 Task: Buy 2 Colanders from Colanders & Food Strainers section under best seller category for shipping address: Jesus Garcia, 4205 Skips Lane, Phoenix, Arizona 85012, Cell Number 9285042162. Pay from credit card ending with 9757, CVV 798
Action: Mouse moved to (14, 74)
Screenshot: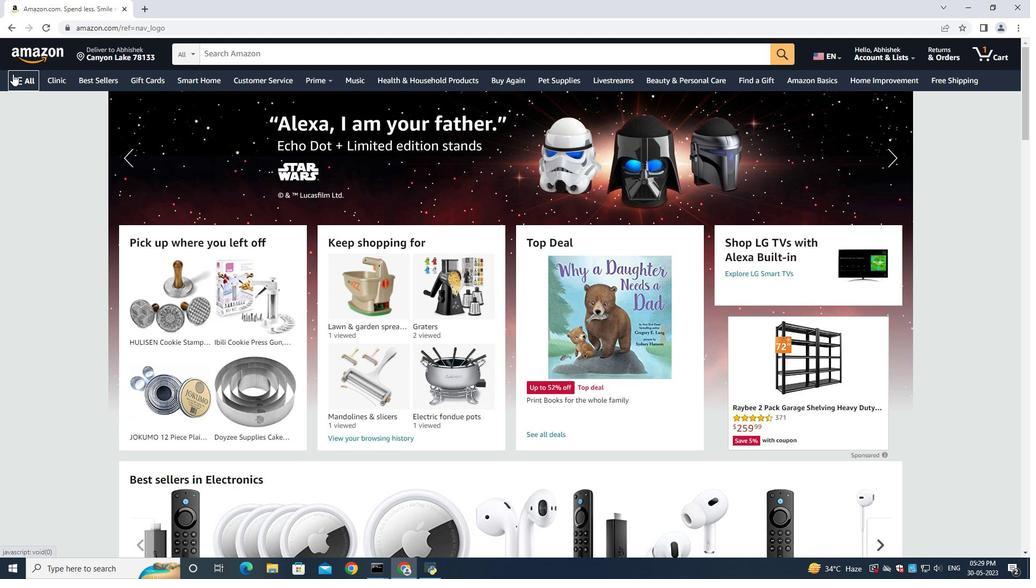 
Action: Mouse pressed left at (14, 74)
Screenshot: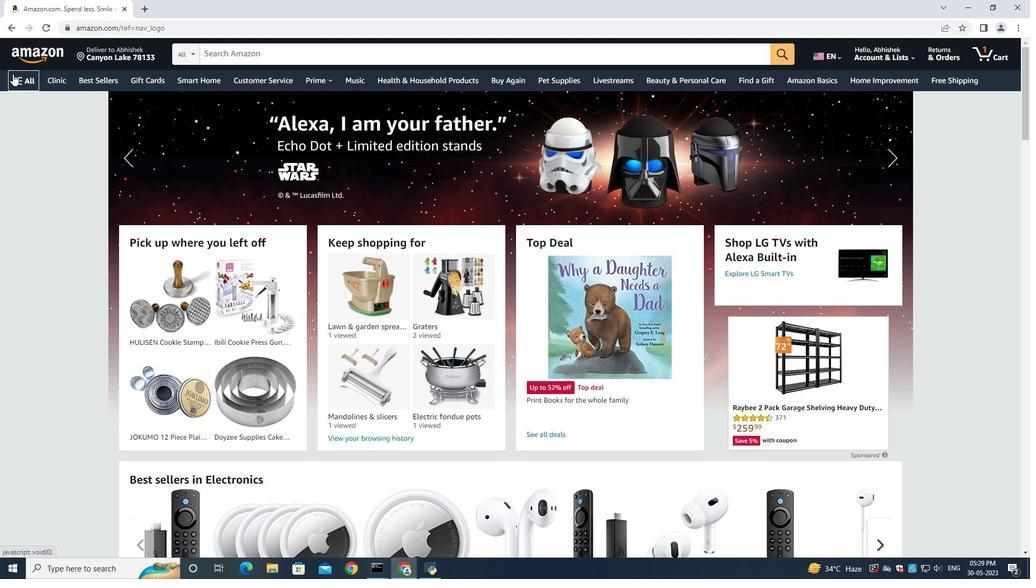 
Action: Mouse moved to (51, 109)
Screenshot: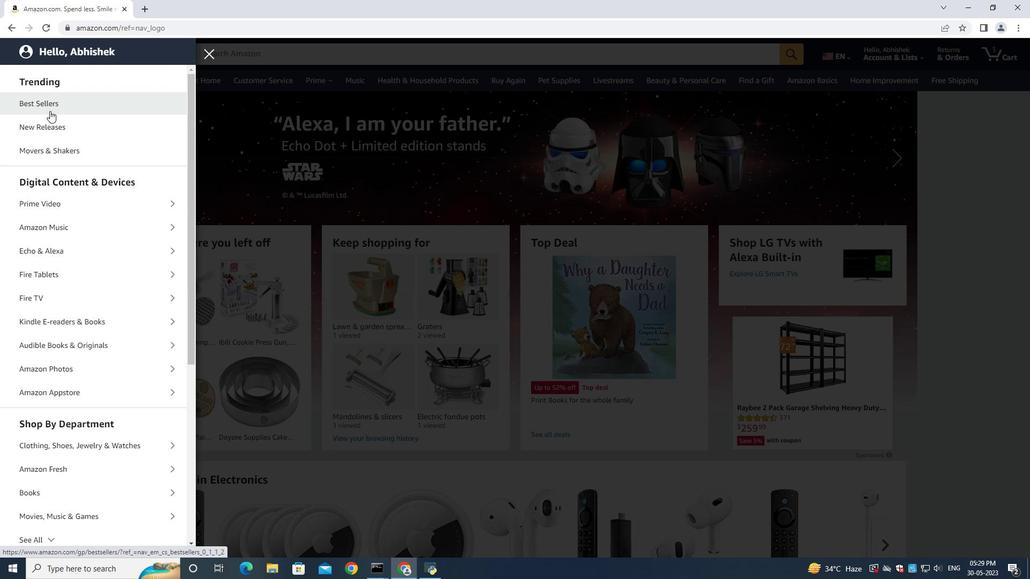 
Action: Mouse pressed left at (51, 109)
Screenshot: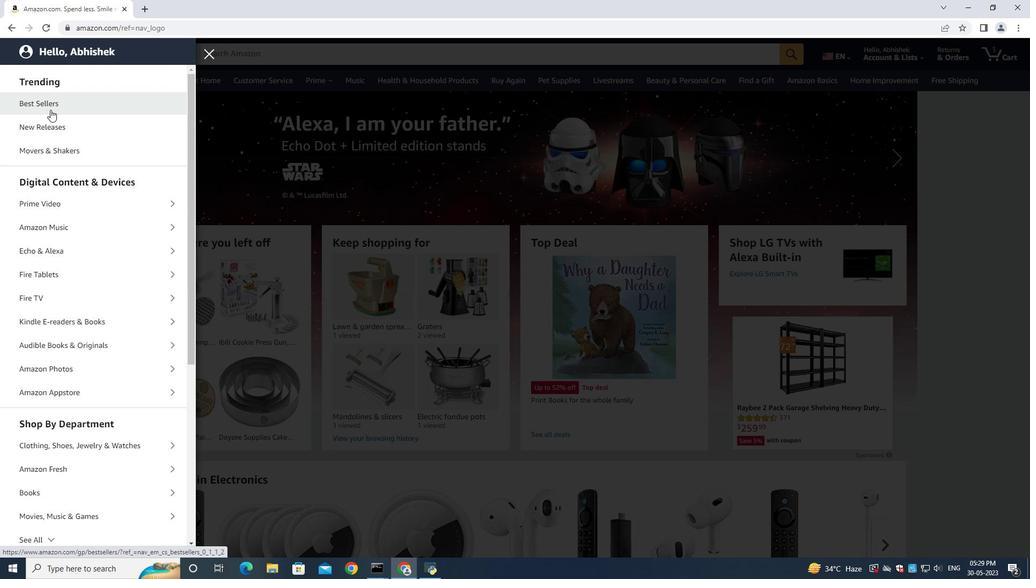 
Action: Mouse moved to (228, 55)
Screenshot: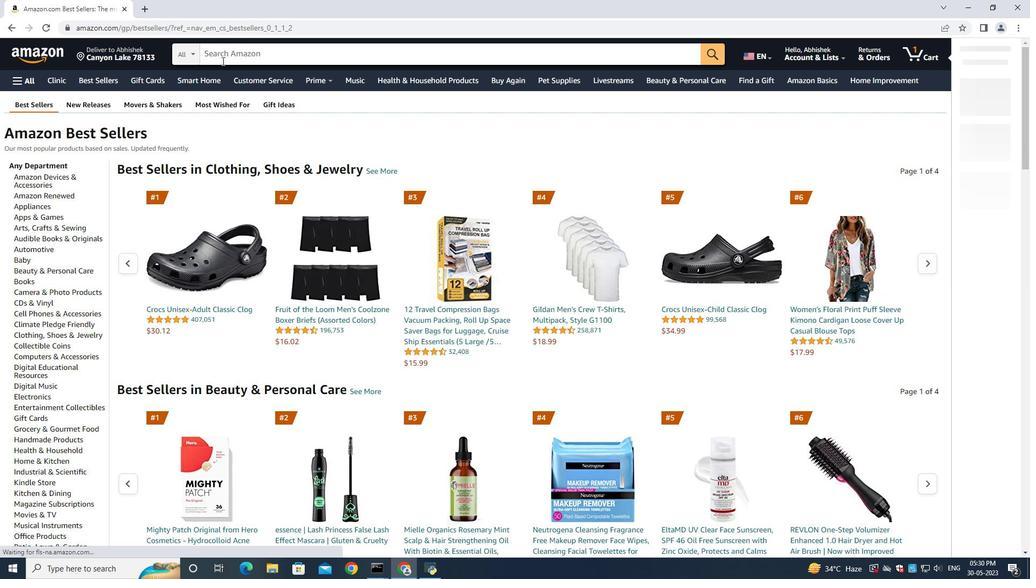 
Action: Mouse pressed left at (228, 55)
Screenshot: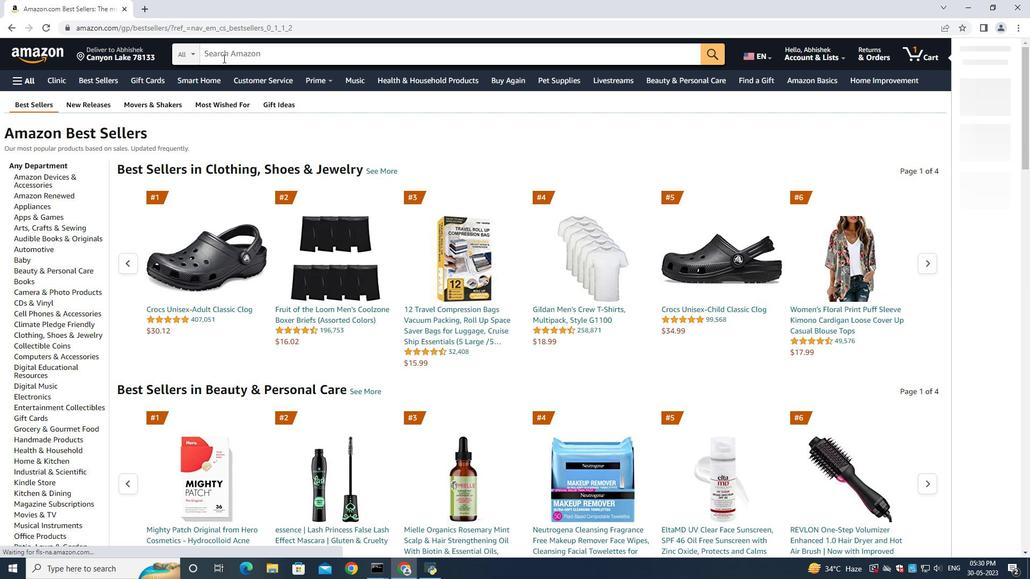 
Action: Mouse moved to (1005, 222)
Screenshot: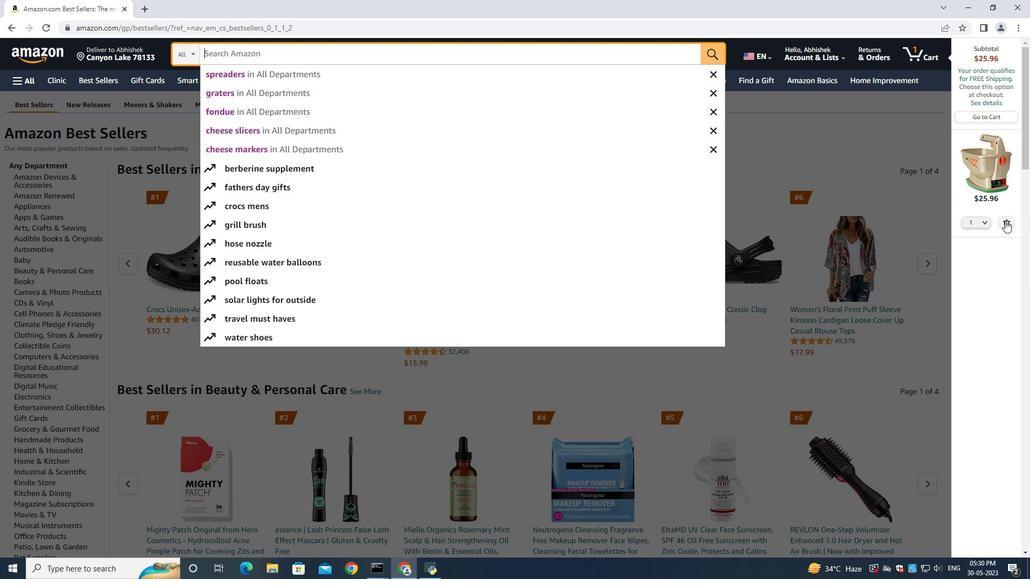 
Action: Mouse pressed left at (1005, 222)
Screenshot: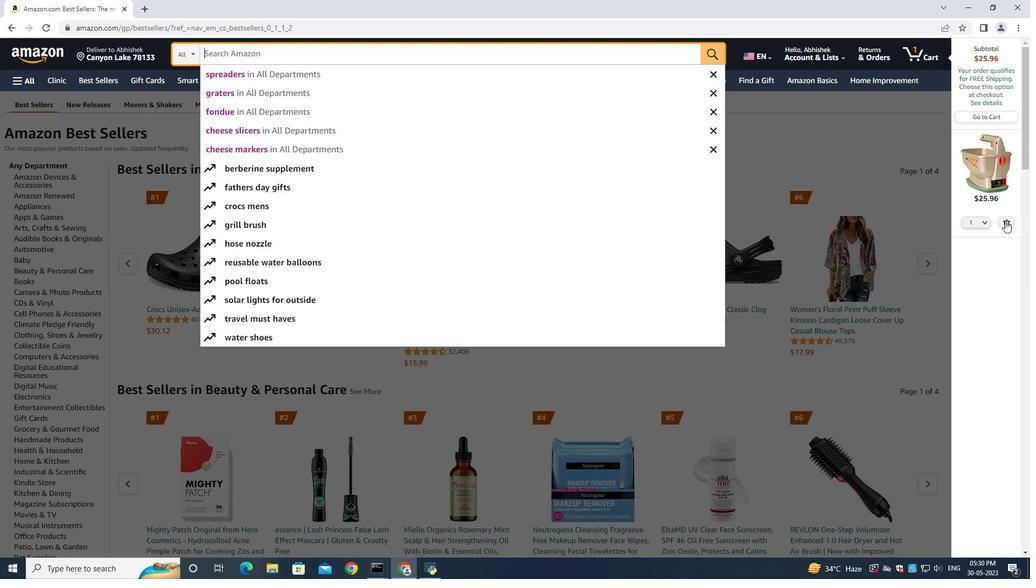 
Action: Mouse moved to (274, 56)
Screenshot: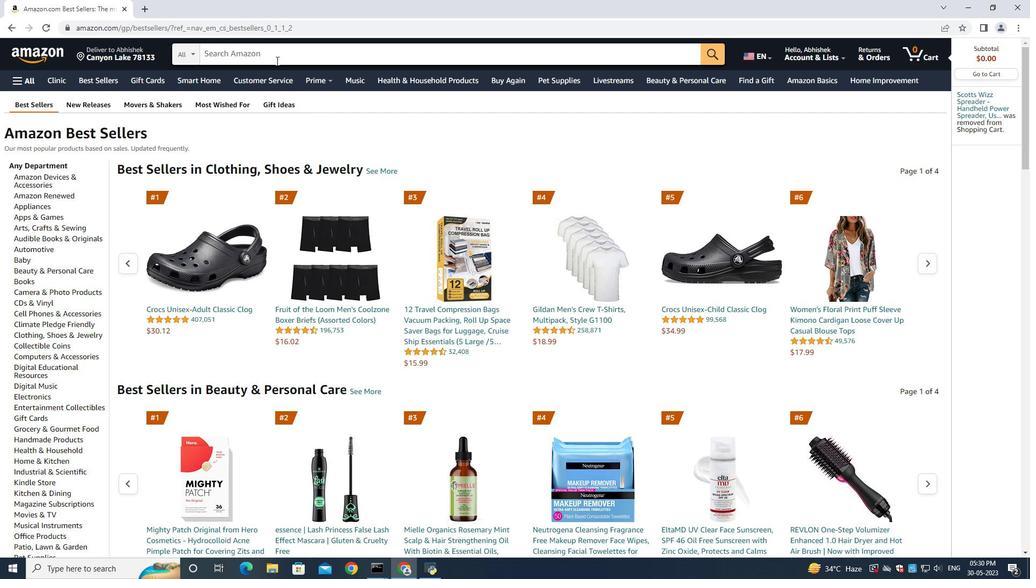 
Action: Mouse pressed left at (274, 56)
Screenshot: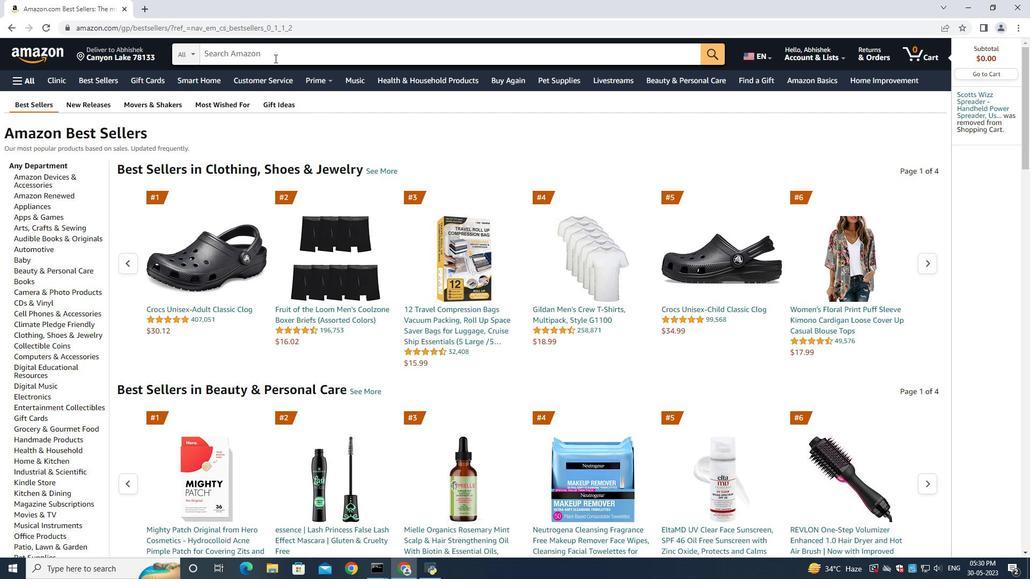 
Action: Key pressed <Key.shift>Colanders<Key.enter>
Screenshot: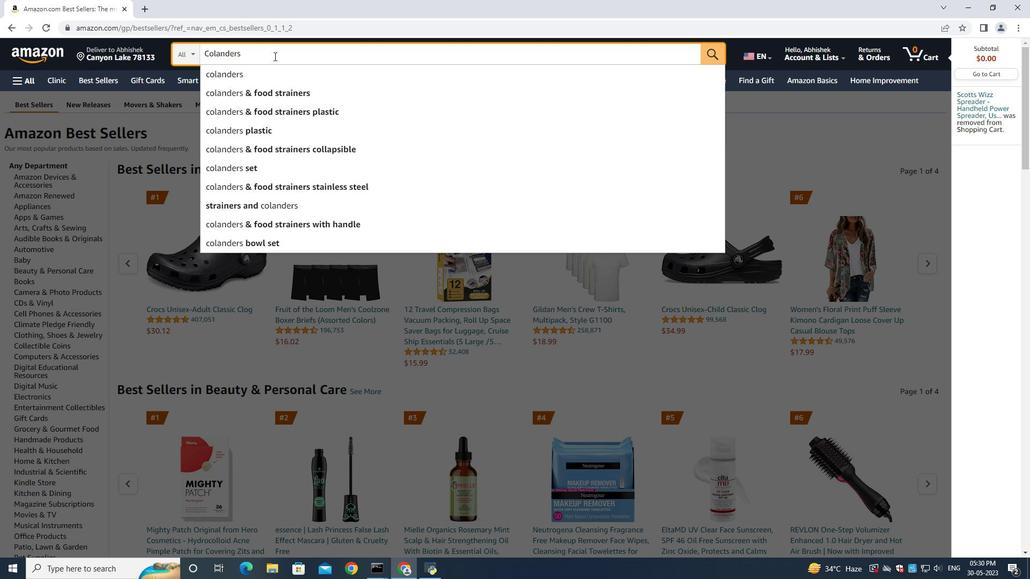 
Action: Mouse moved to (85, 215)
Screenshot: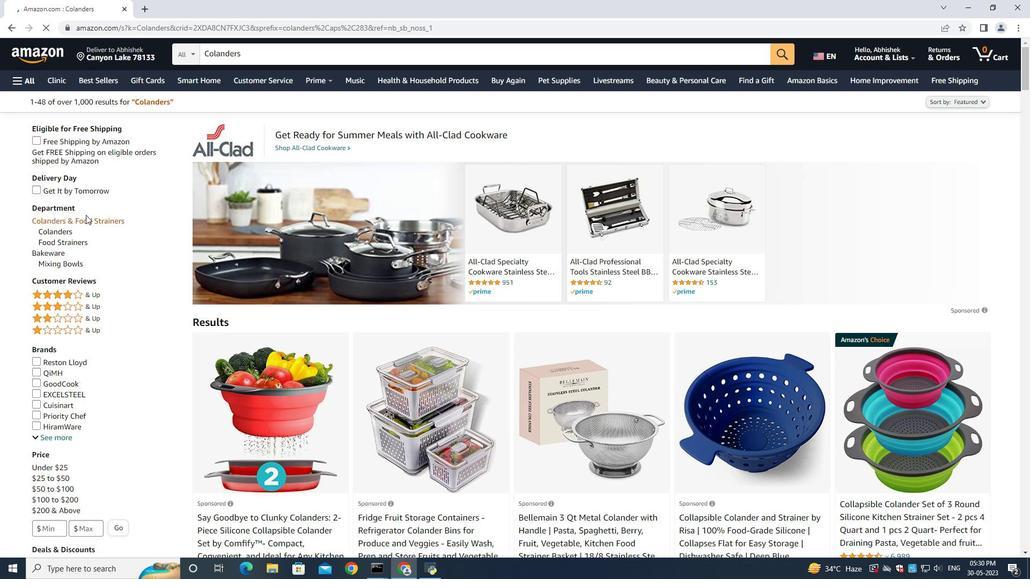 
Action: Mouse pressed left at (85, 215)
Screenshot: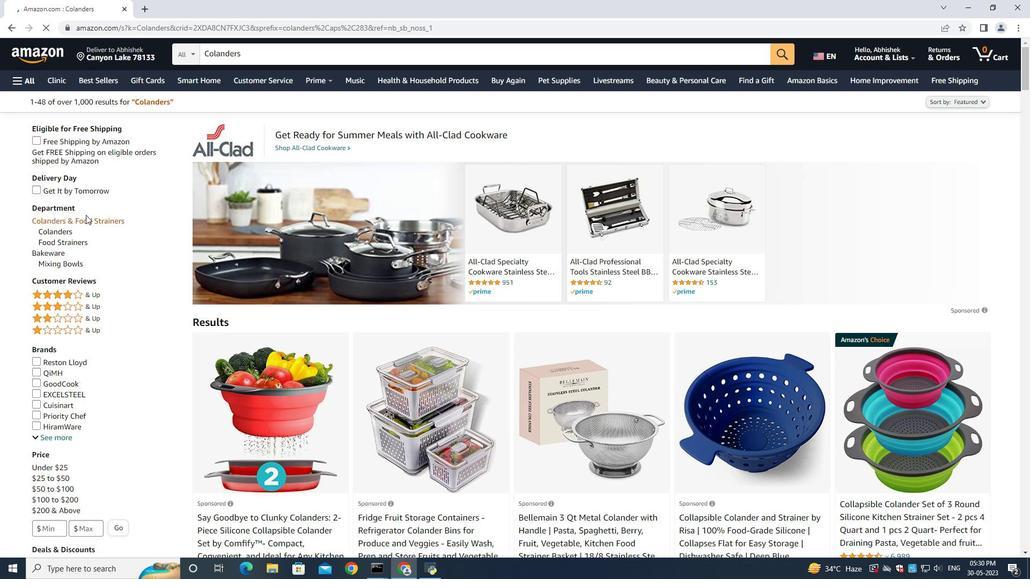 
Action: Mouse moved to (83, 221)
Screenshot: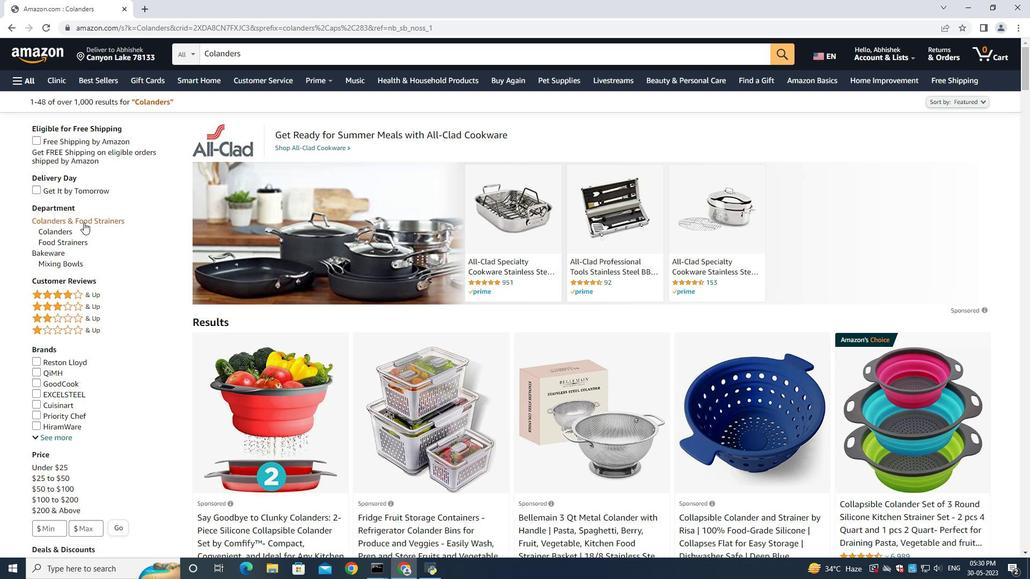 
Action: Mouse pressed left at (83, 221)
Screenshot: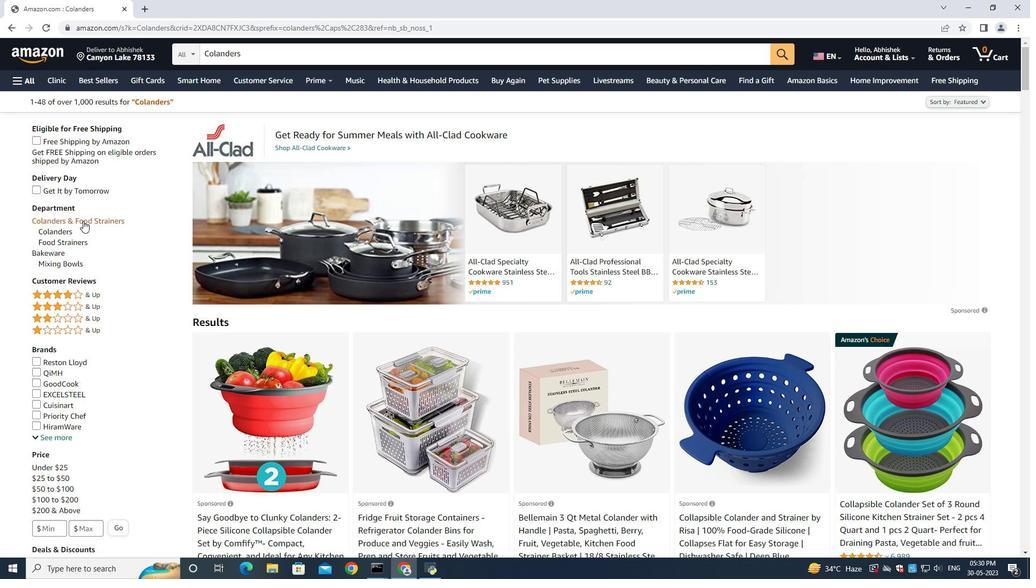 
Action: Mouse moved to (651, 392)
Screenshot: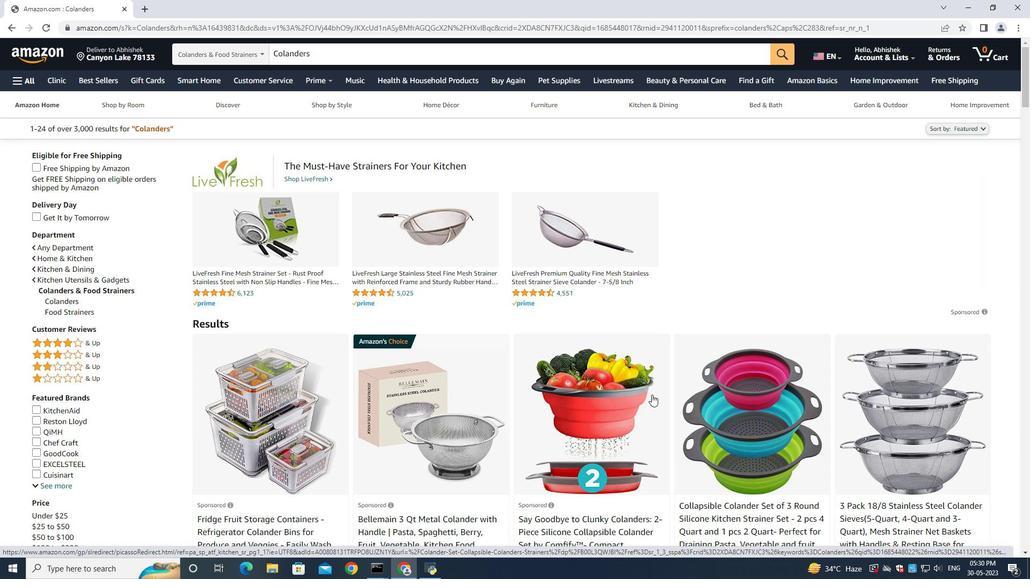 
Action: Mouse scrolled (651, 391) with delta (0, 0)
Screenshot: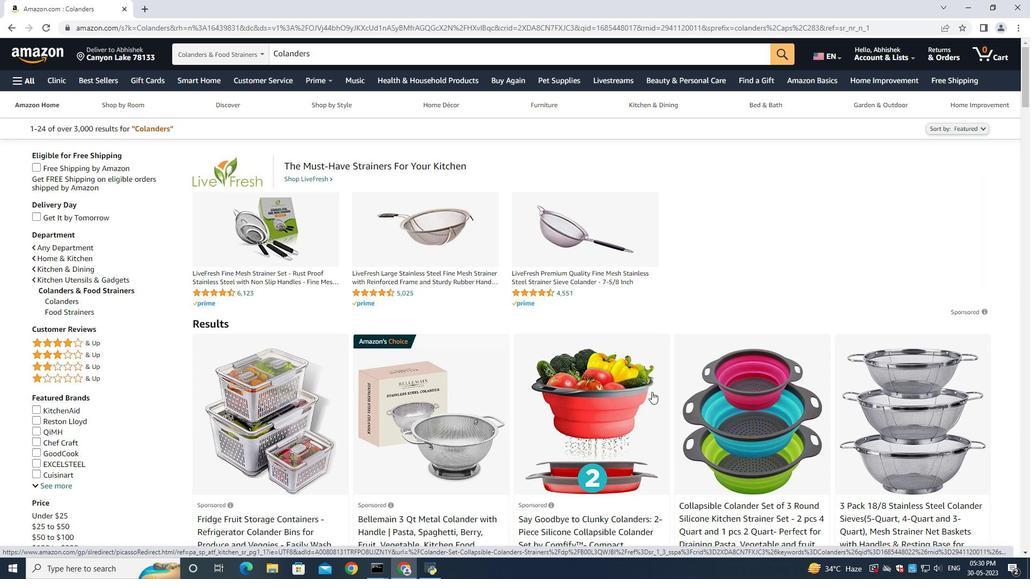 
Action: Mouse scrolled (651, 391) with delta (0, 0)
Screenshot: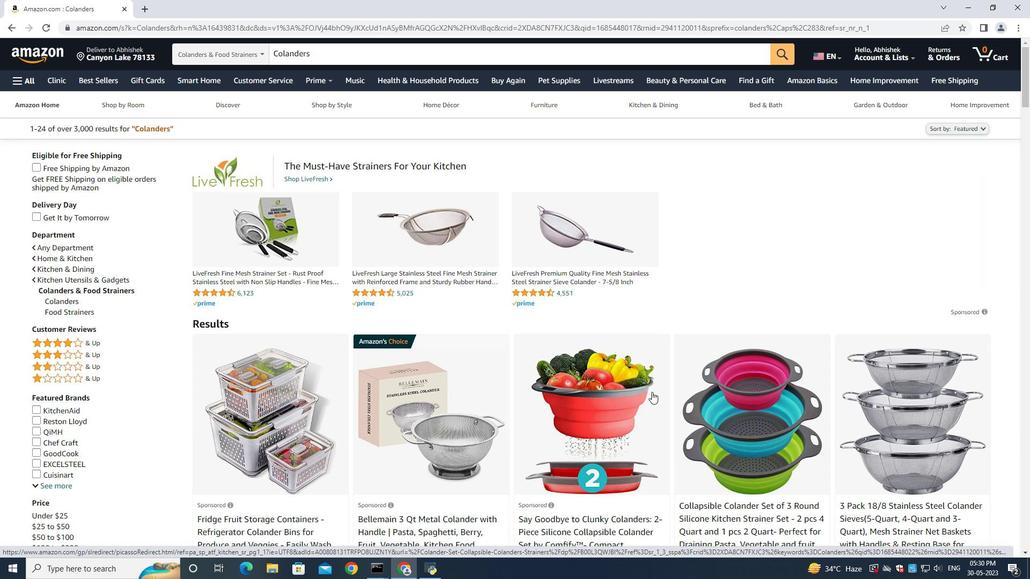 
Action: Mouse moved to (706, 403)
Screenshot: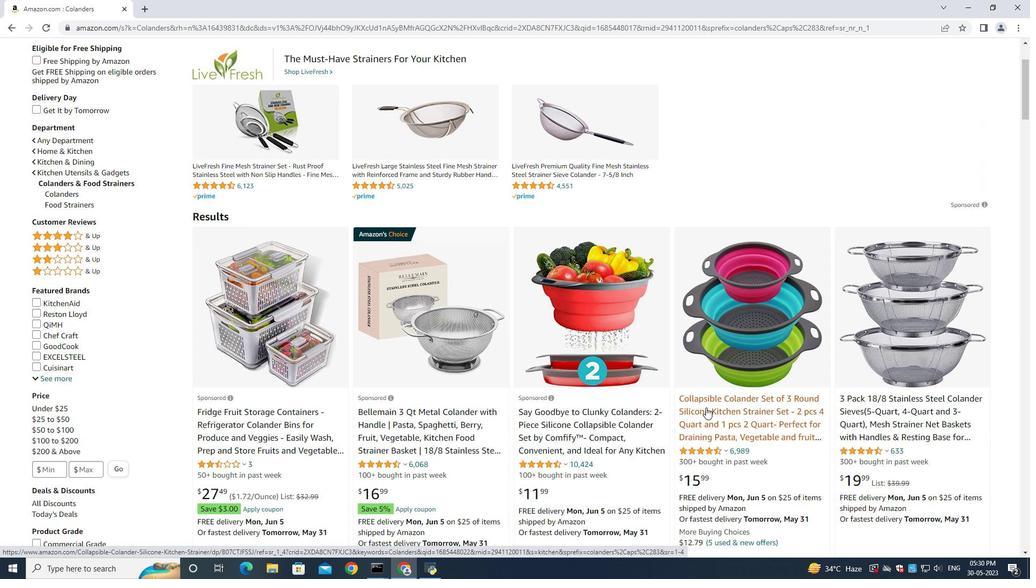 
Action: Mouse pressed left at (706, 403)
Screenshot: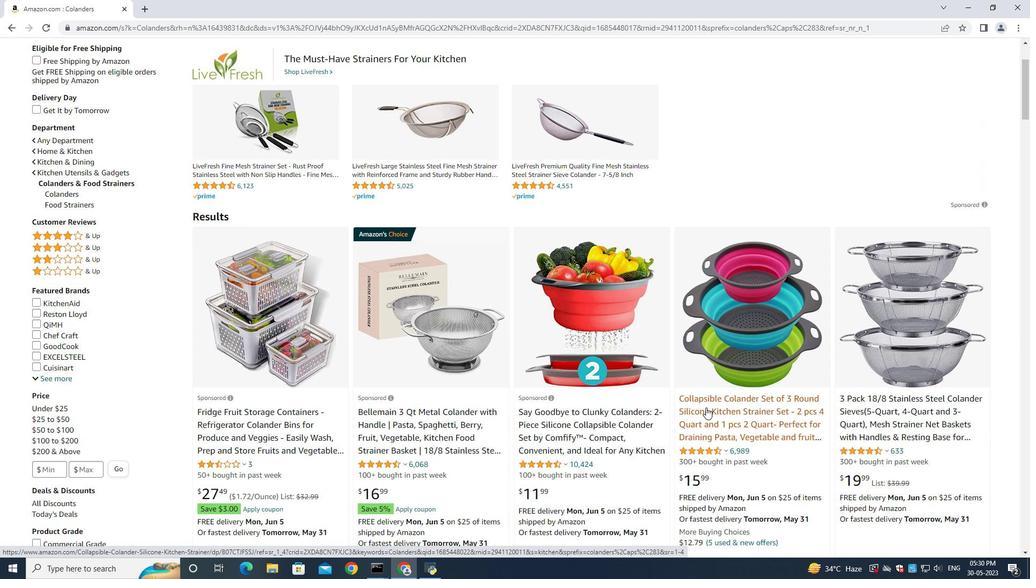 
Action: Mouse moved to (6, 24)
Screenshot: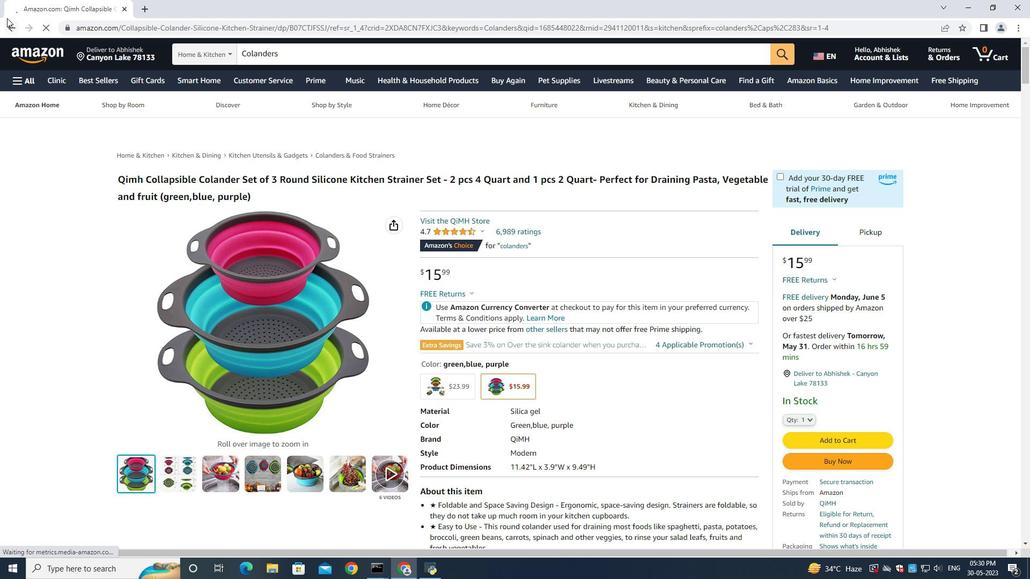 
Action: Mouse pressed left at (6, 24)
Screenshot: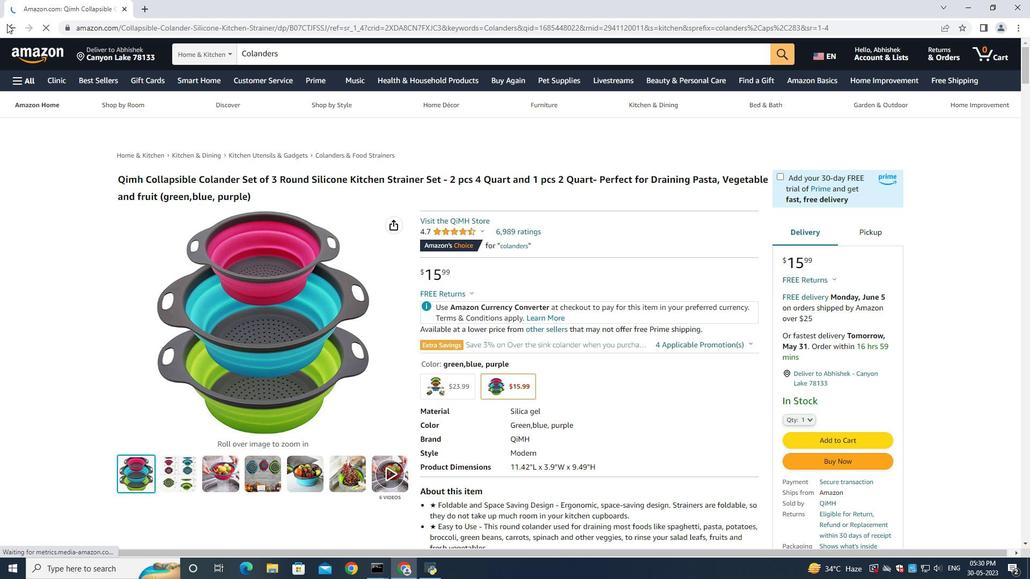 
Action: Mouse moved to (558, 263)
Screenshot: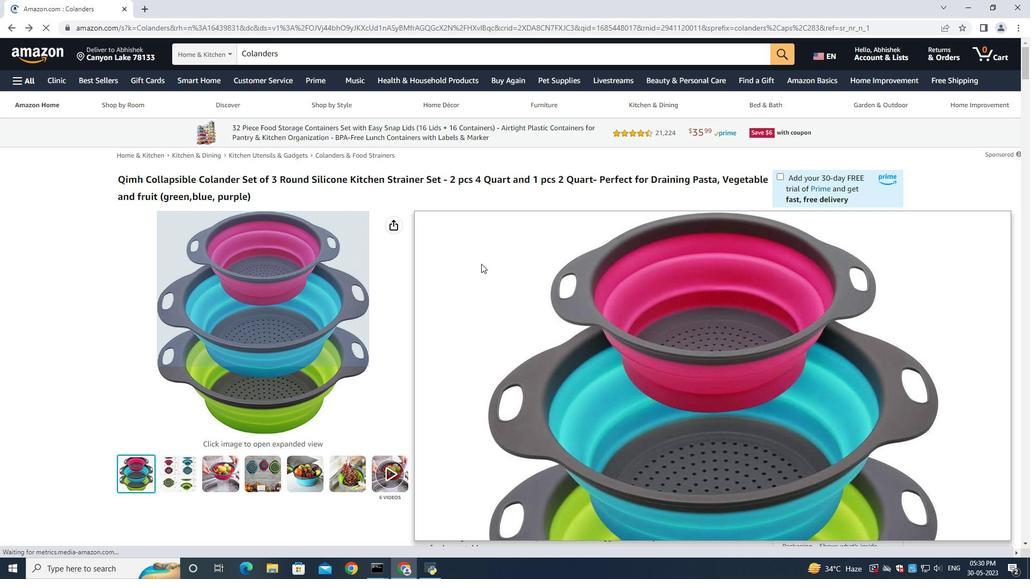 
Action: Mouse scrolled (558, 262) with delta (0, 0)
Screenshot: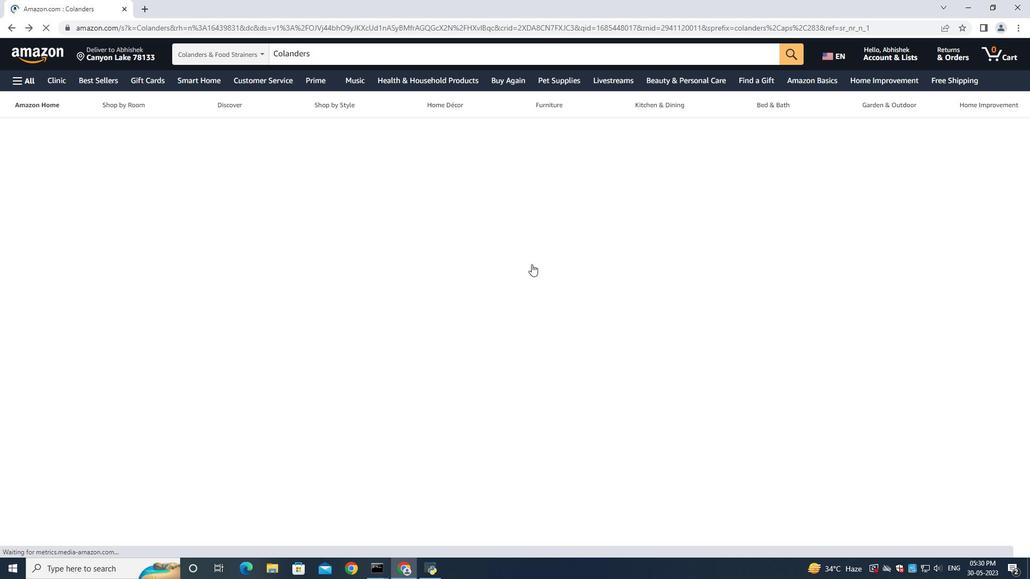 
Action: Mouse scrolled (558, 262) with delta (0, 0)
Screenshot: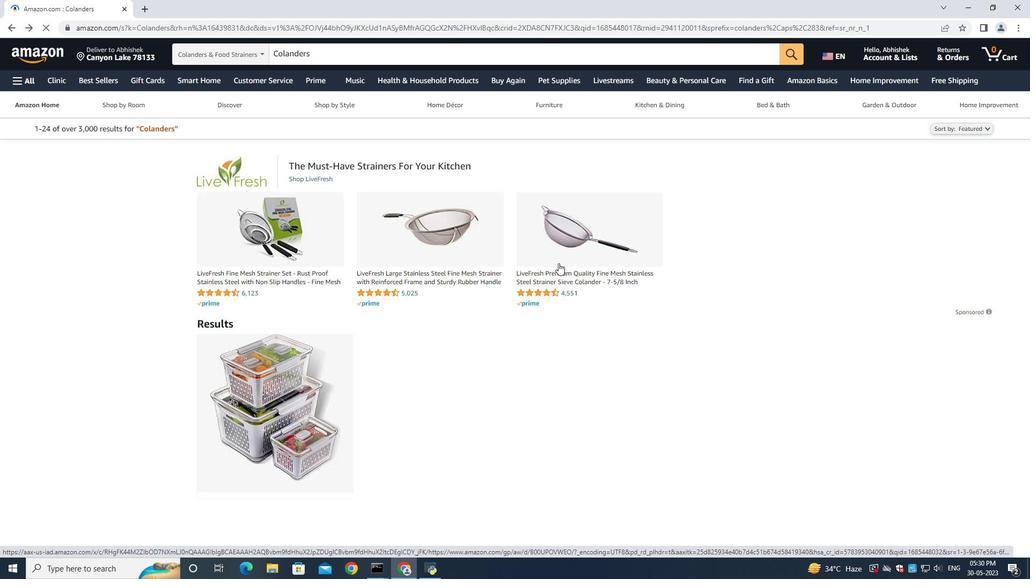 
Action: Mouse moved to (558, 263)
Screenshot: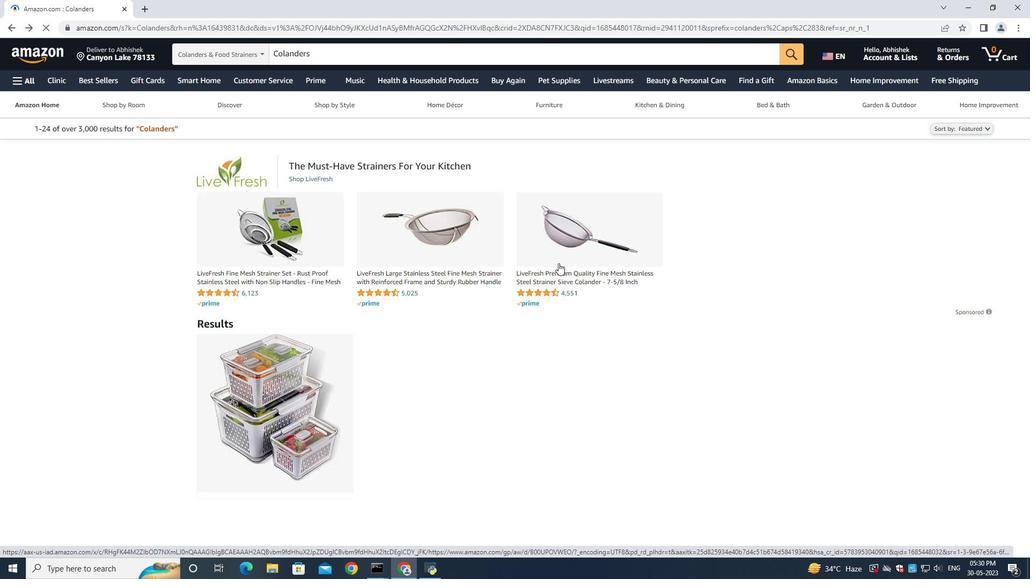 
Action: Mouse scrolled (558, 262) with delta (0, 0)
Screenshot: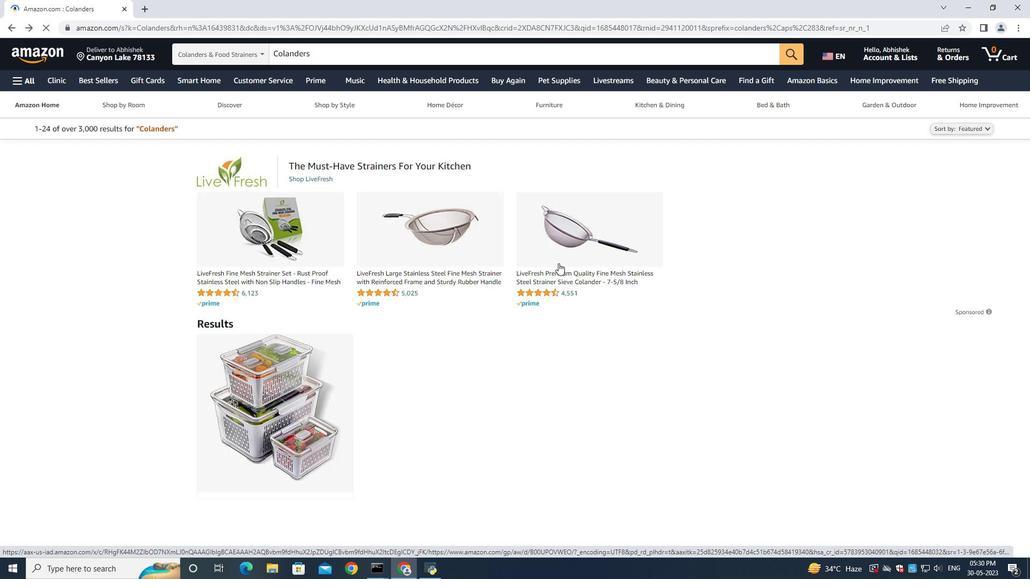 
Action: Mouse moved to (558, 262)
Screenshot: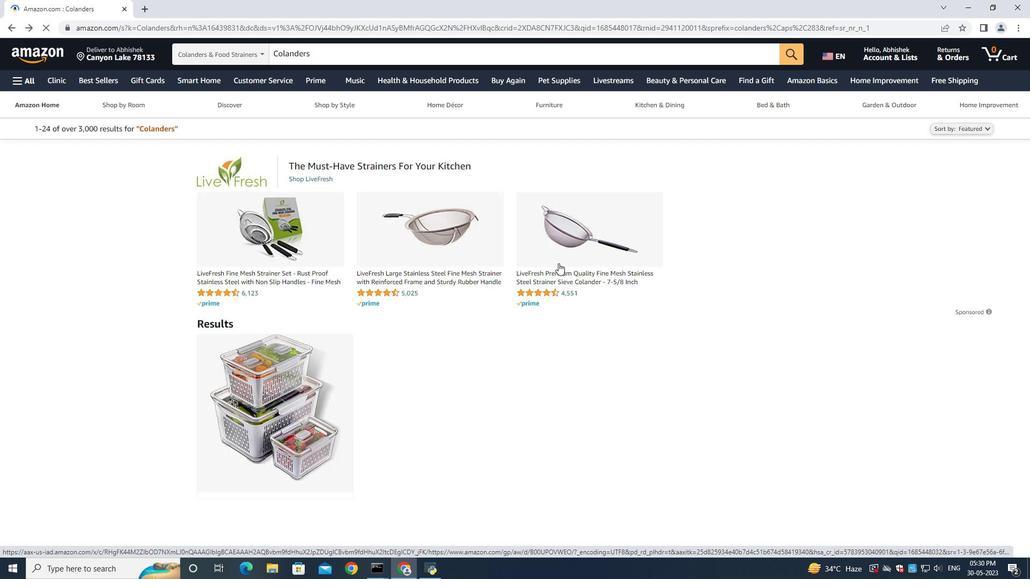 
Action: Mouse scrolled (558, 262) with delta (0, 0)
Screenshot: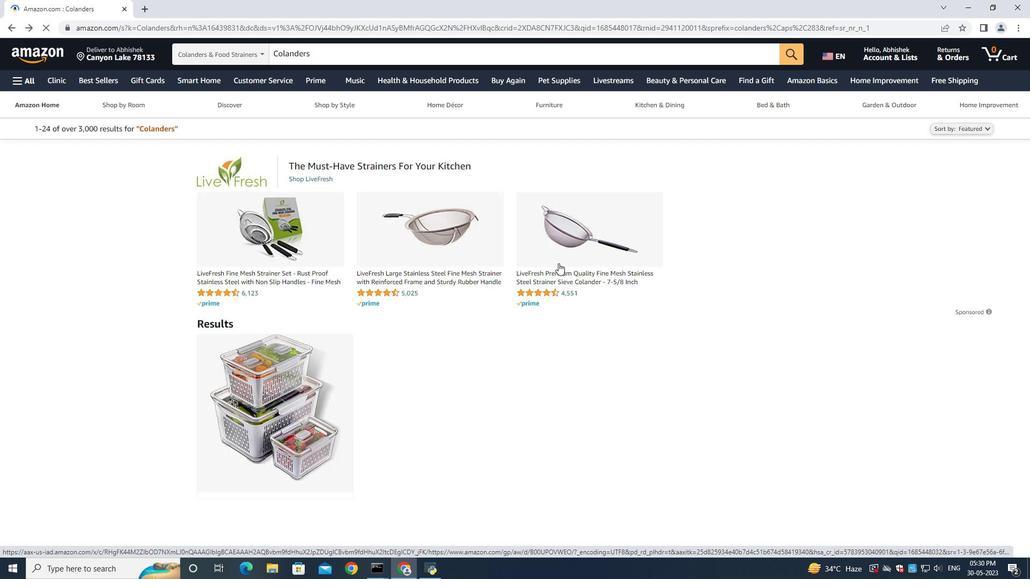 
Action: Mouse moved to (886, 248)
Screenshot: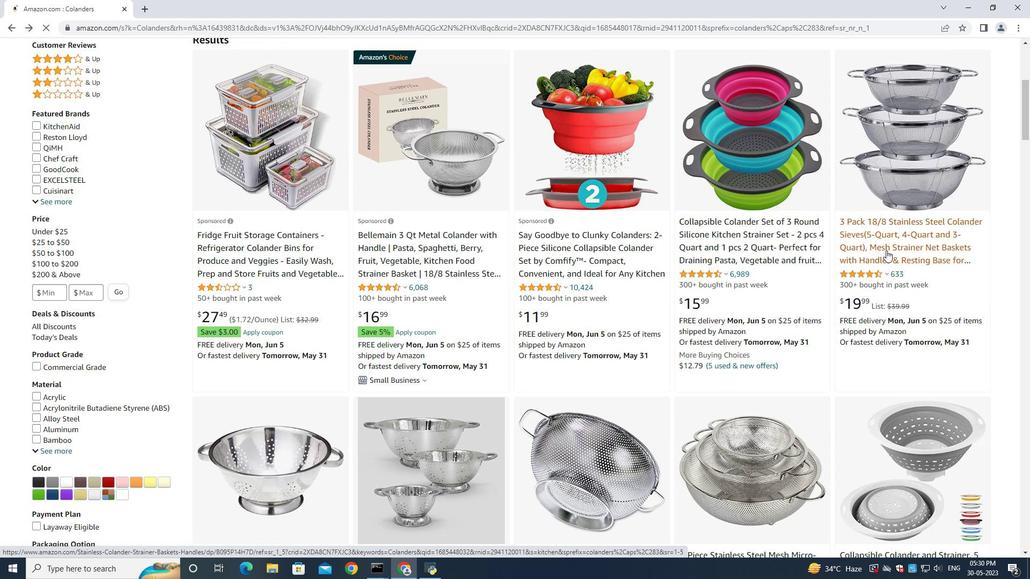 
Action: Mouse pressed left at (886, 248)
Screenshot: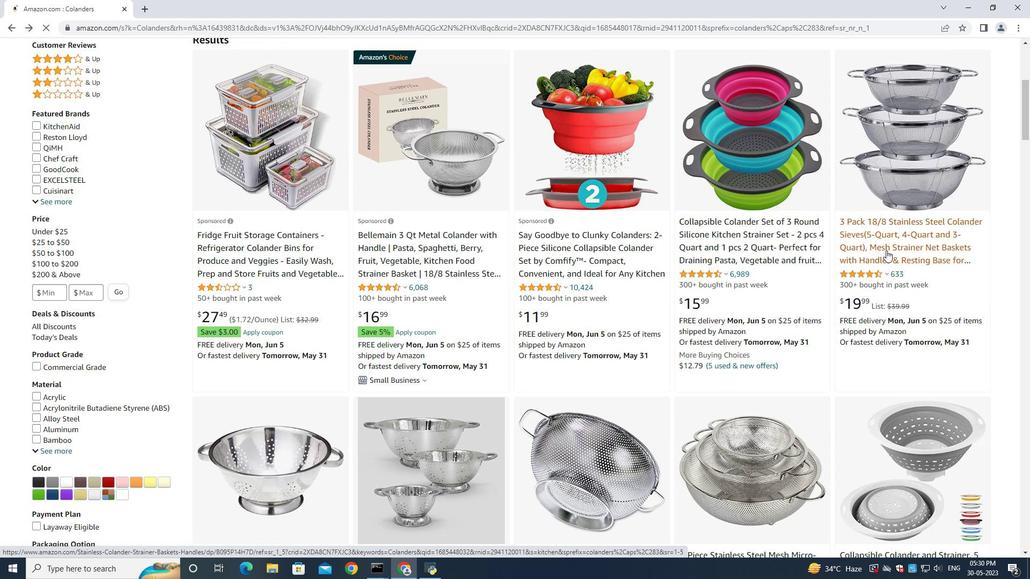 
Action: Mouse moved to (486, 218)
Screenshot: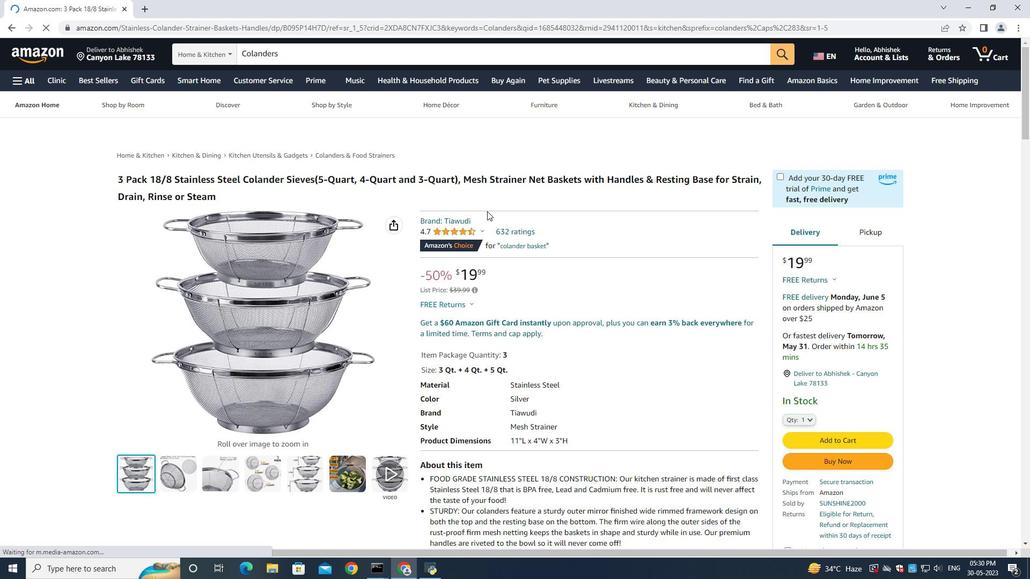 
Action: Mouse scrolled (486, 218) with delta (0, 0)
Screenshot: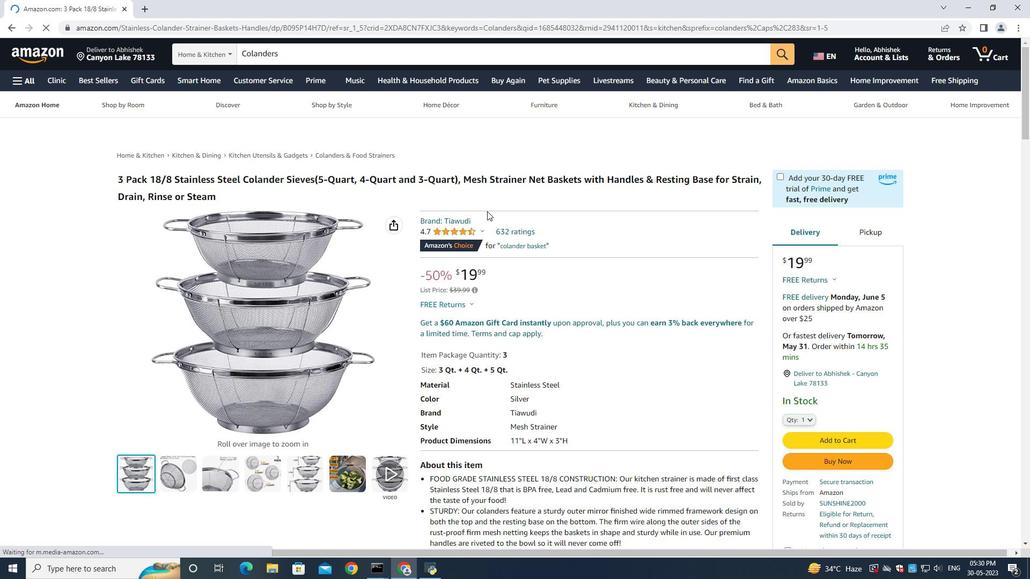 
Action: Mouse moved to (486, 218)
Screenshot: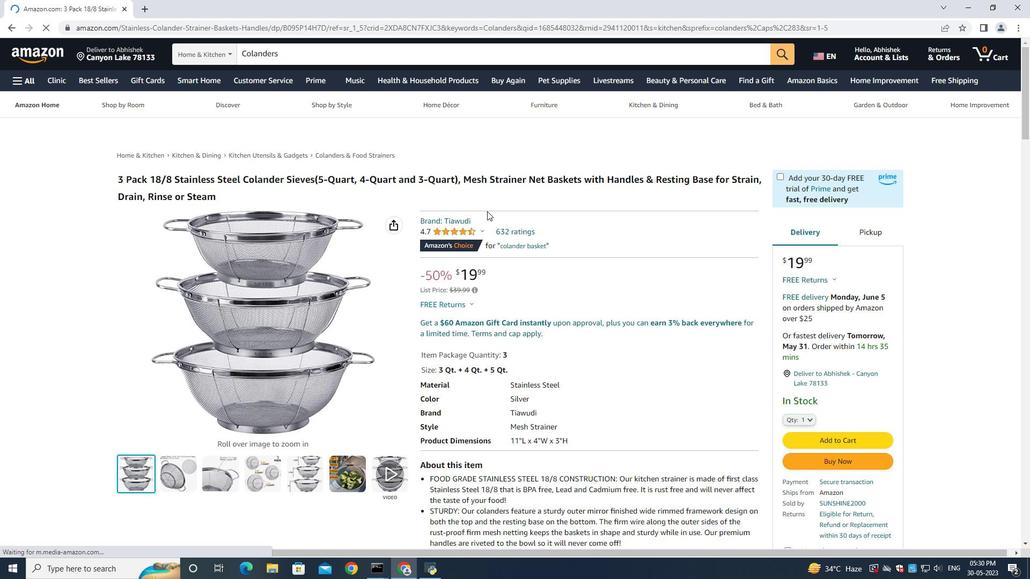 
Action: Mouse scrolled (486, 218) with delta (0, 0)
Screenshot: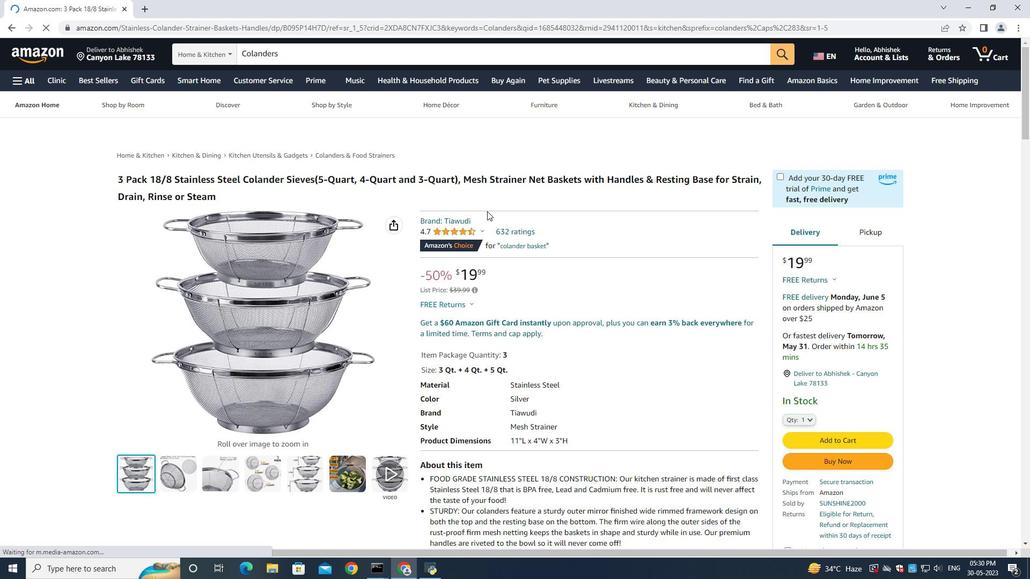 
Action: Mouse scrolled (486, 218) with delta (0, 0)
Screenshot: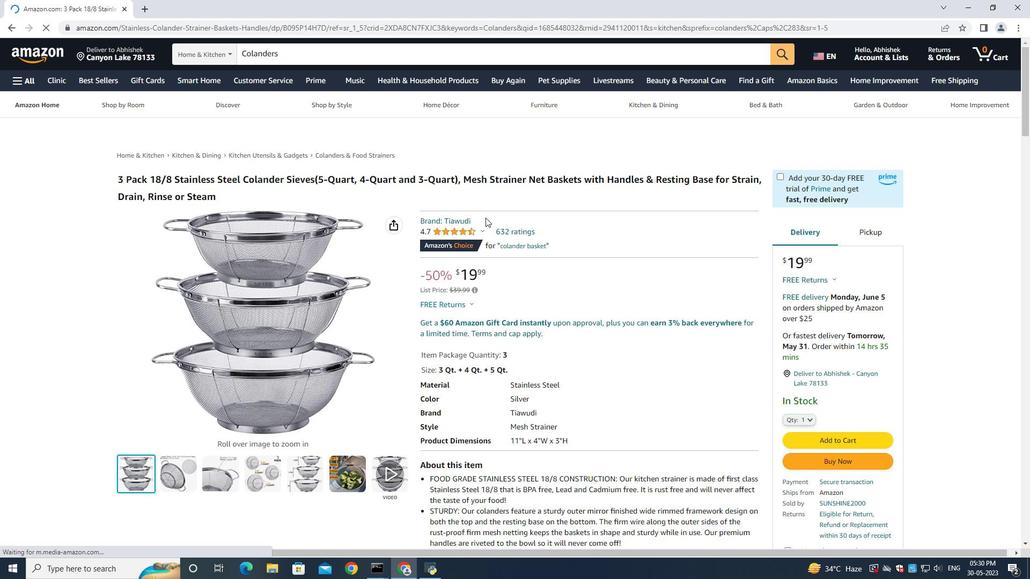 
Action: Mouse moved to (797, 259)
Screenshot: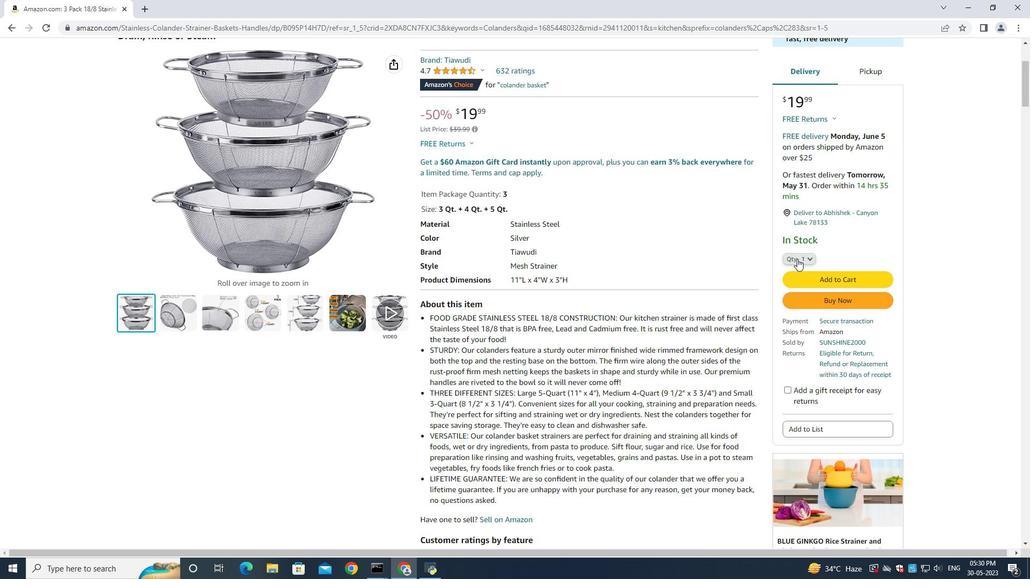 
Action: Mouse pressed left at (797, 259)
Screenshot: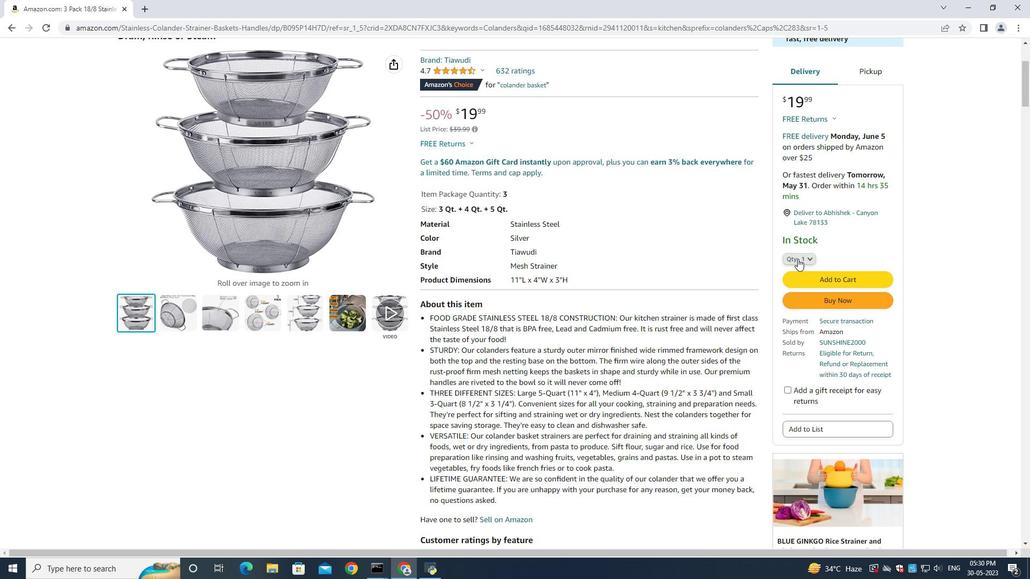 
Action: Mouse moved to (801, 280)
Screenshot: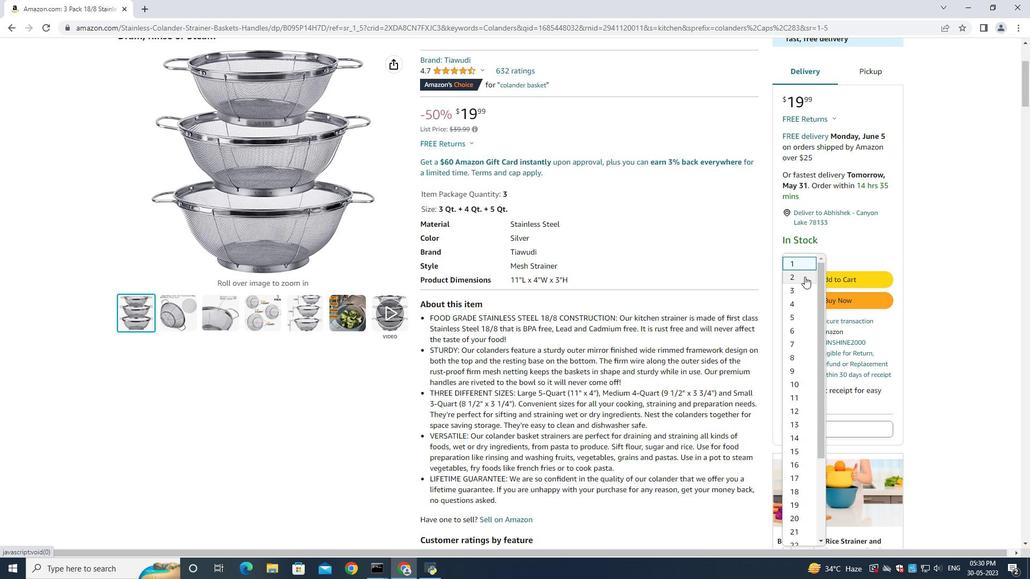 
Action: Mouse pressed left at (801, 280)
Screenshot: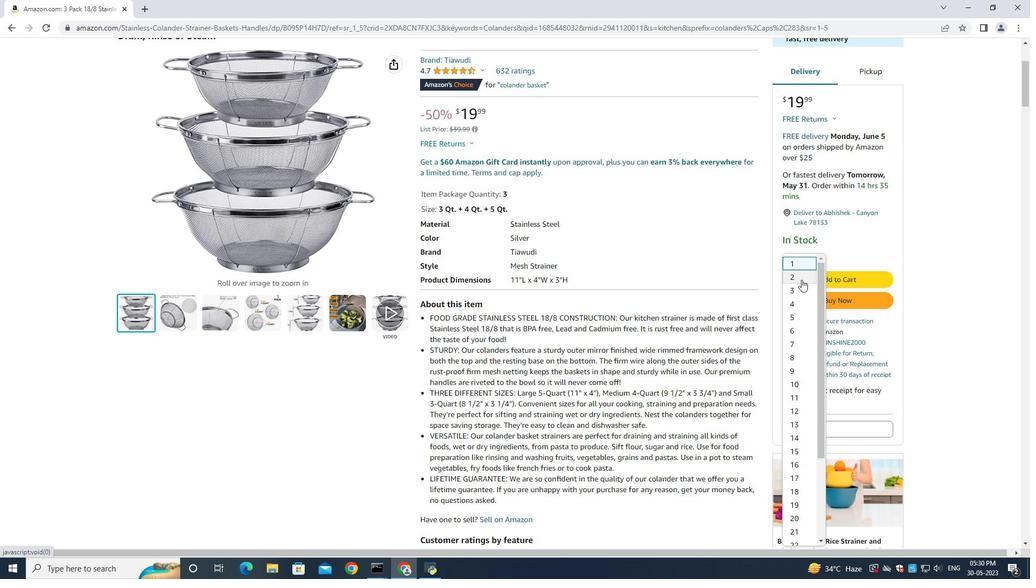 
Action: Mouse moved to (829, 280)
Screenshot: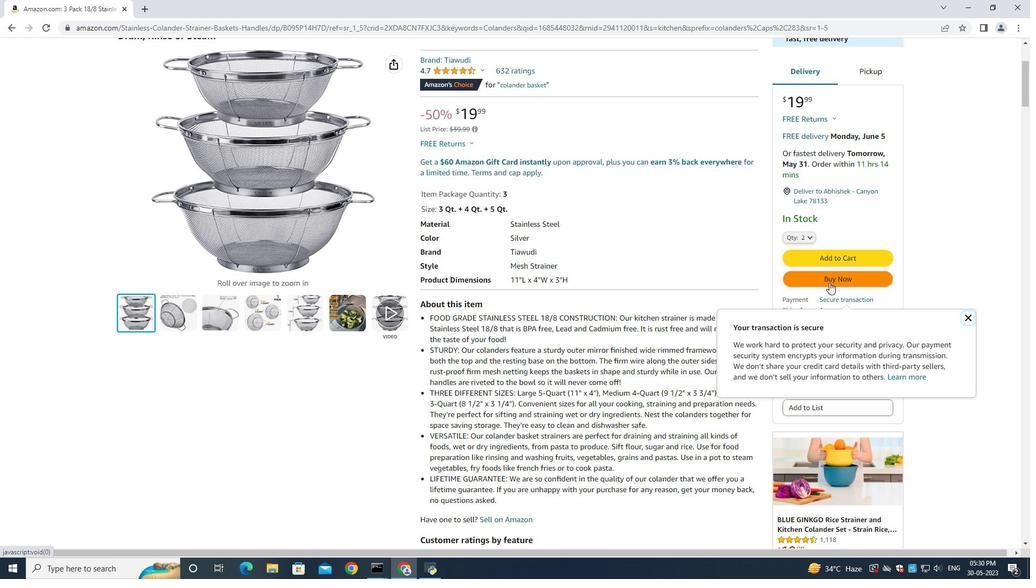
Action: Mouse pressed left at (829, 280)
Screenshot: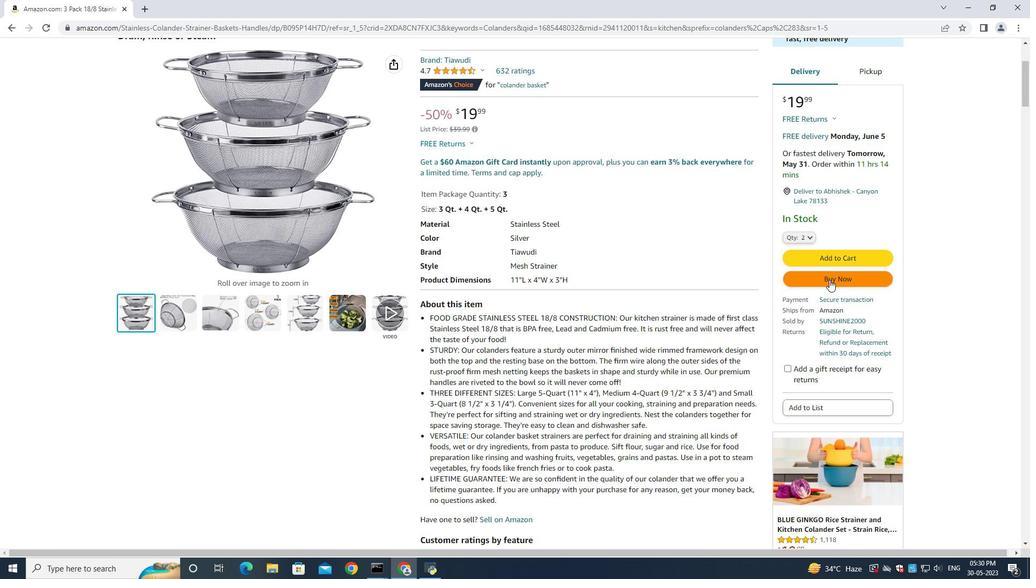 
Action: Mouse moved to (829, 280)
Screenshot: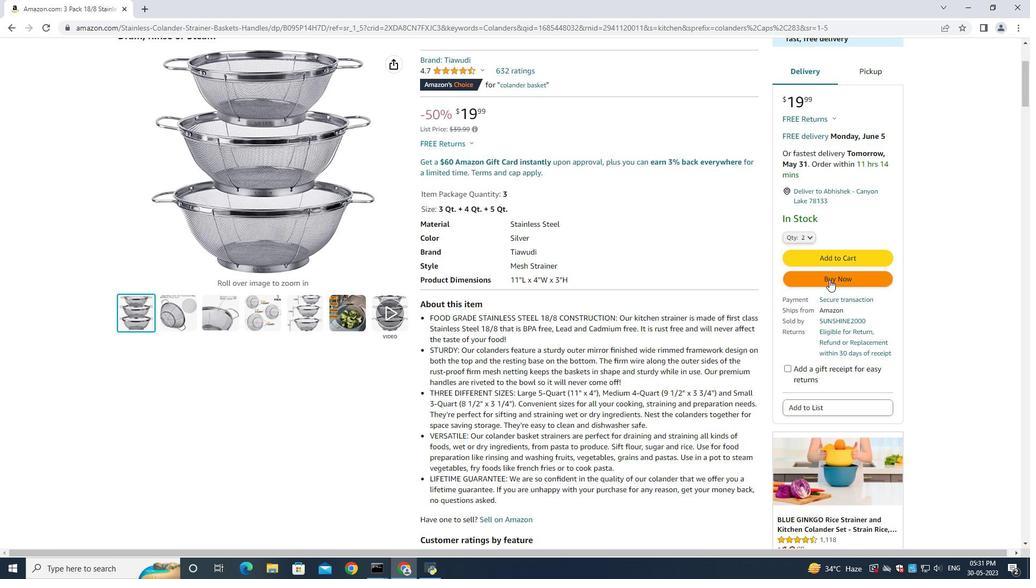 
Action: Mouse pressed left at (829, 280)
Screenshot: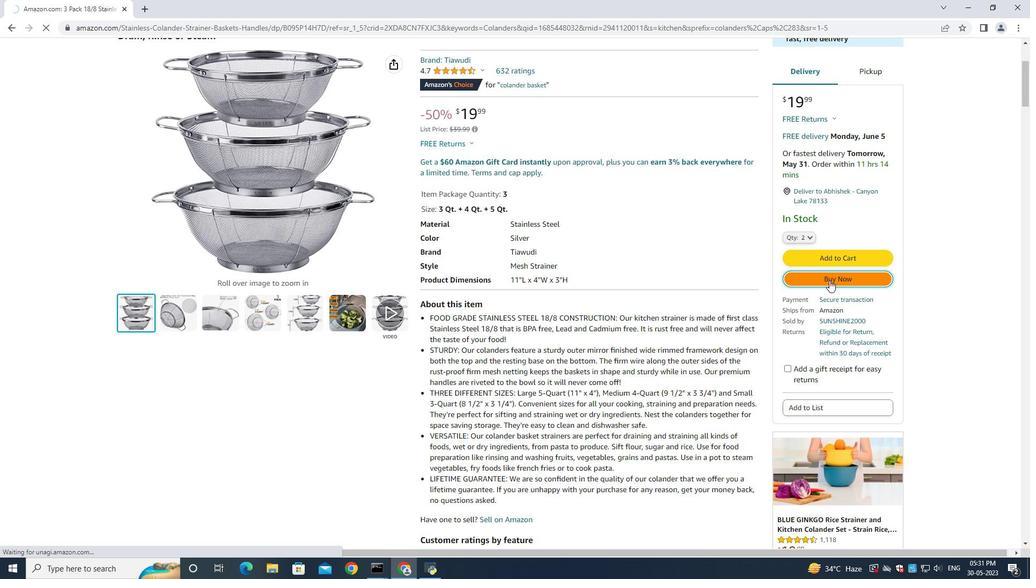 
Action: Mouse moved to (828, 283)
Screenshot: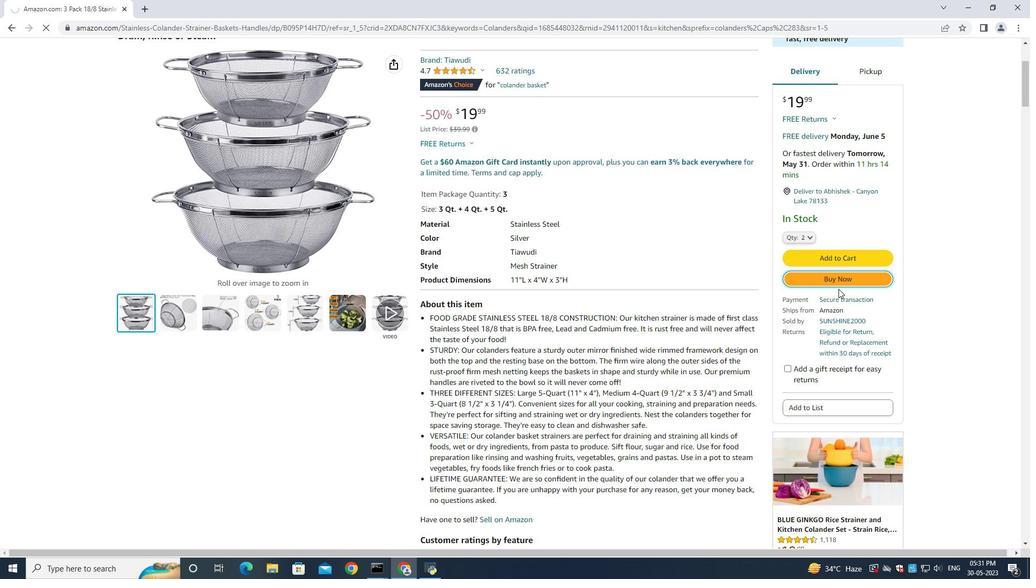 
Action: Mouse pressed left at (828, 283)
Screenshot: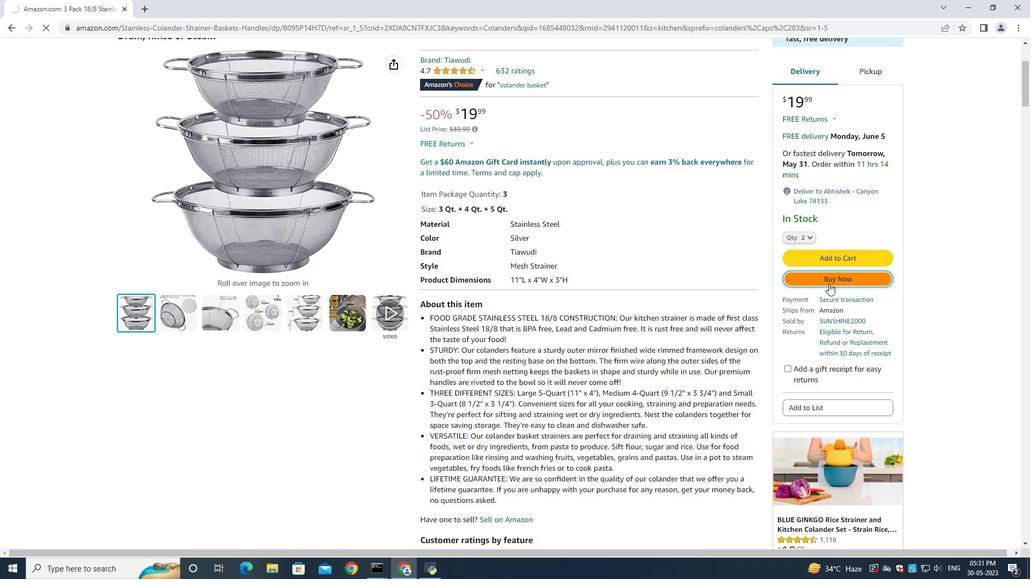 
Action: Mouse moved to (825, 280)
Screenshot: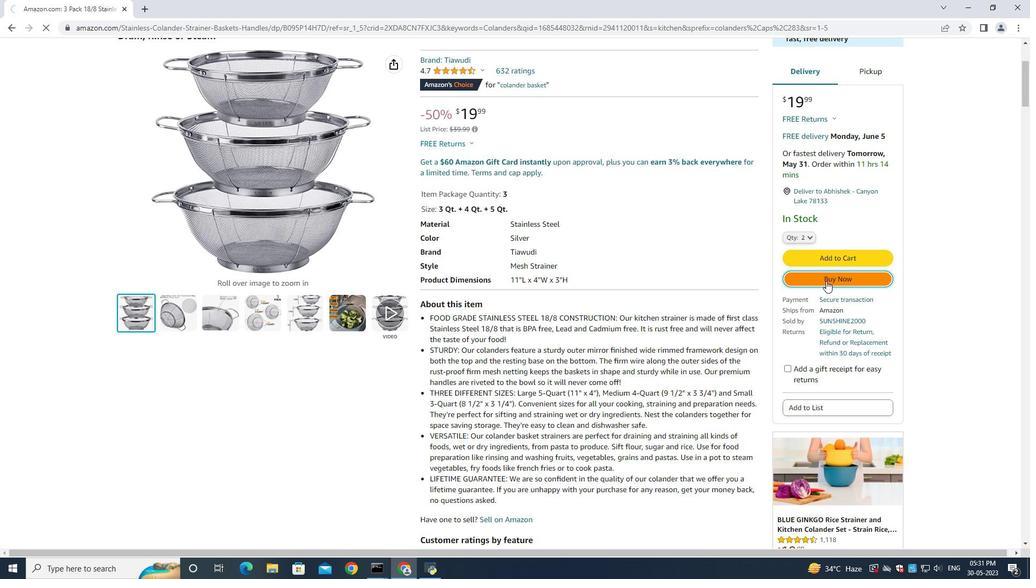 
Action: Mouse pressed left at (825, 280)
Screenshot: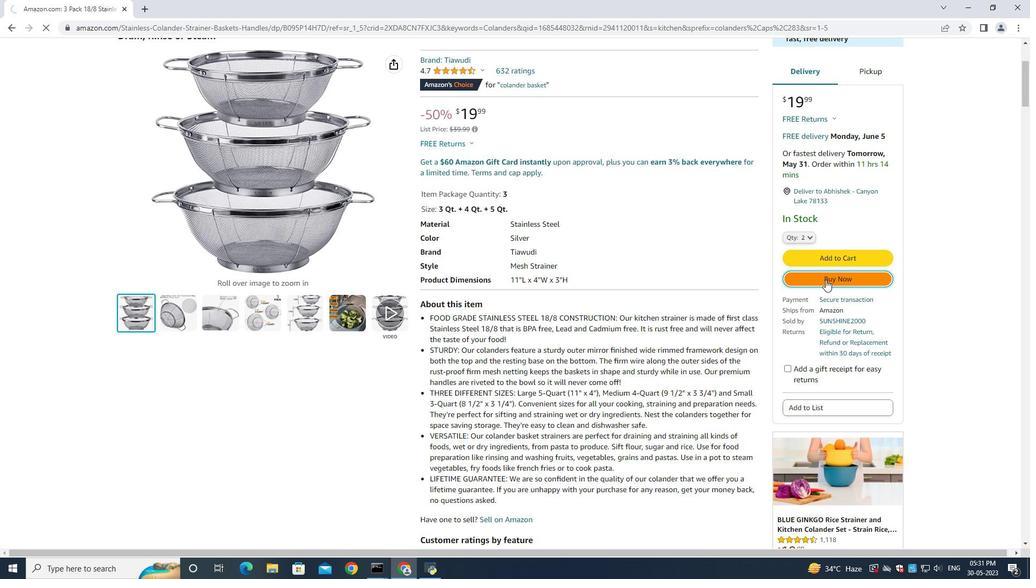 
Action: Mouse moved to (824, 280)
Screenshot: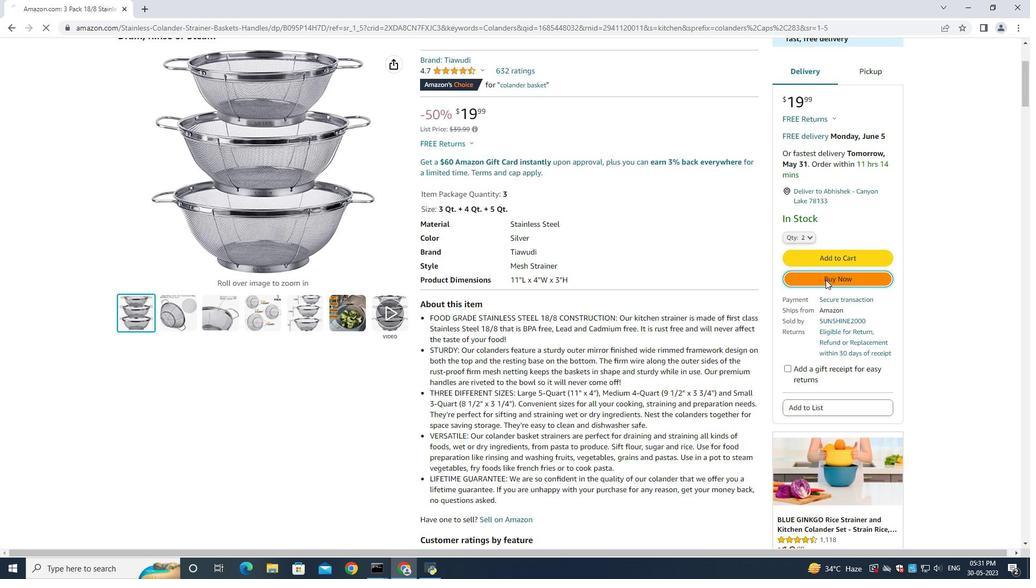
Action: Mouse pressed left at (824, 280)
Screenshot: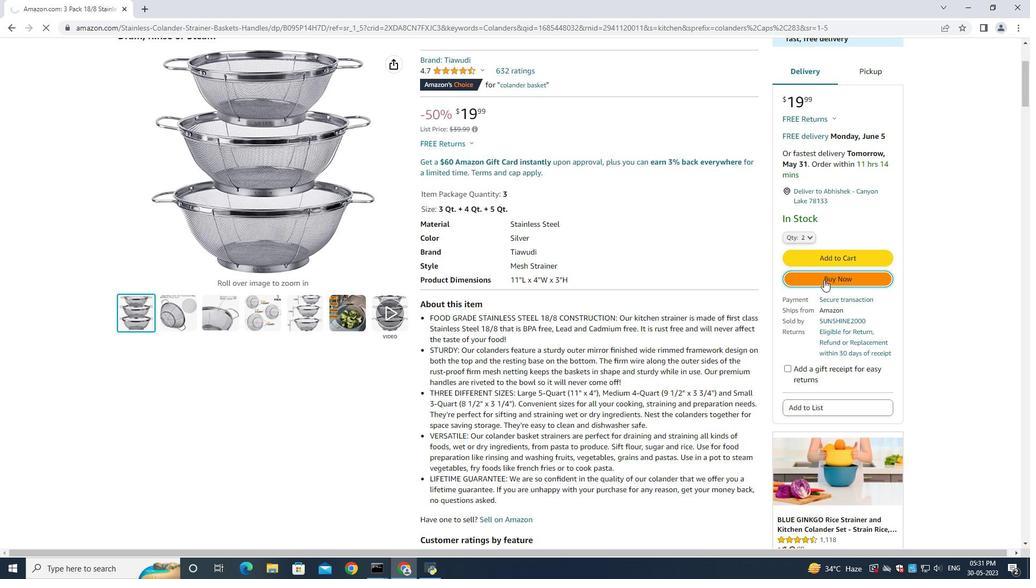 
Action: Mouse moved to (471, 256)
Screenshot: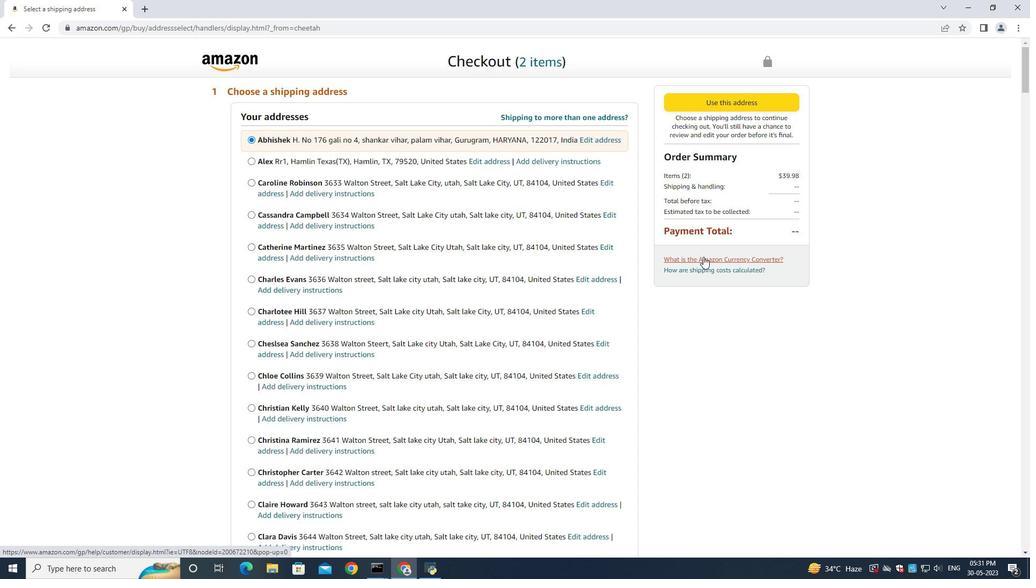 
Action: Mouse scrolled (471, 255) with delta (0, 0)
Screenshot: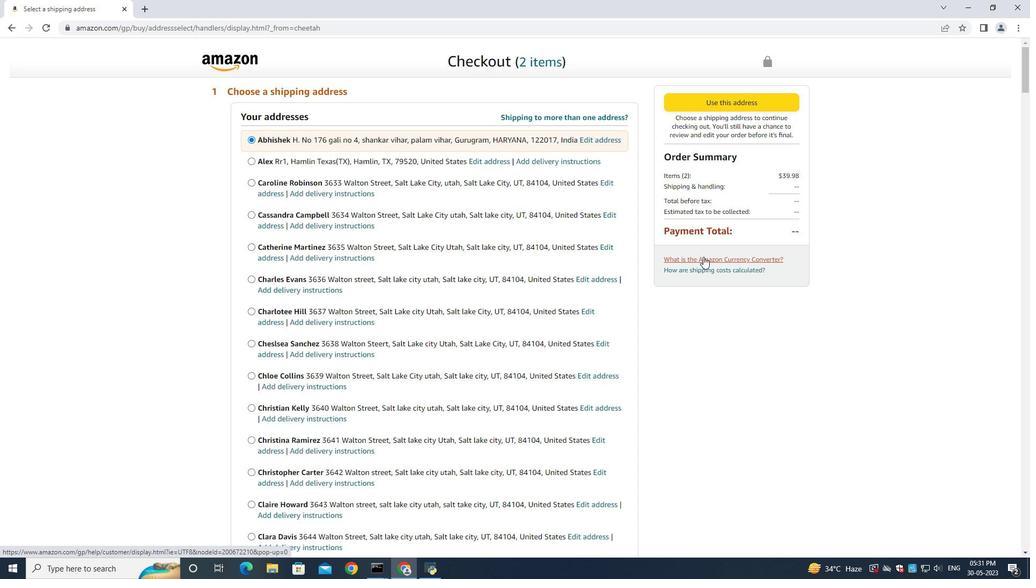 
Action: Mouse moved to (439, 257)
Screenshot: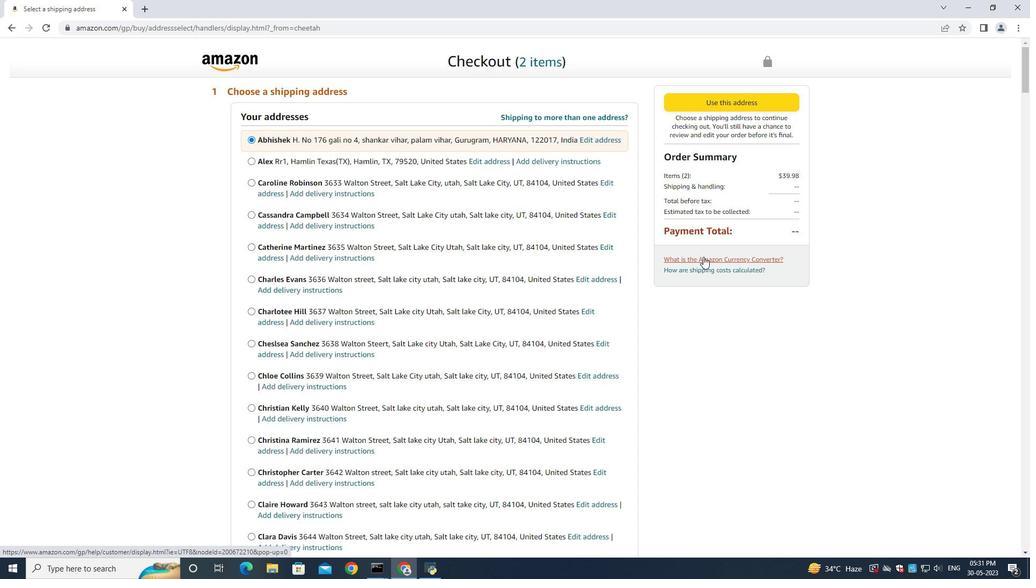 
Action: Mouse scrolled (439, 257) with delta (0, 0)
Screenshot: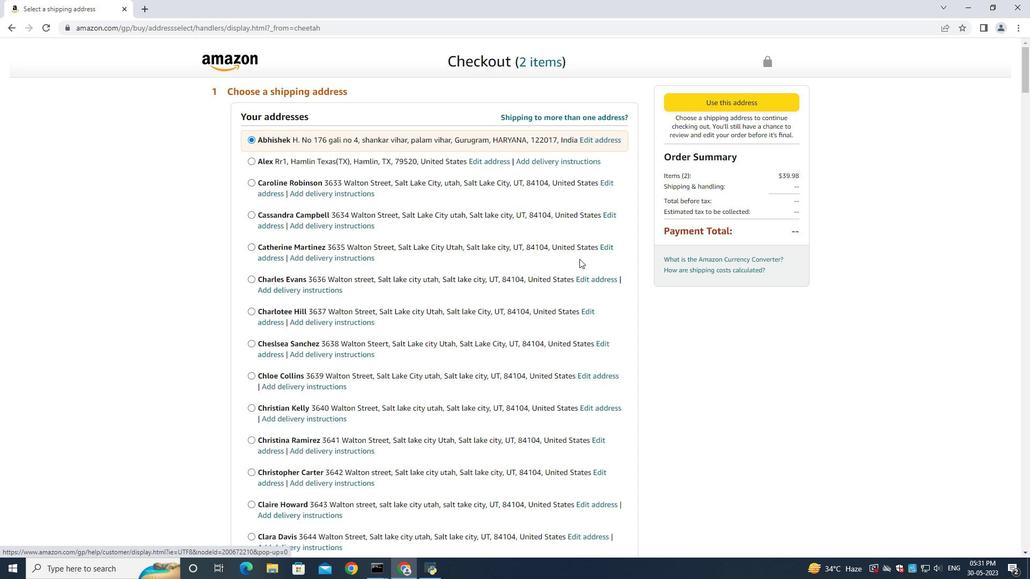 
Action: Mouse moved to (428, 259)
Screenshot: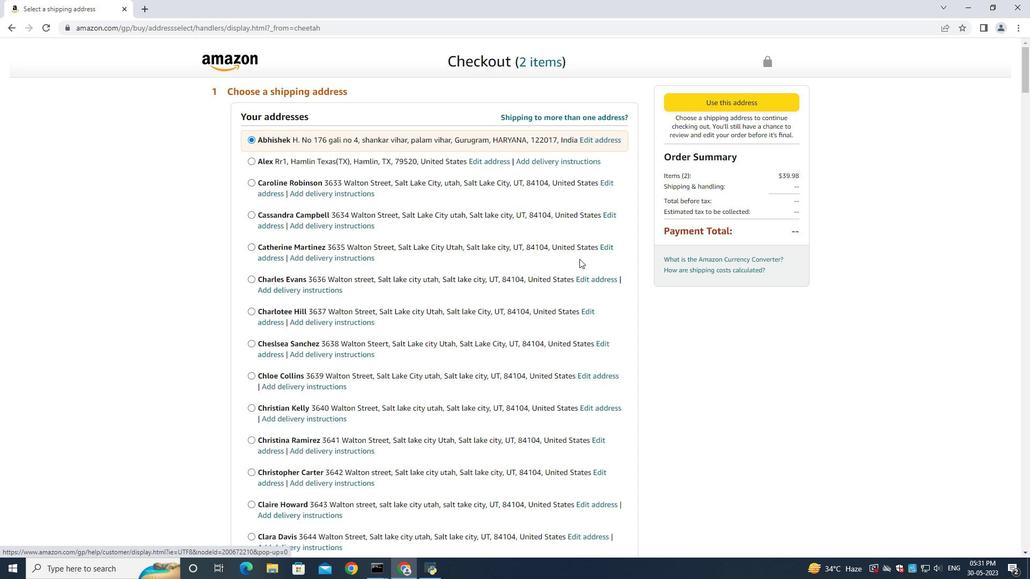 
Action: Mouse scrolled (428, 258) with delta (0, 0)
Screenshot: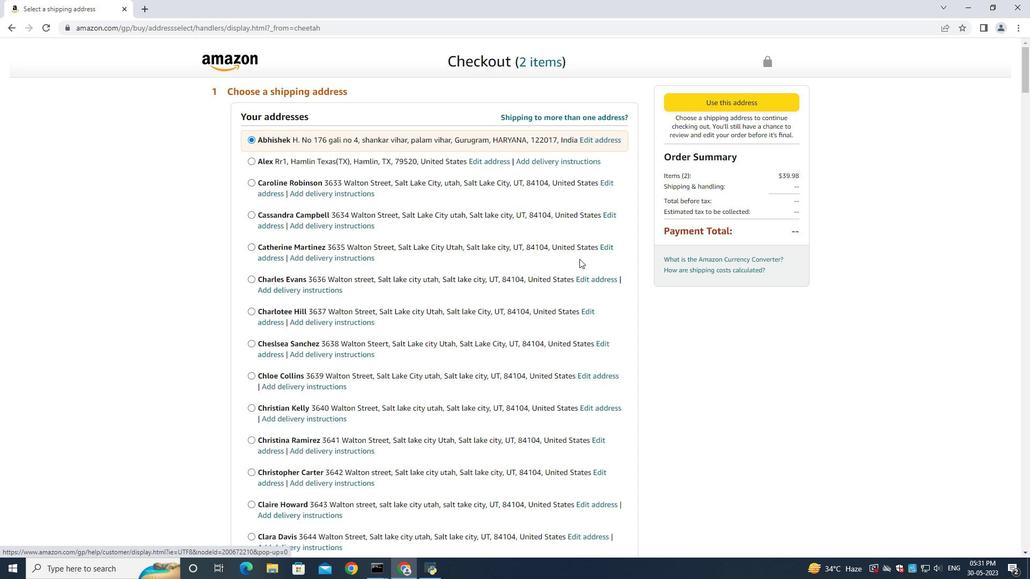 
Action: Mouse moved to (427, 259)
Screenshot: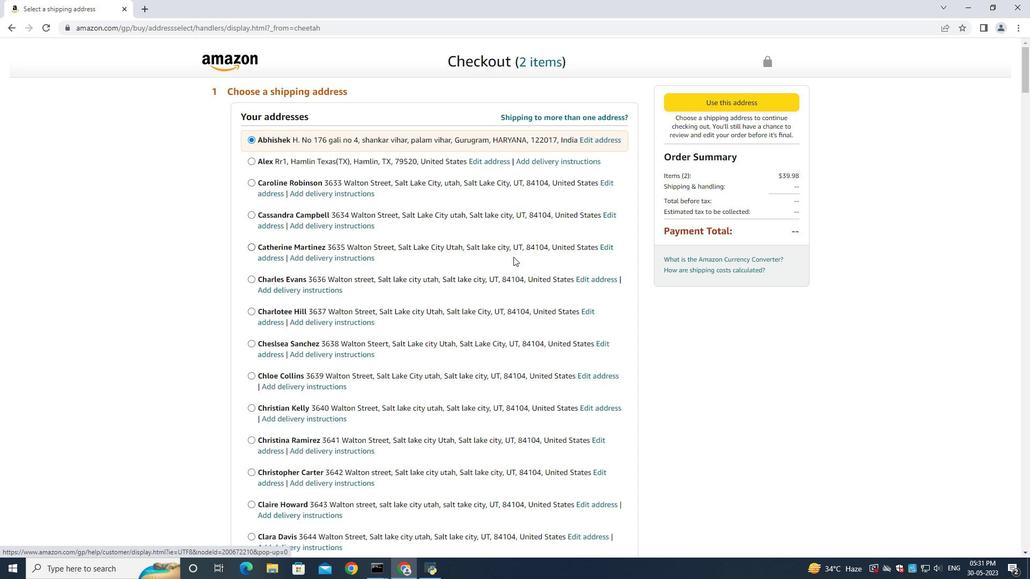 
Action: Mouse scrolled (427, 258) with delta (0, 0)
Screenshot: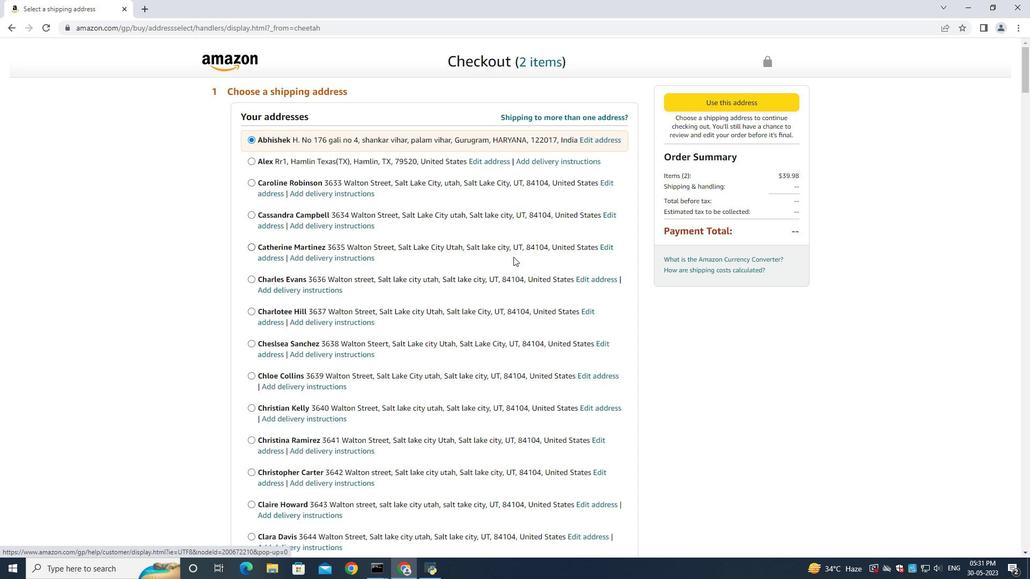 
Action: Mouse scrolled (427, 258) with delta (0, 0)
Screenshot: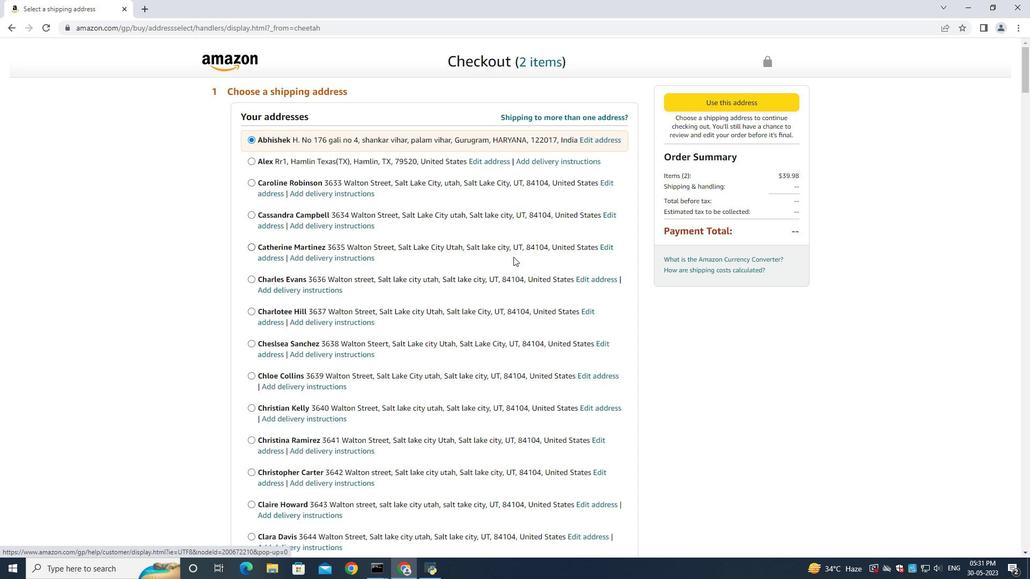 
Action: Mouse scrolled (427, 258) with delta (0, 0)
Screenshot: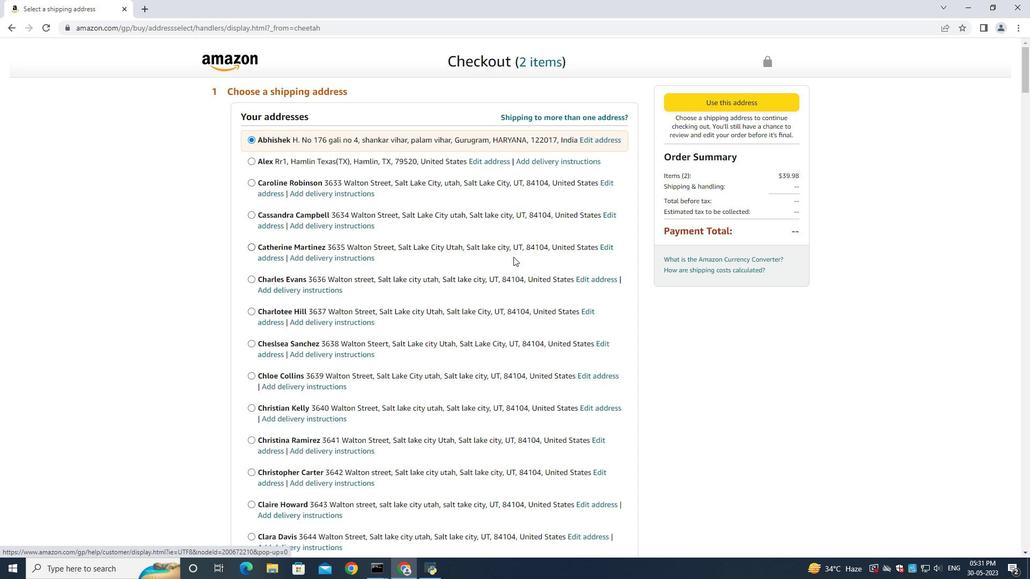
Action: Mouse moved to (422, 253)
Screenshot: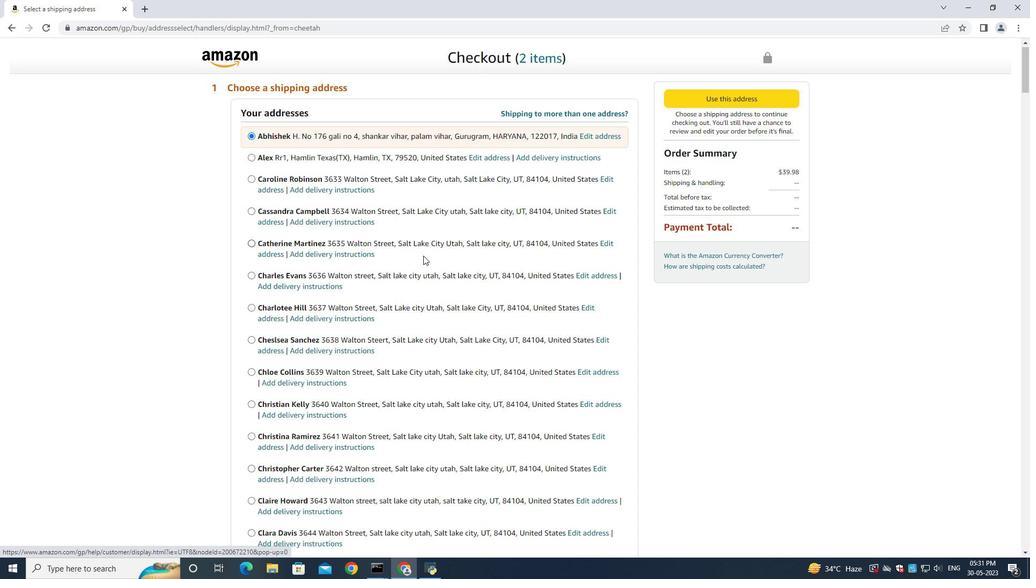 
Action: Mouse scrolled (422, 253) with delta (0, 0)
Screenshot: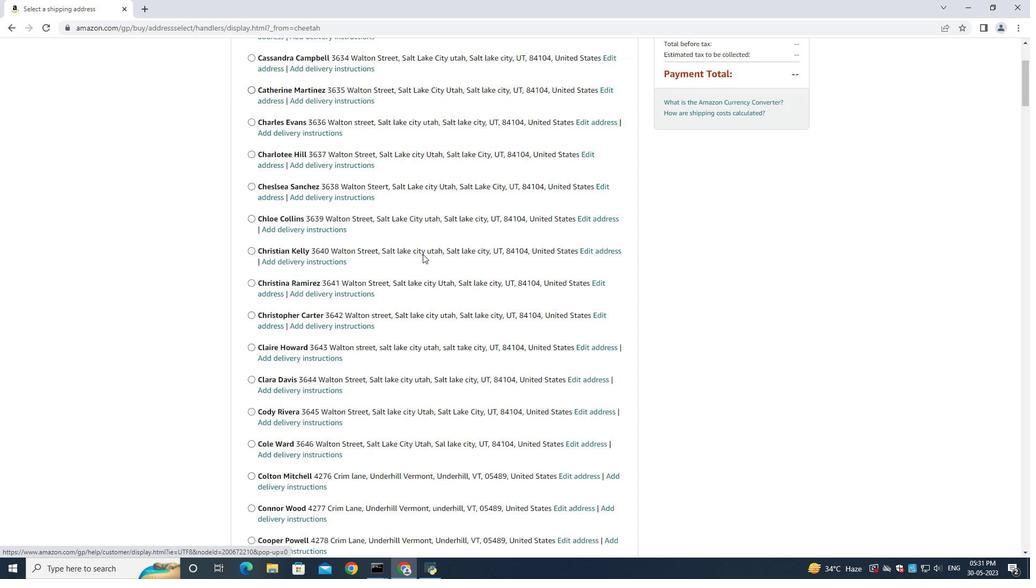 
Action: Mouse moved to (422, 255)
Screenshot: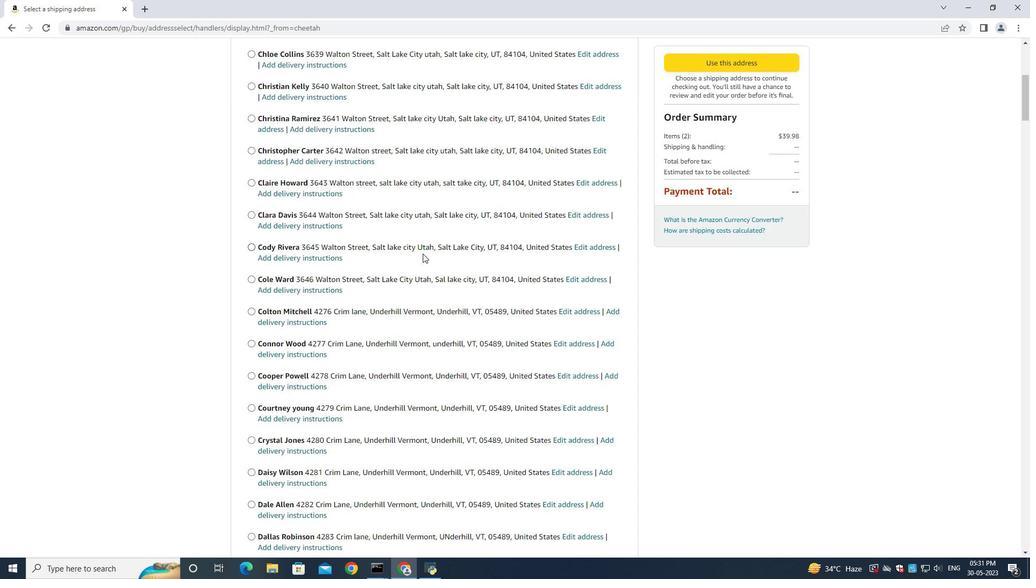 
Action: Mouse scrolled (422, 253) with delta (0, 0)
Screenshot: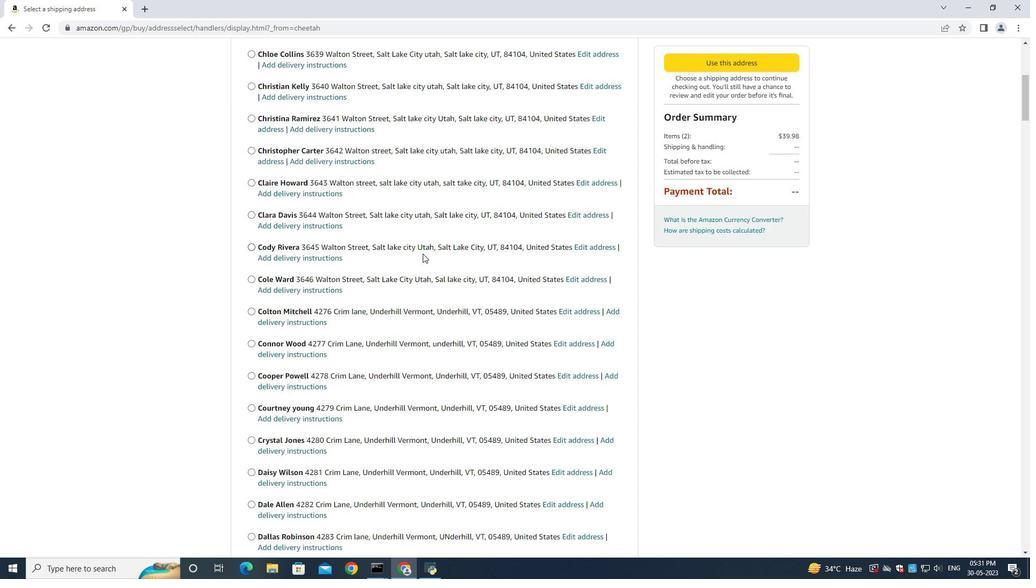 
Action: Mouse moved to (422, 255)
Screenshot: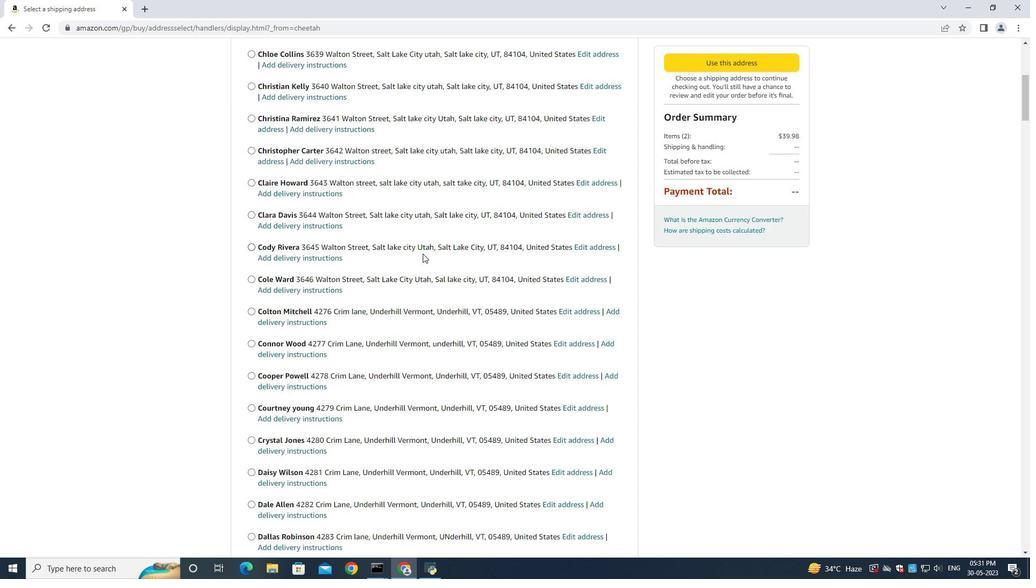 
Action: Mouse scrolled (422, 254) with delta (0, 0)
Screenshot: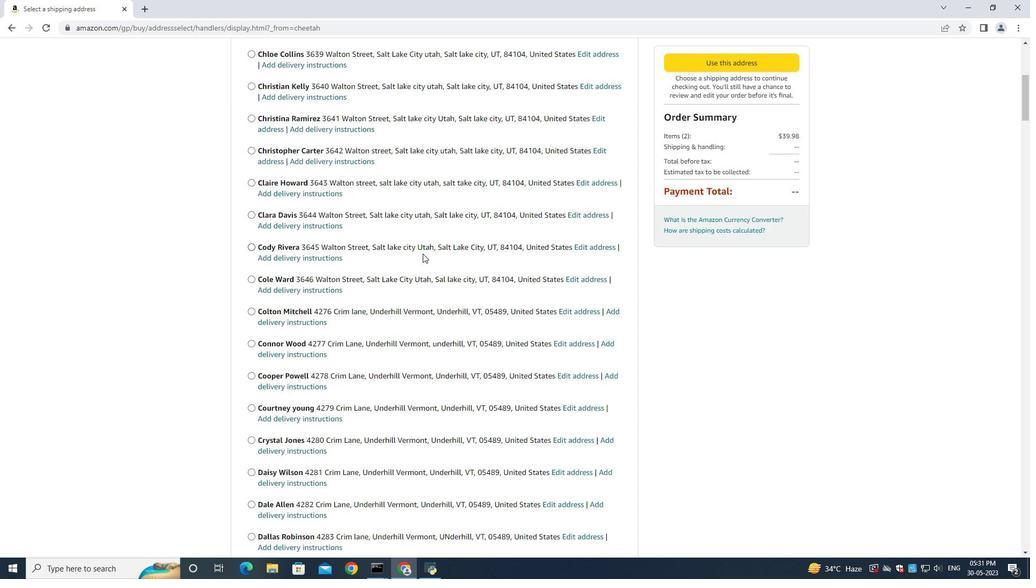 
Action: Mouse scrolled (422, 254) with delta (0, -1)
Screenshot: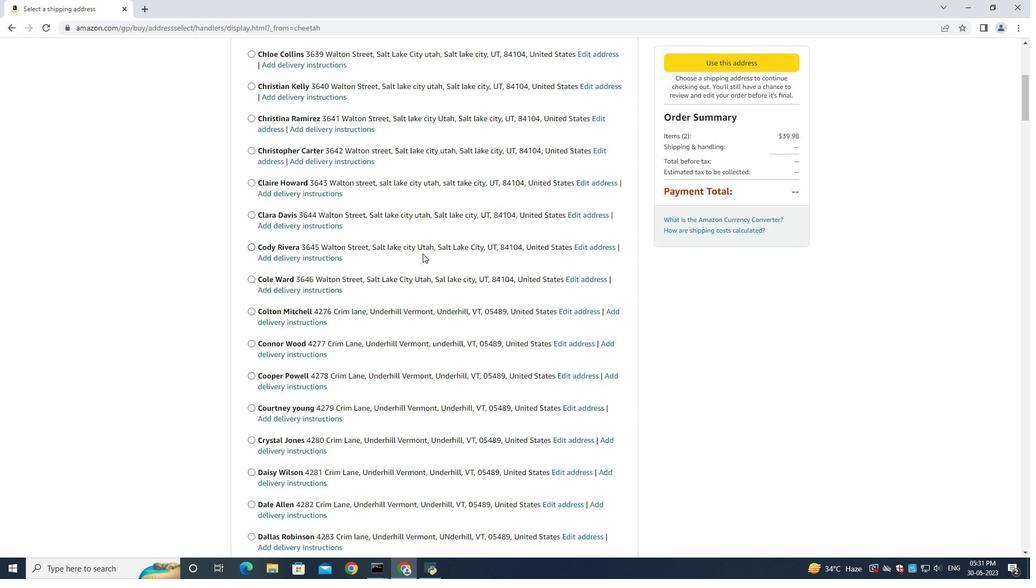 
Action: Mouse scrolled (422, 254) with delta (0, 0)
Screenshot: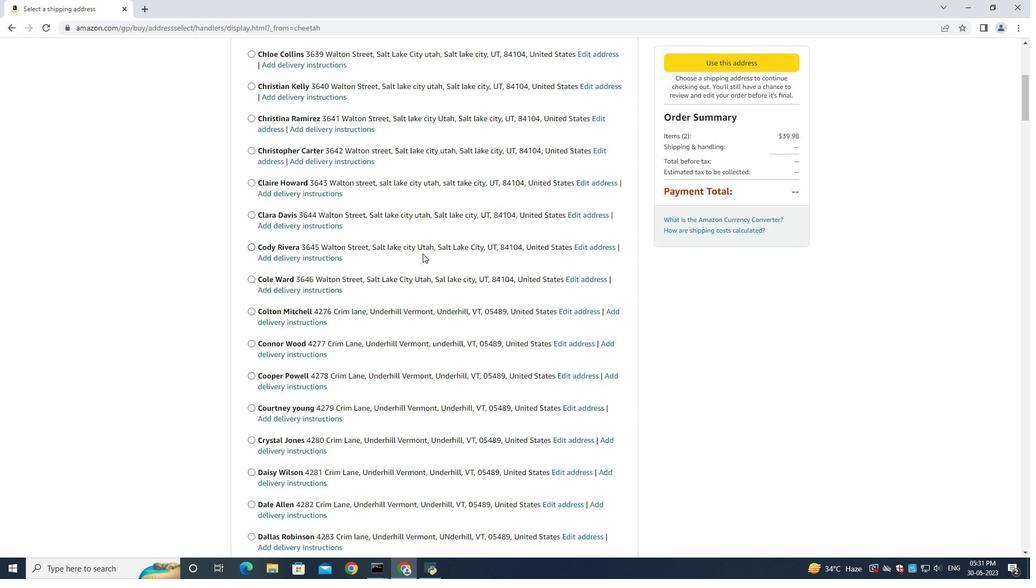 
Action: Mouse scrolled (422, 254) with delta (0, 0)
Screenshot: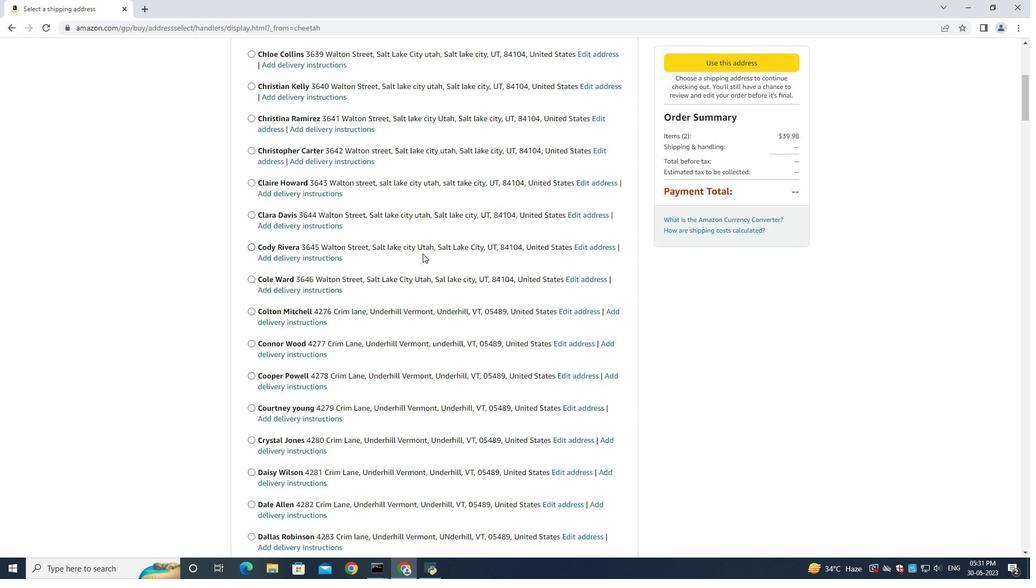 
Action: Mouse scrolled (422, 254) with delta (0, 0)
Screenshot: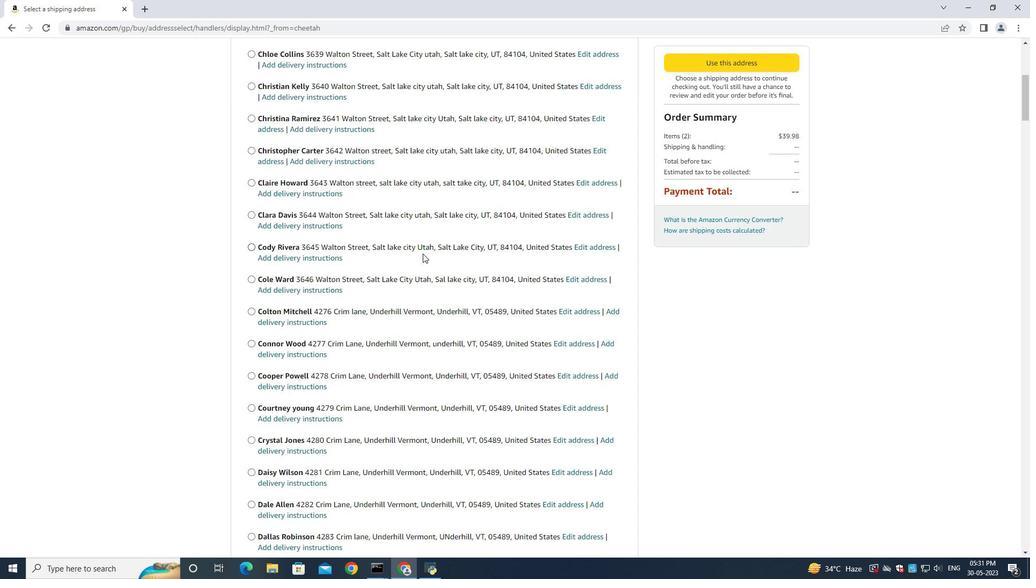 
Action: Mouse scrolled (422, 254) with delta (0, 0)
Screenshot: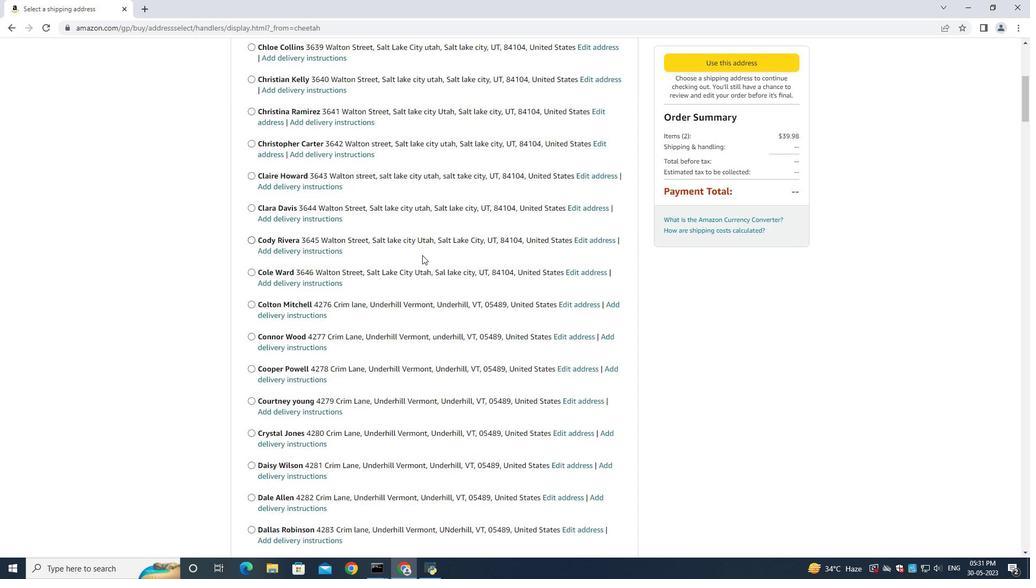 
Action: Mouse moved to (420, 257)
Screenshot: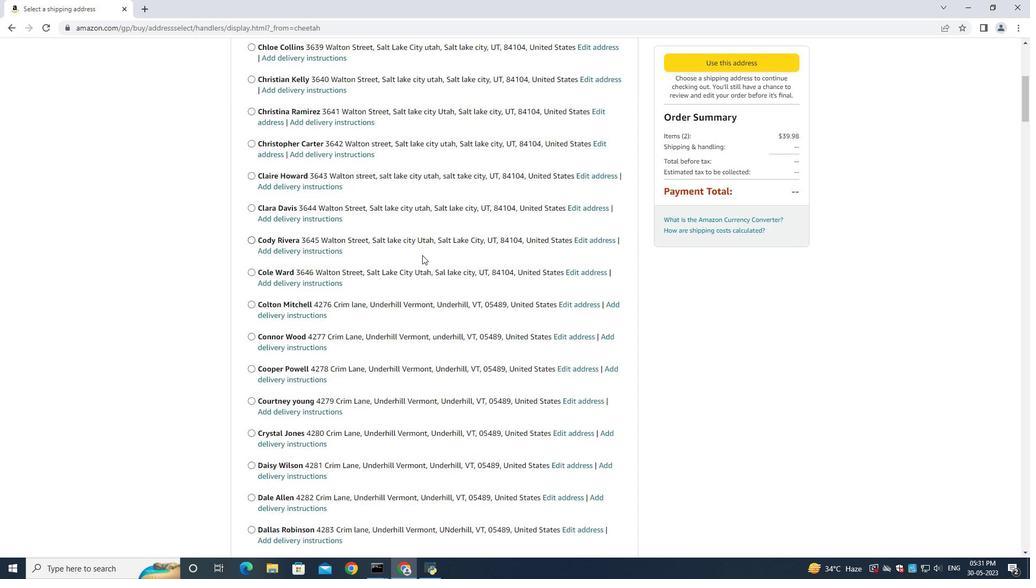 
Action: Mouse scrolled (421, 256) with delta (0, 0)
Screenshot: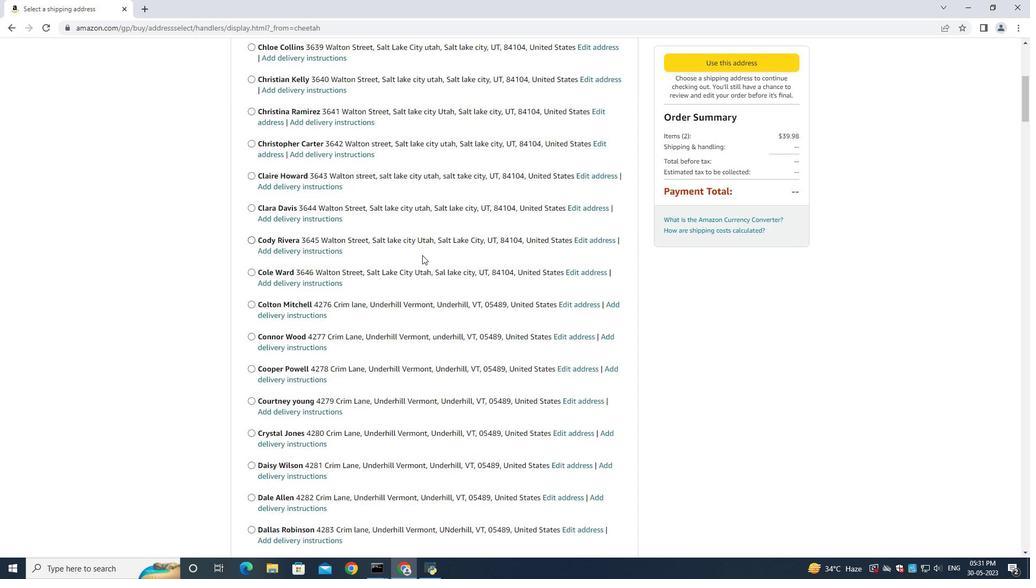
Action: Mouse moved to (420, 257)
Screenshot: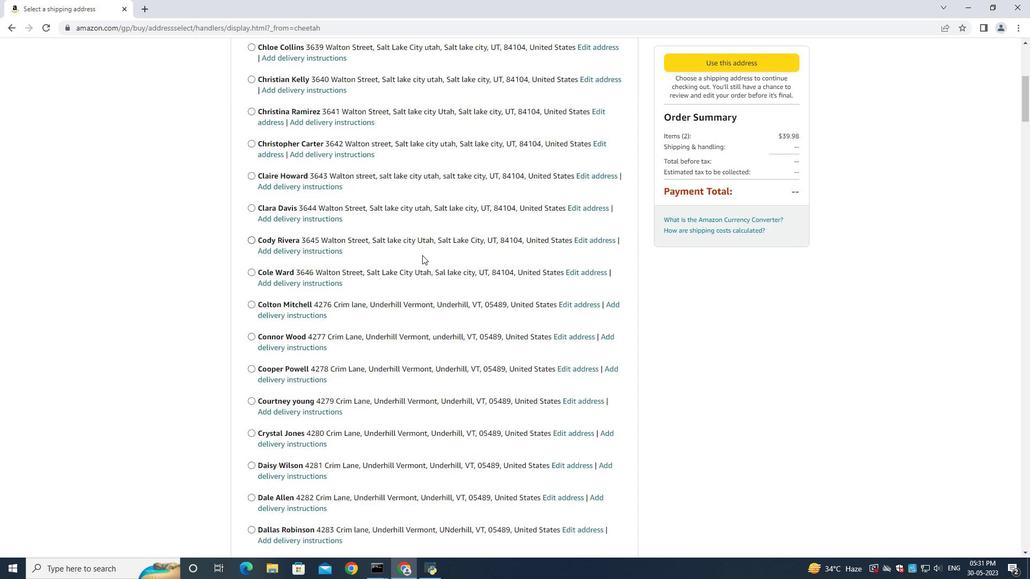 
Action: Mouse scrolled (420, 257) with delta (0, 0)
Screenshot: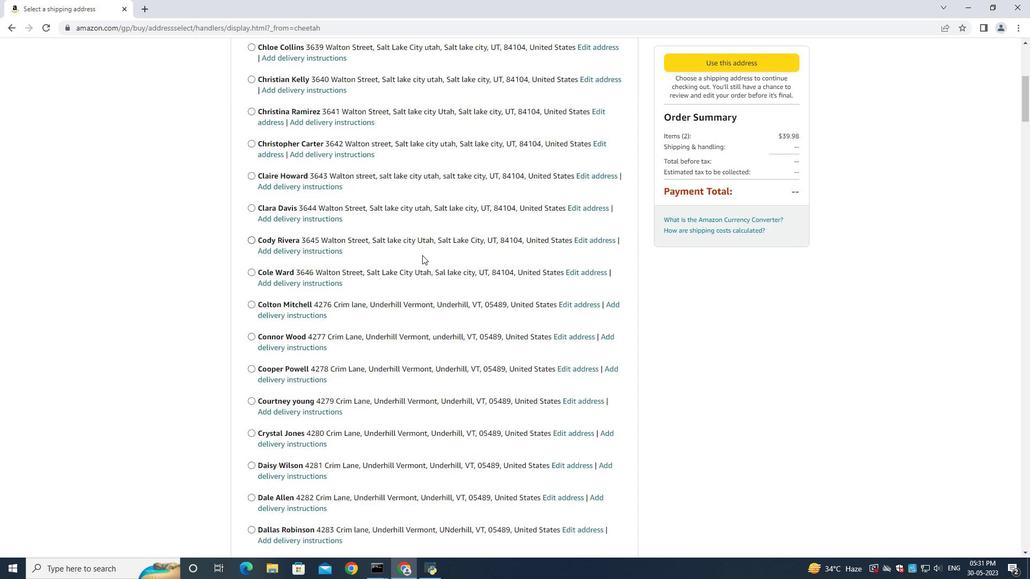
Action: Mouse moved to (420, 257)
Screenshot: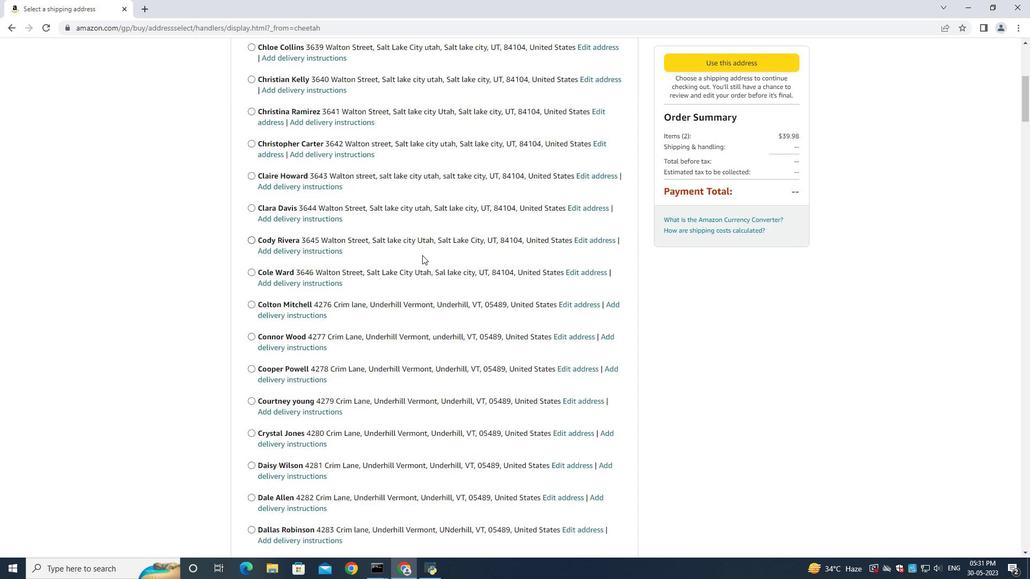 
Action: Mouse scrolled (420, 257) with delta (0, 0)
Screenshot: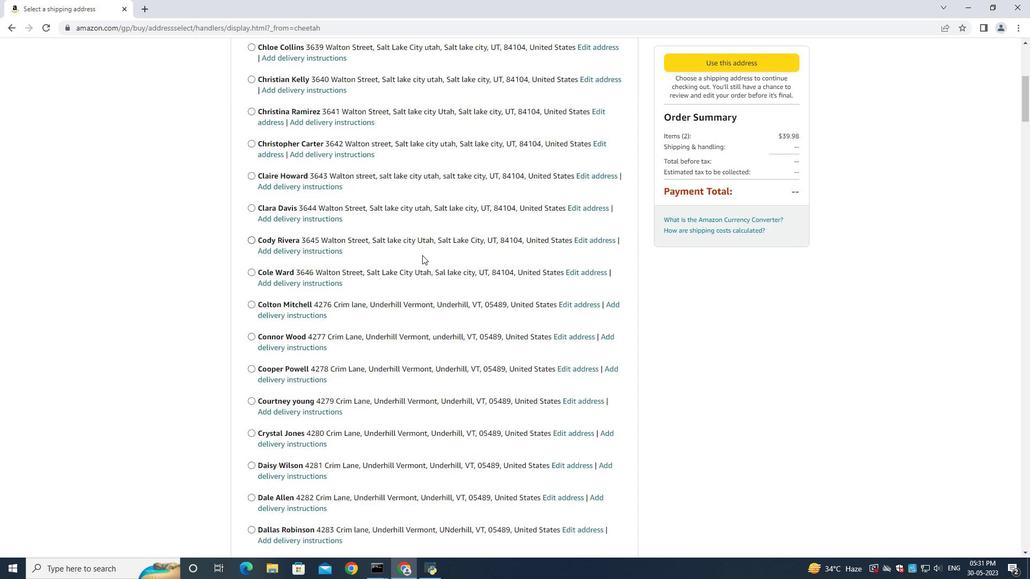 
Action: Mouse scrolled (420, 257) with delta (0, 0)
Screenshot: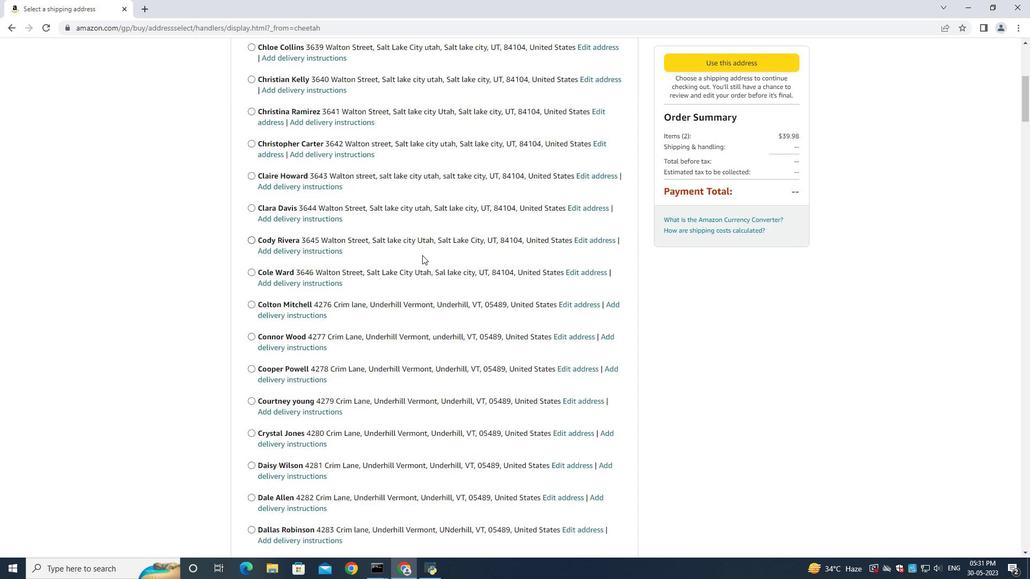 
Action: Mouse scrolled (420, 257) with delta (0, 0)
Screenshot: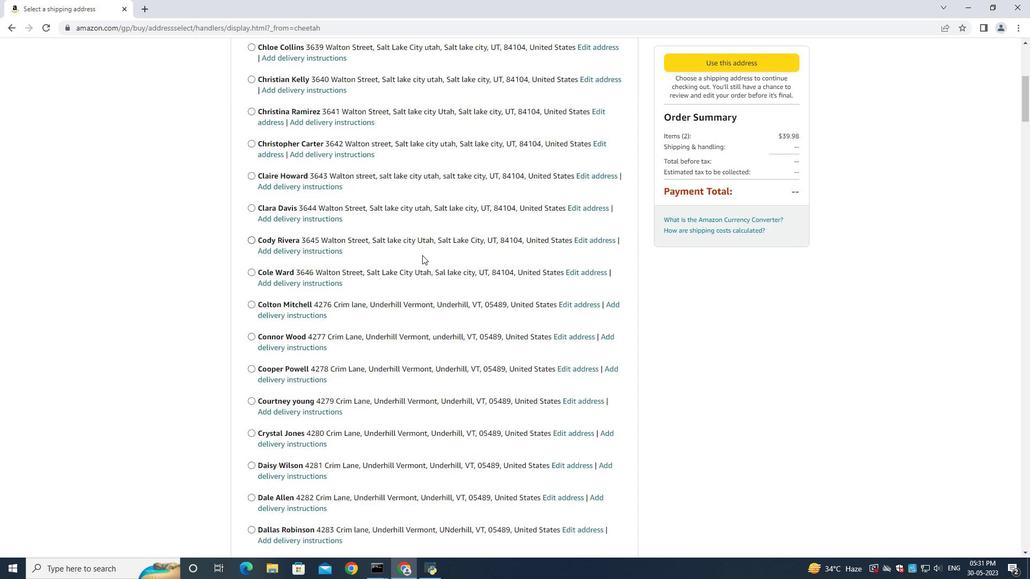 
Action: Mouse moved to (420, 277)
Screenshot: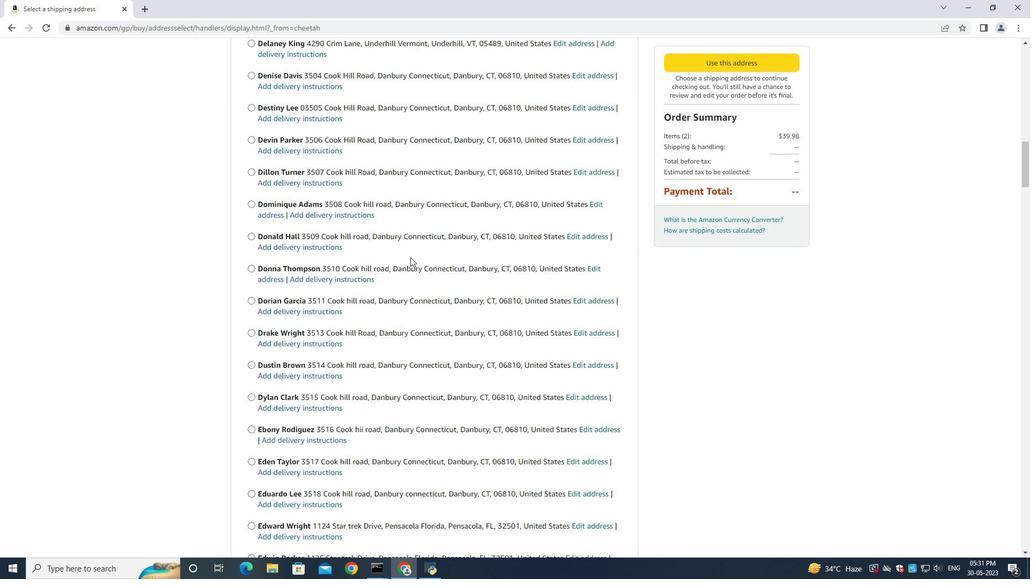 
Action: Mouse scrolled (420, 277) with delta (0, 0)
Screenshot: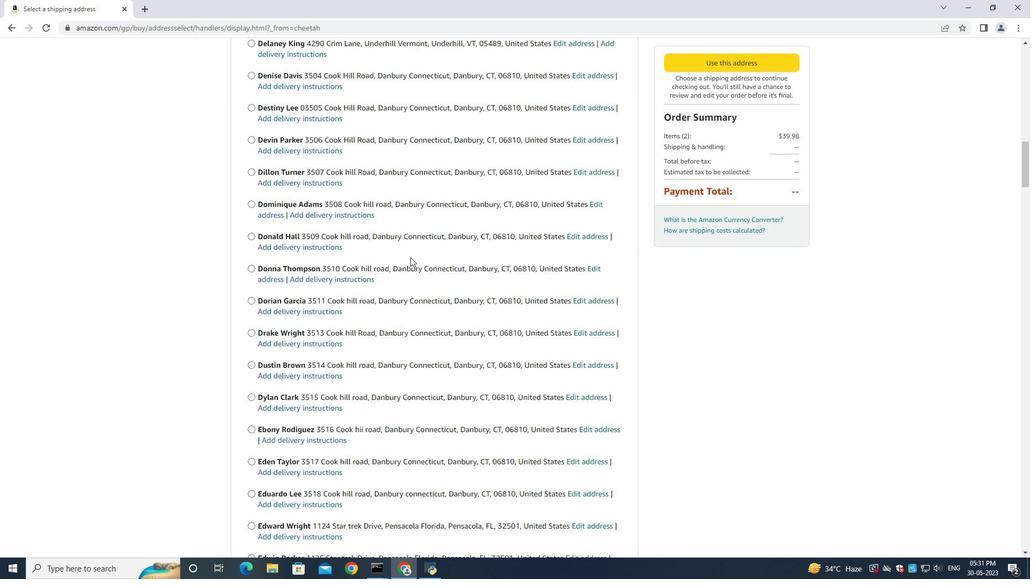 
Action: Mouse moved to (420, 277)
Screenshot: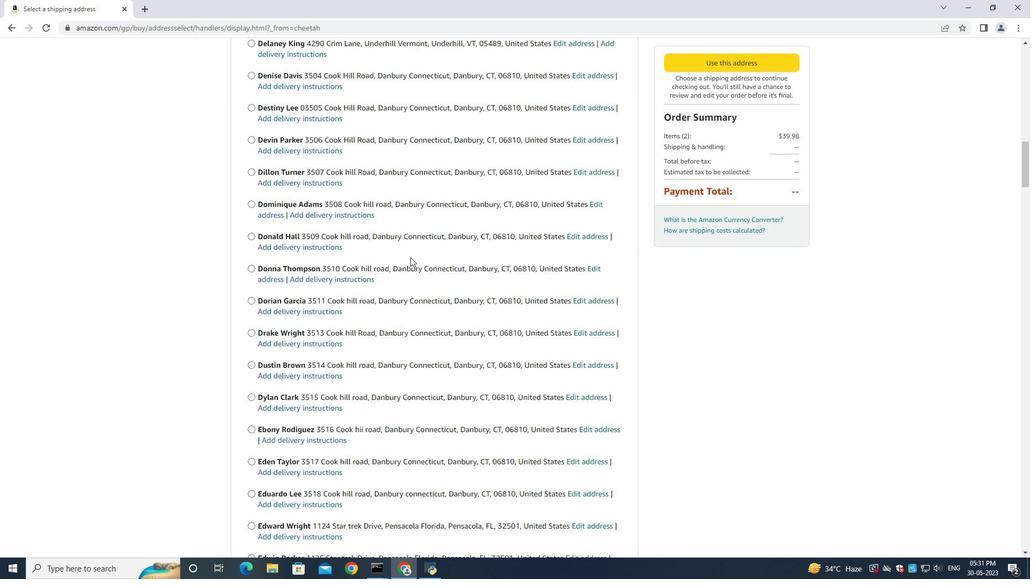 
Action: Mouse scrolled (420, 277) with delta (0, 0)
Screenshot: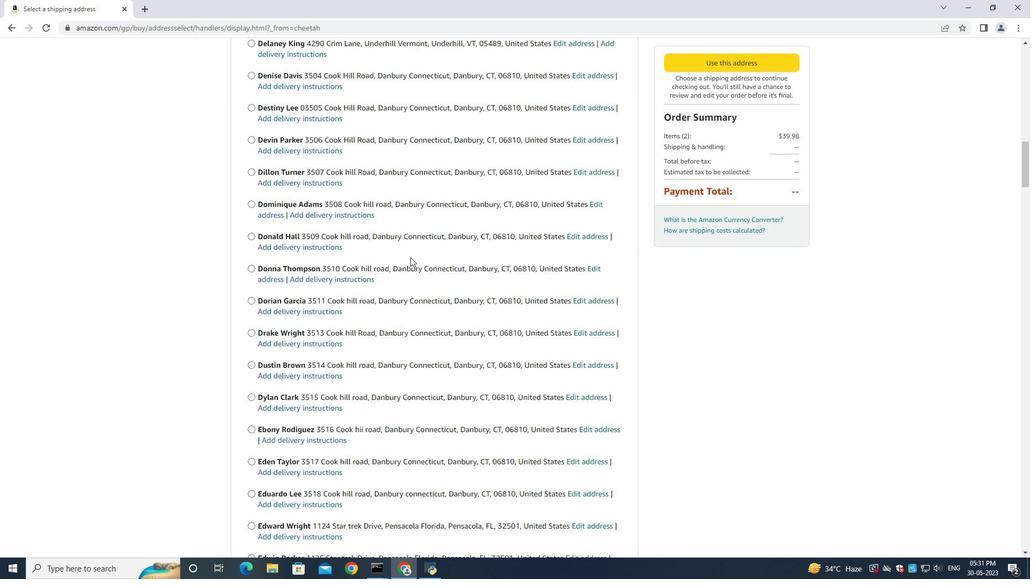 
Action: Mouse scrolled (420, 277) with delta (0, 0)
Screenshot: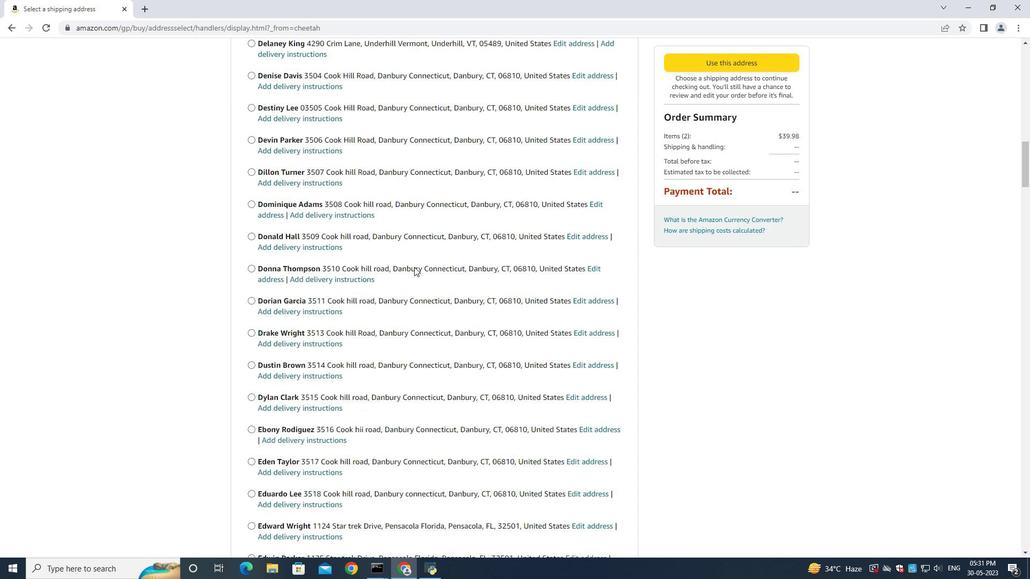 
Action: Mouse scrolled (420, 277) with delta (0, 0)
Screenshot: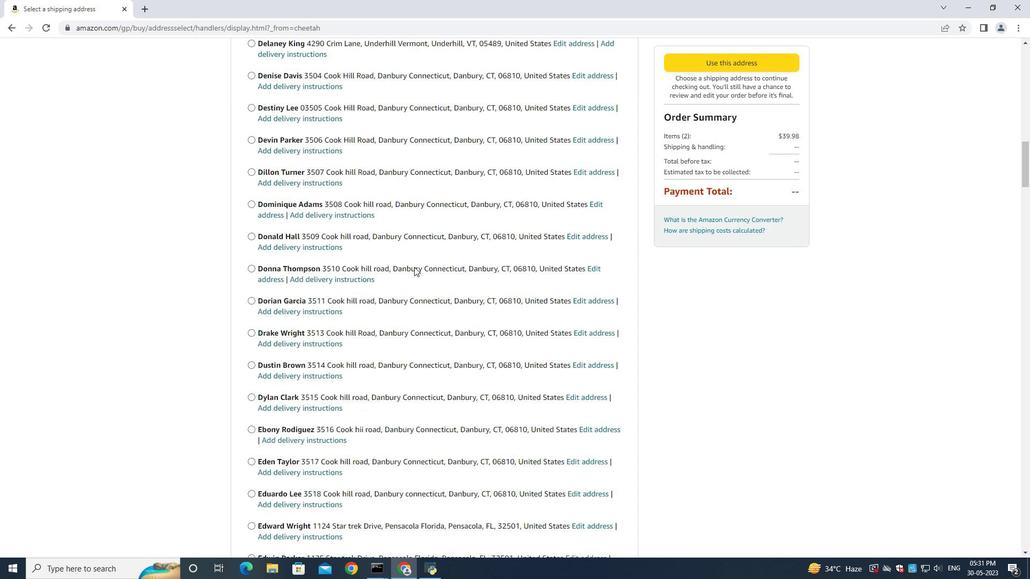 
Action: Mouse scrolled (420, 277) with delta (0, 0)
Screenshot: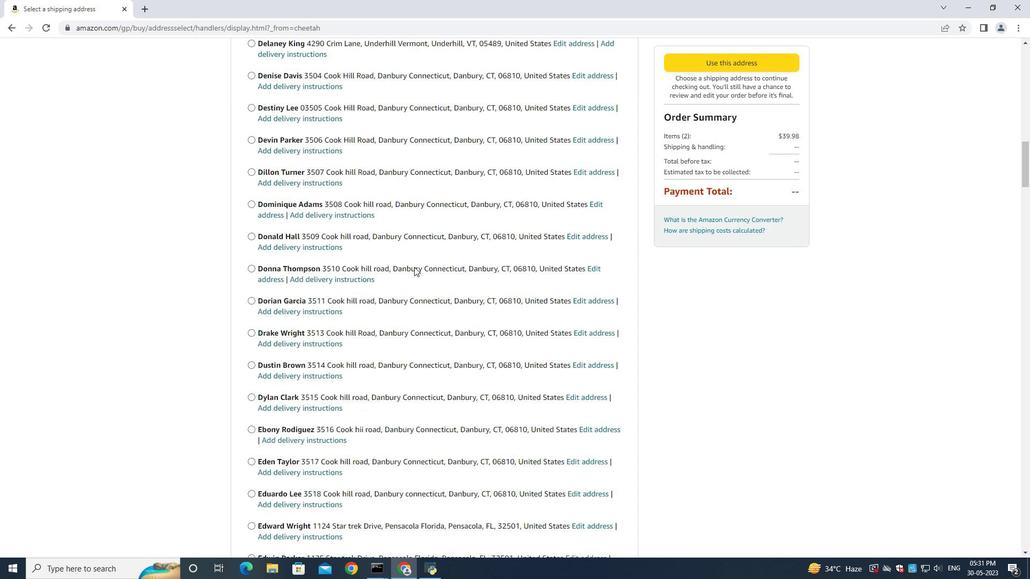 
Action: Mouse scrolled (420, 276) with delta (0, -1)
Screenshot: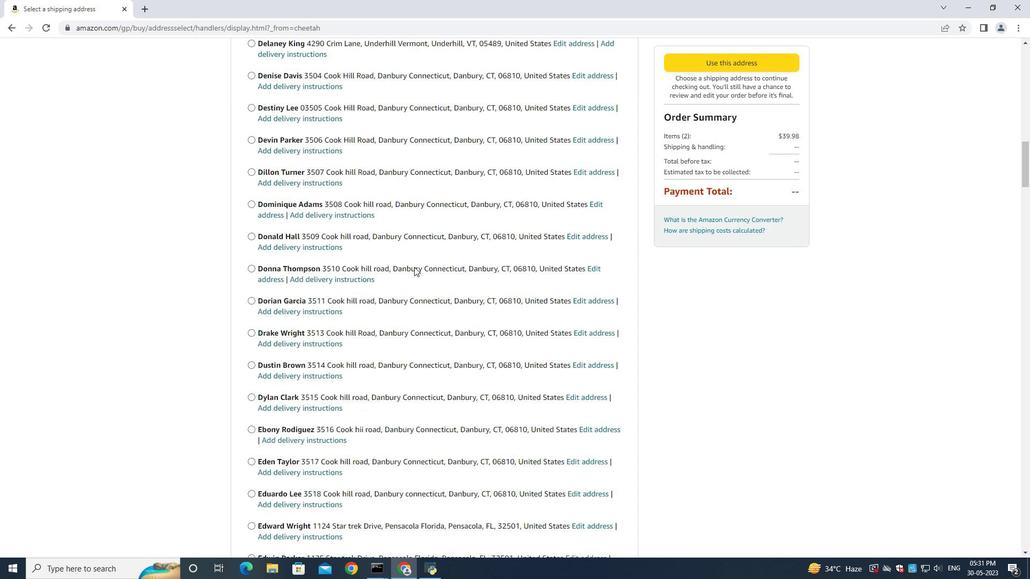 
Action: Mouse moved to (419, 277)
Screenshot: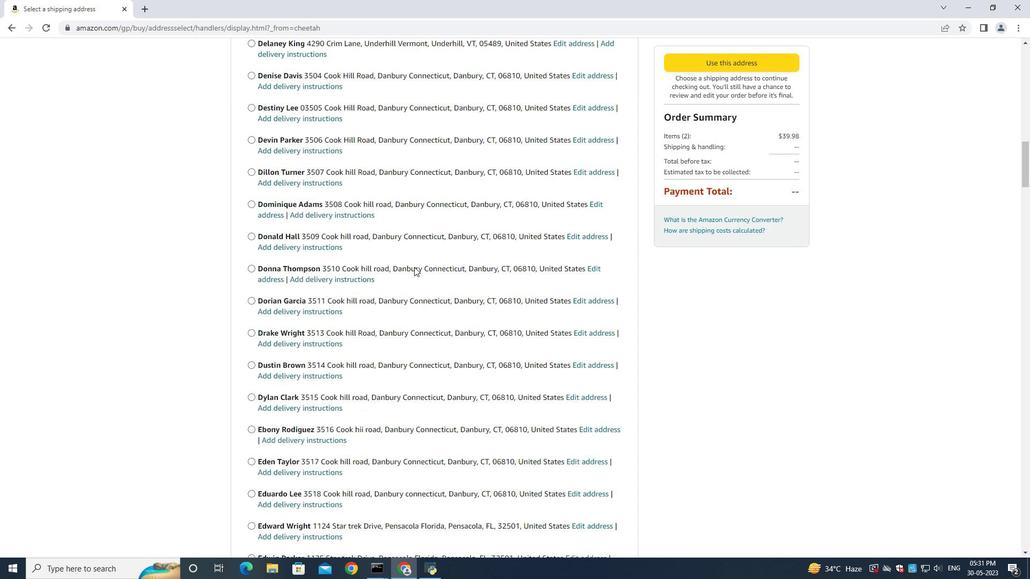
Action: Mouse scrolled (419, 277) with delta (0, 0)
Screenshot: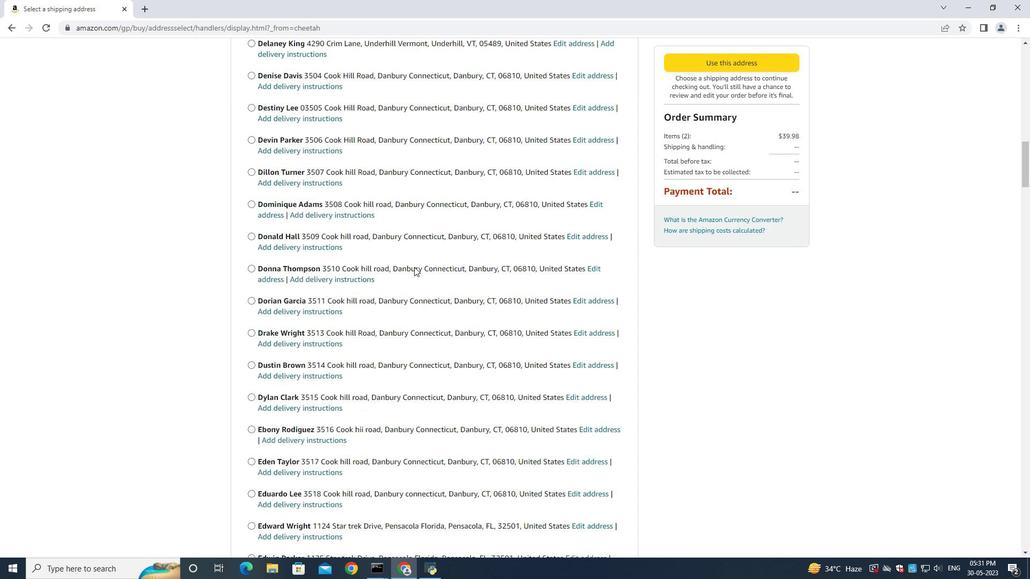 
Action: Mouse moved to (417, 277)
Screenshot: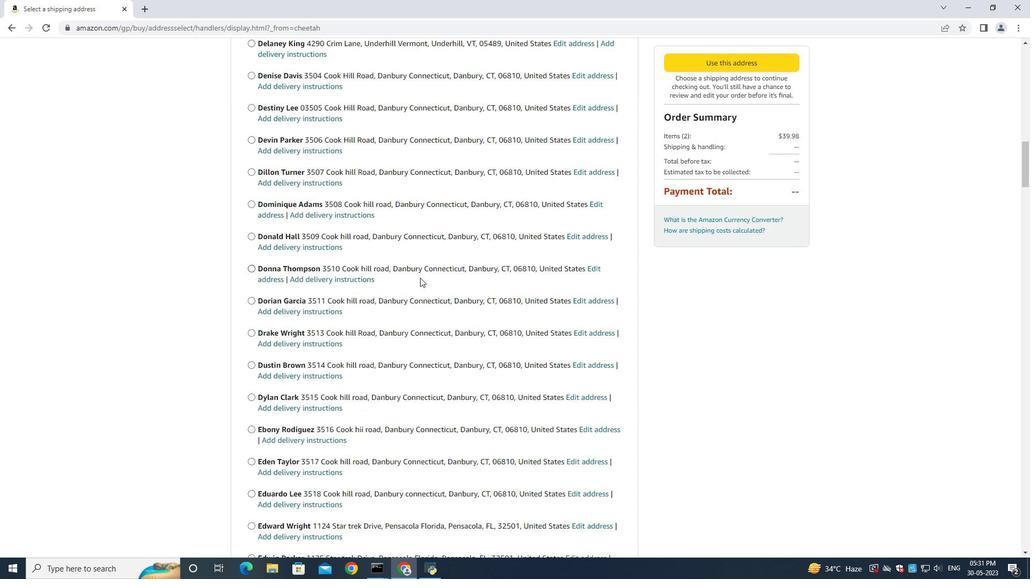 
Action: Mouse scrolled (417, 276) with delta (0, 0)
Screenshot: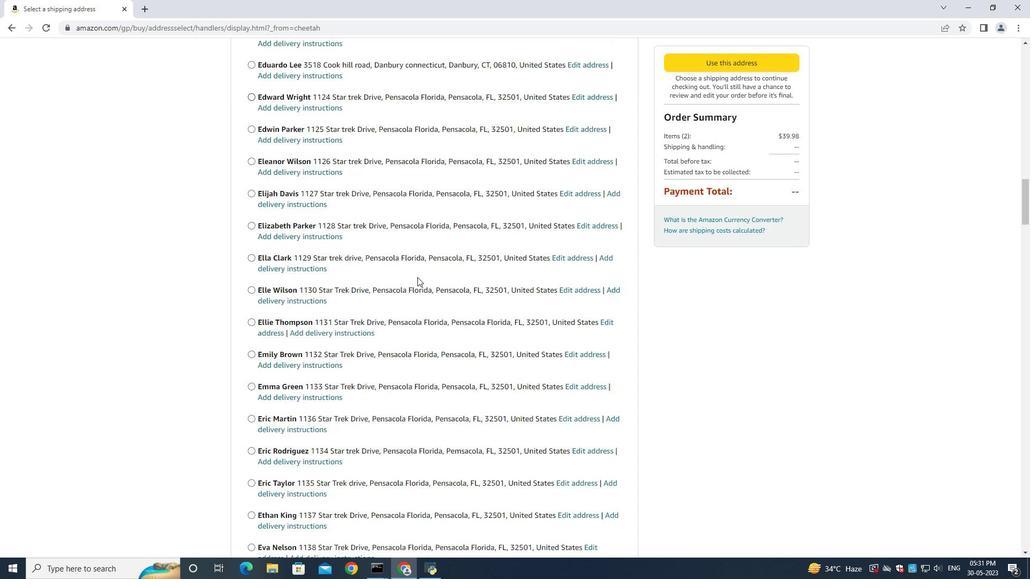 
Action: Mouse scrolled (417, 276) with delta (0, 0)
Screenshot: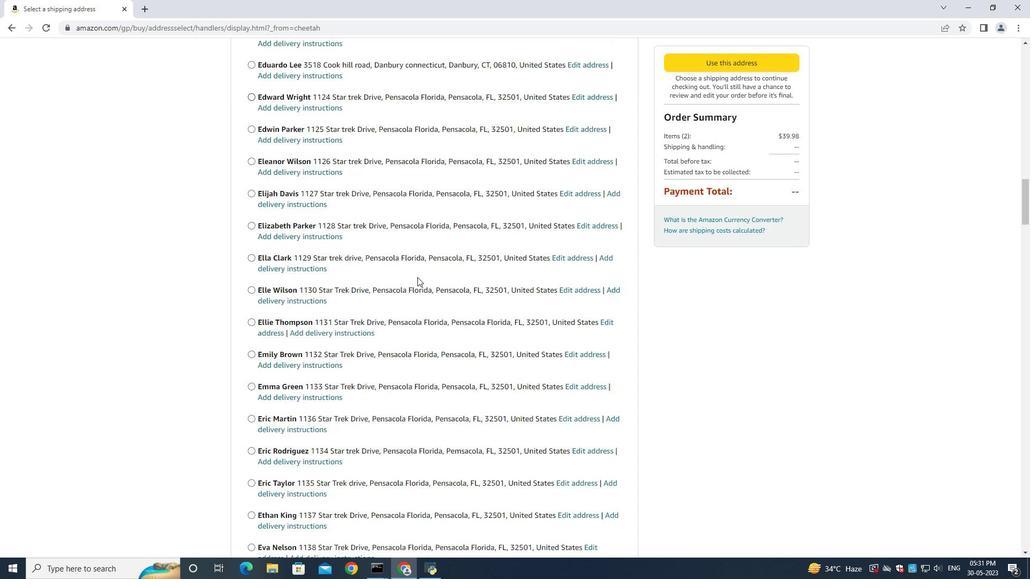 
Action: Mouse scrolled (417, 276) with delta (0, 0)
Screenshot: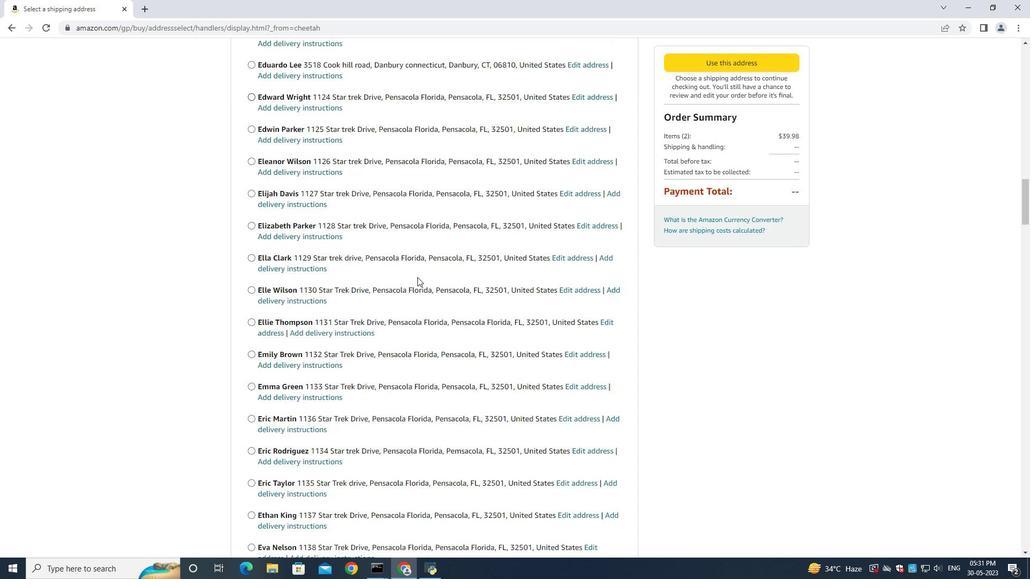 
Action: Mouse scrolled (417, 276) with delta (0, -1)
Screenshot: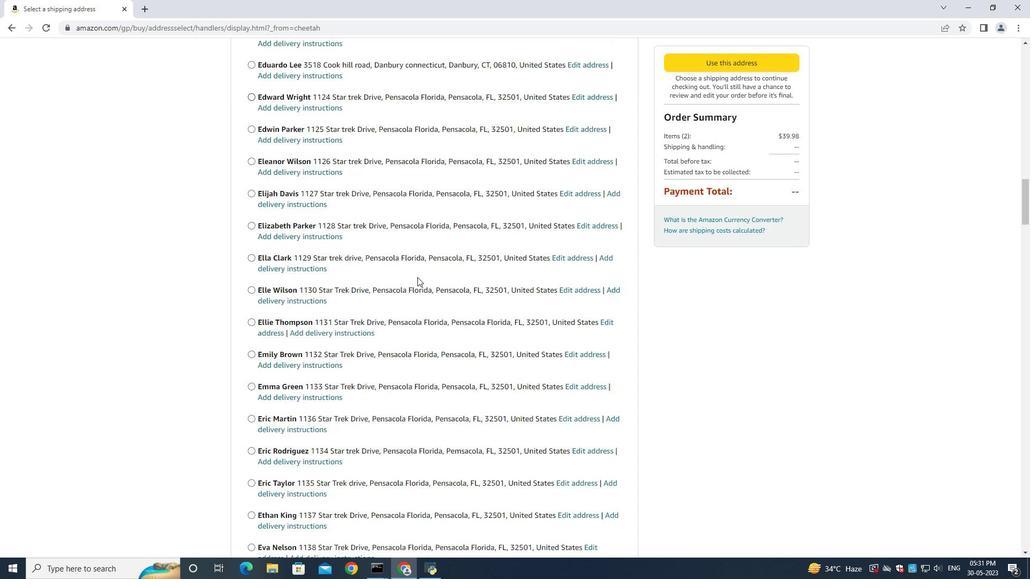 
Action: Mouse scrolled (417, 276) with delta (0, -1)
Screenshot: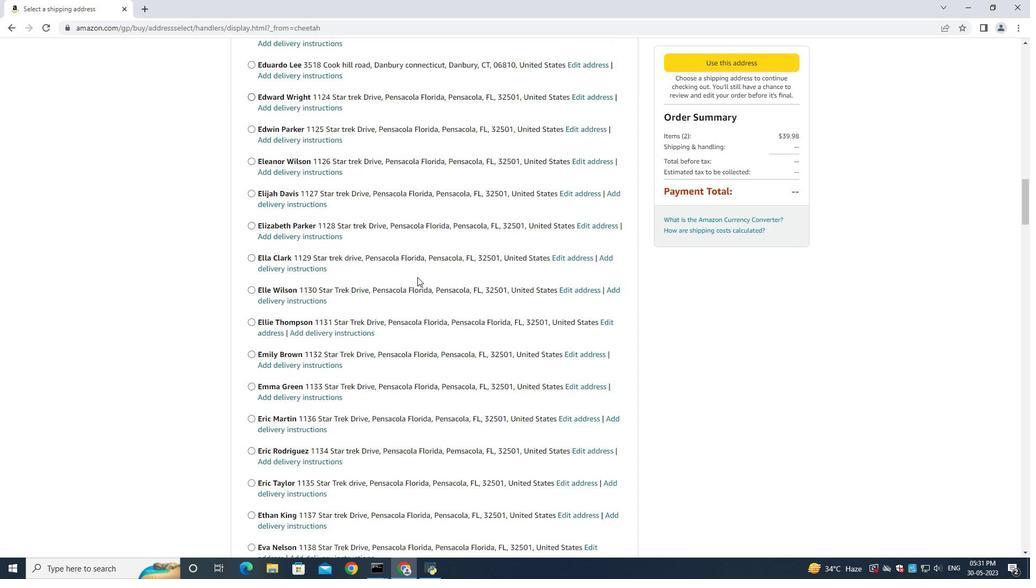 
Action: Mouse scrolled (417, 276) with delta (0, 0)
Screenshot: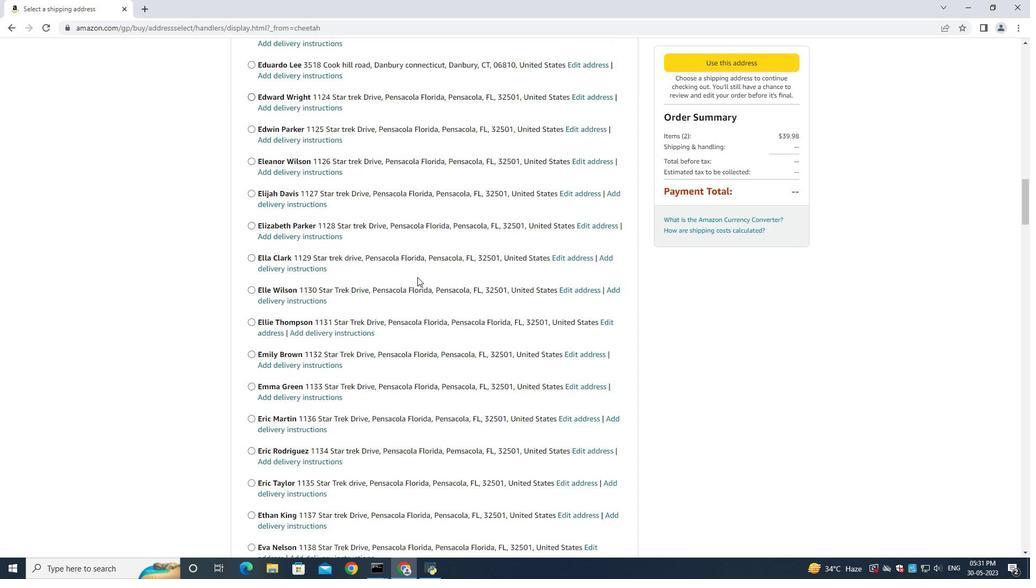 
Action: Mouse moved to (417, 277)
Screenshot: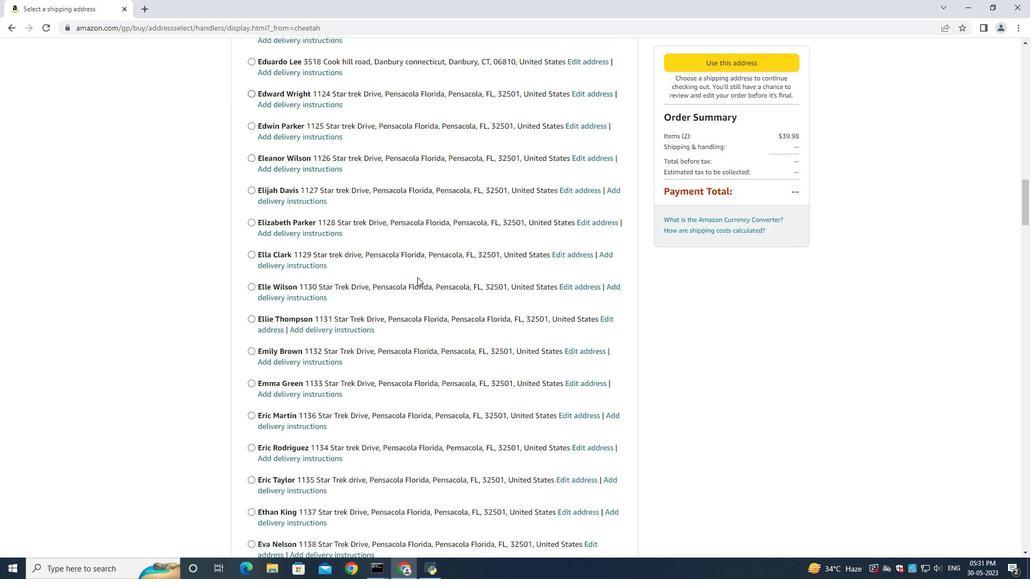 
Action: Mouse scrolled (417, 276) with delta (0, 0)
Screenshot: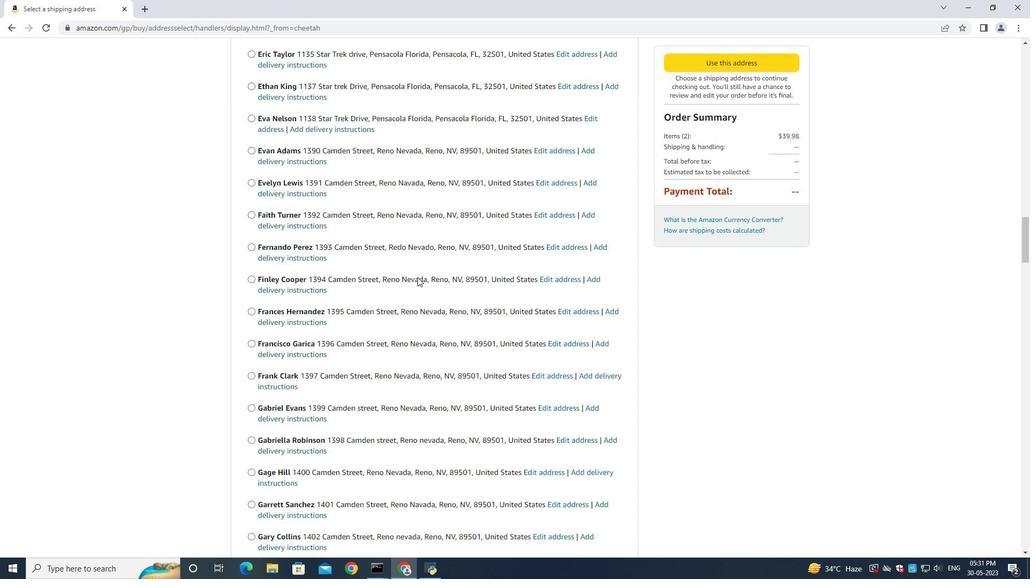
Action: Mouse scrolled (417, 276) with delta (0, 0)
Screenshot: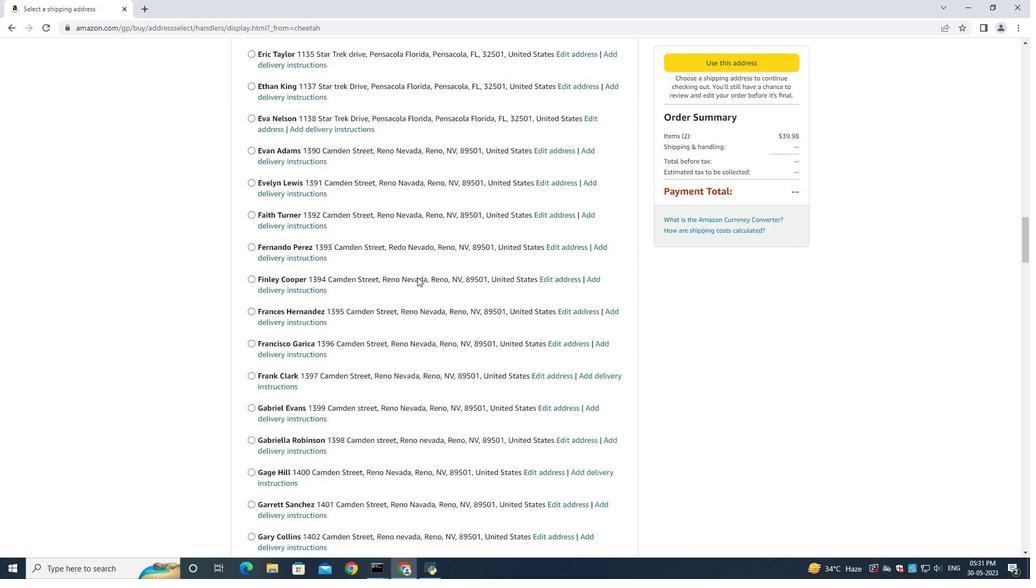 
Action: Mouse scrolled (417, 276) with delta (0, 0)
Screenshot: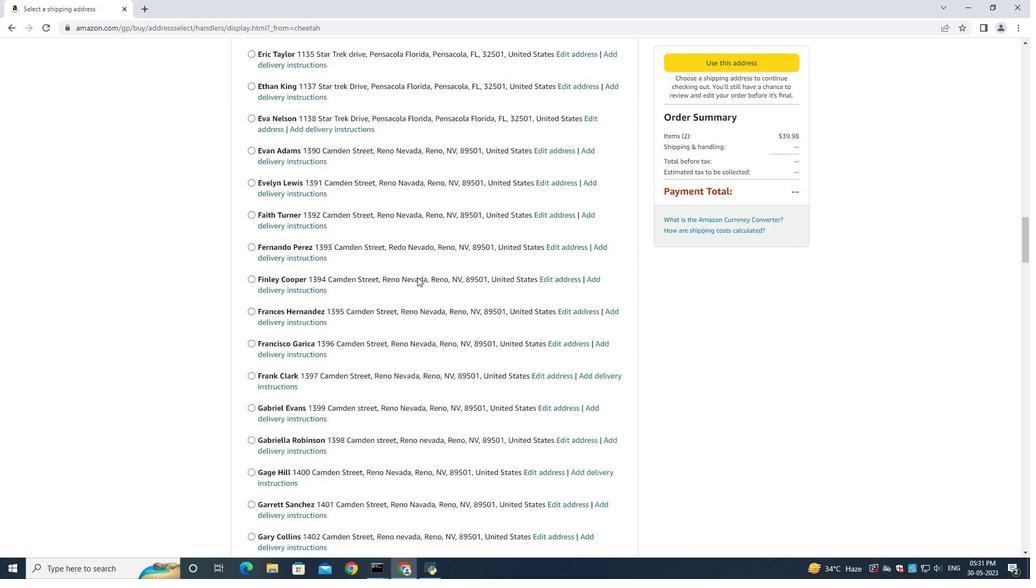 
Action: Mouse scrolled (417, 276) with delta (0, 0)
Screenshot: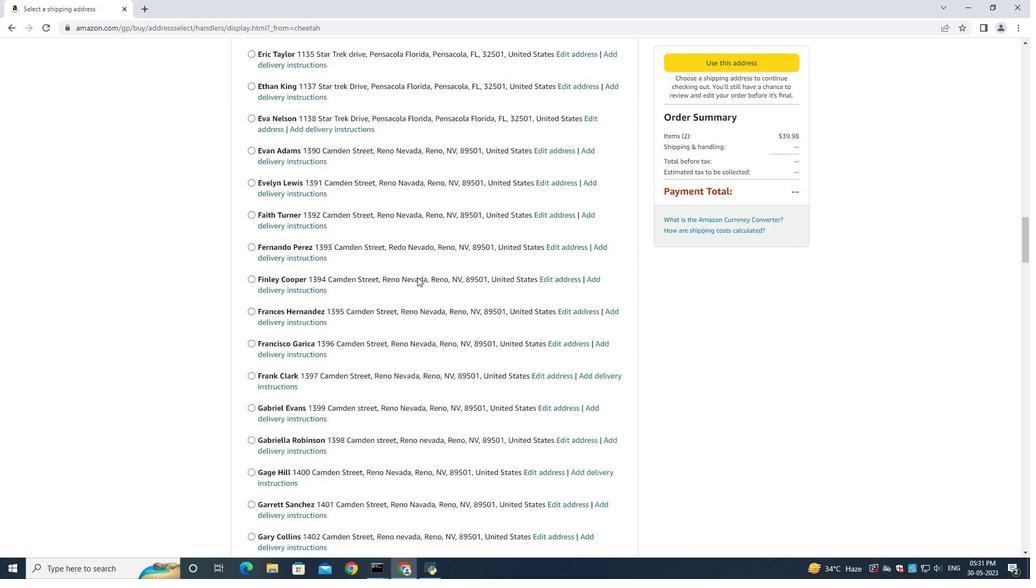 
Action: Mouse scrolled (417, 276) with delta (0, -1)
Screenshot: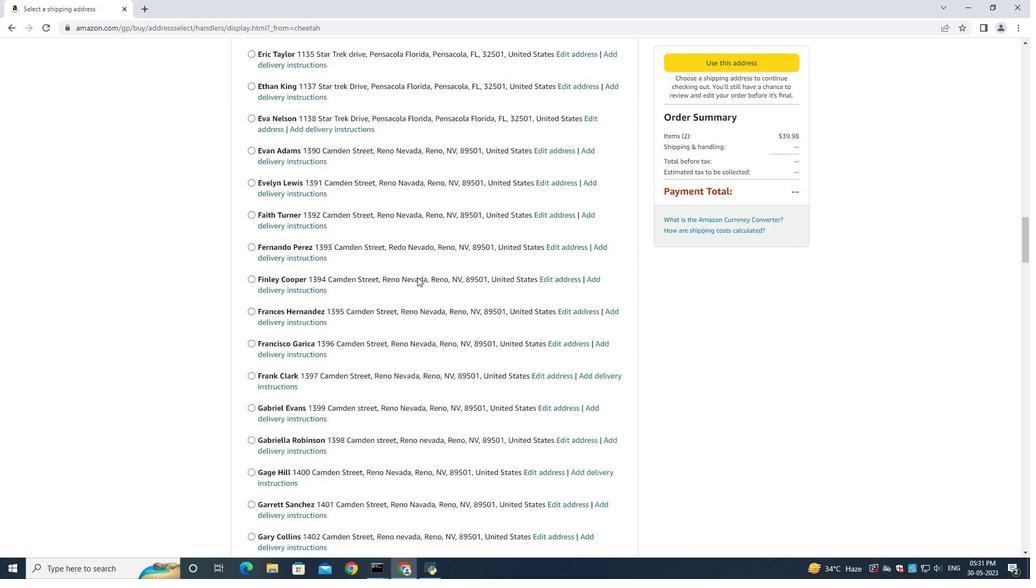 
Action: Mouse scrolled (417, 276) with delta (0, 0)
Screenshot: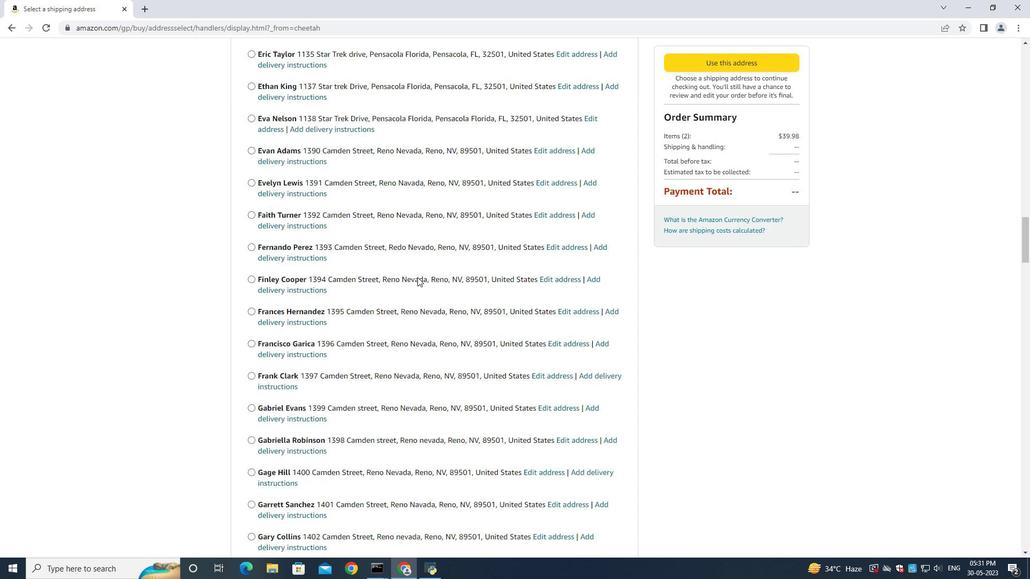 
Action: Mouse scrolled (417, 276) with delta (0, 0)
Screenshot: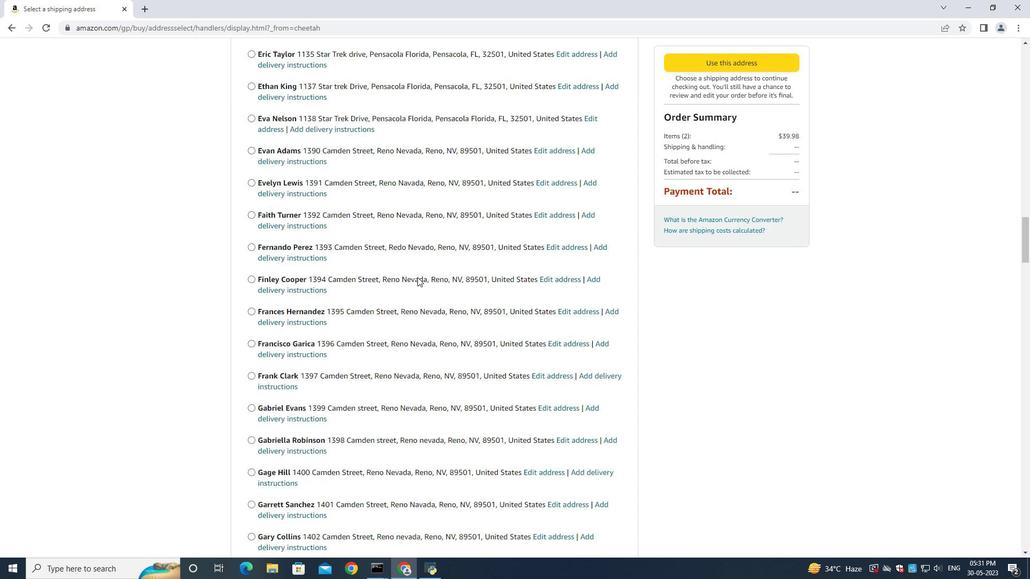 
Action: Mouse moved to (417, 277)
Screenshot: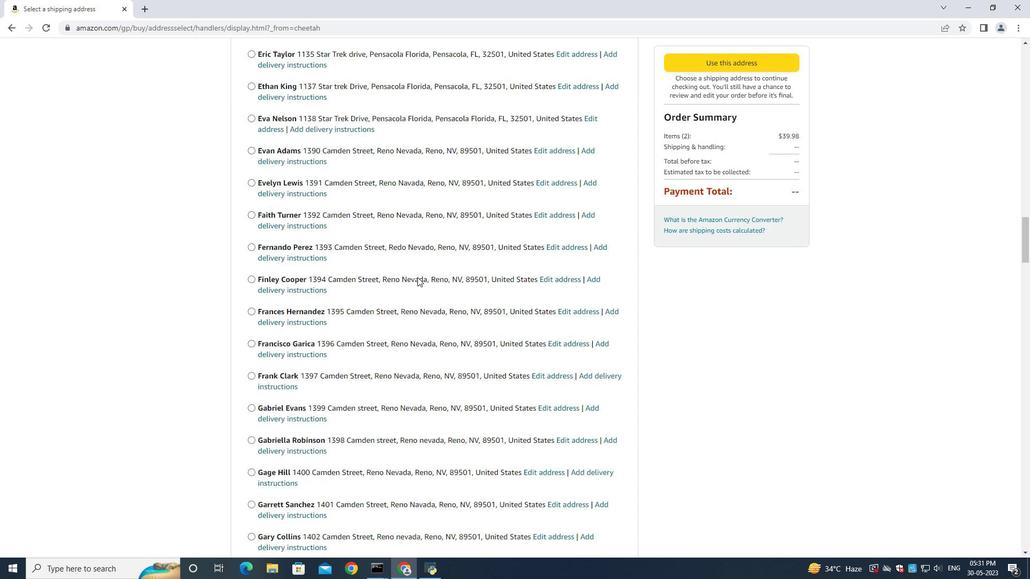 
Action: Mouse scrolled (417, 276) with delta (0, 0)
Screenshot: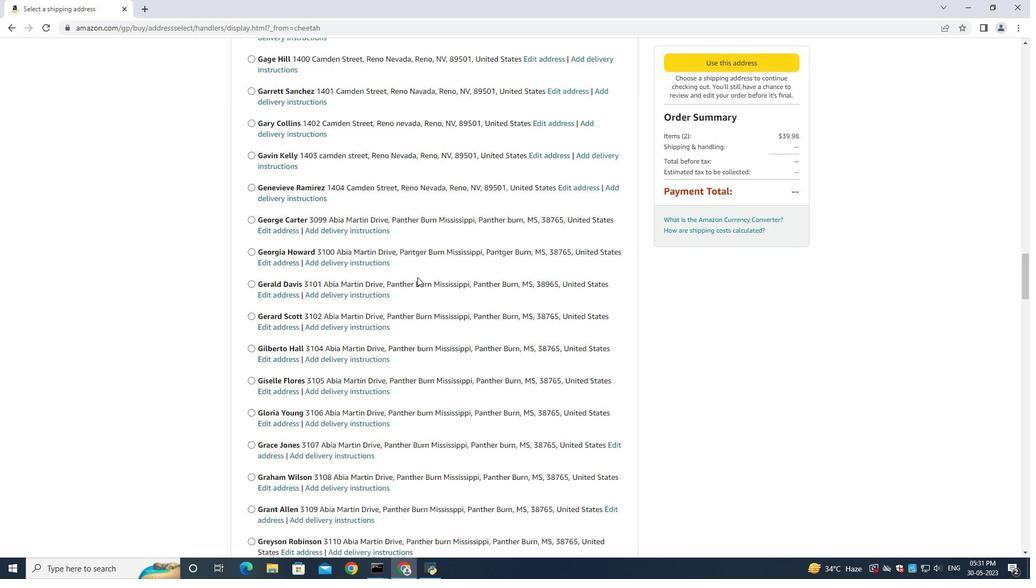 
Action: Mouse scrolled (417, 276) with delta (0, 0)
Screenshot: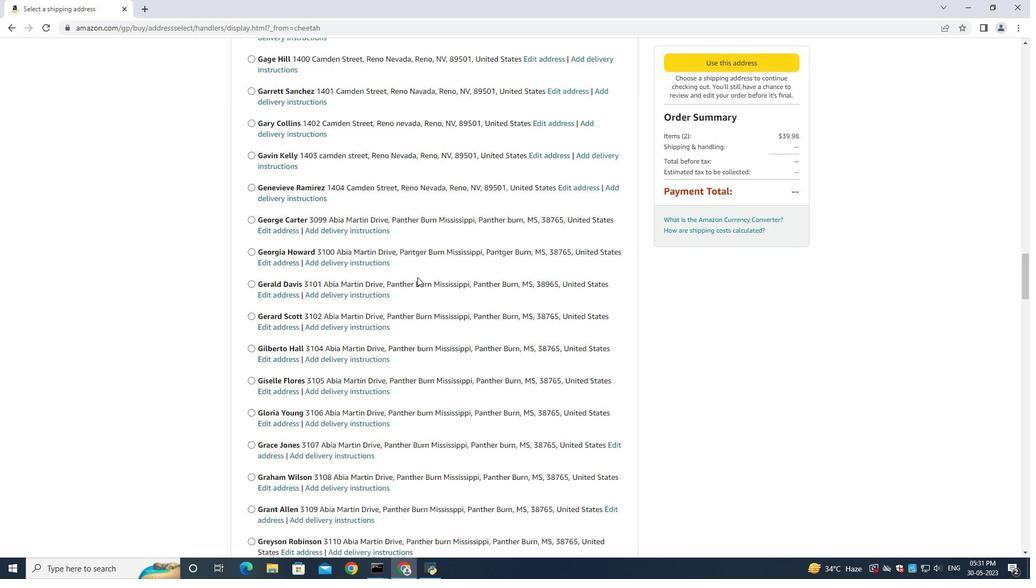 
Action: Mouse scrolled (417, 276) with delta (0, 0)
Screenshot: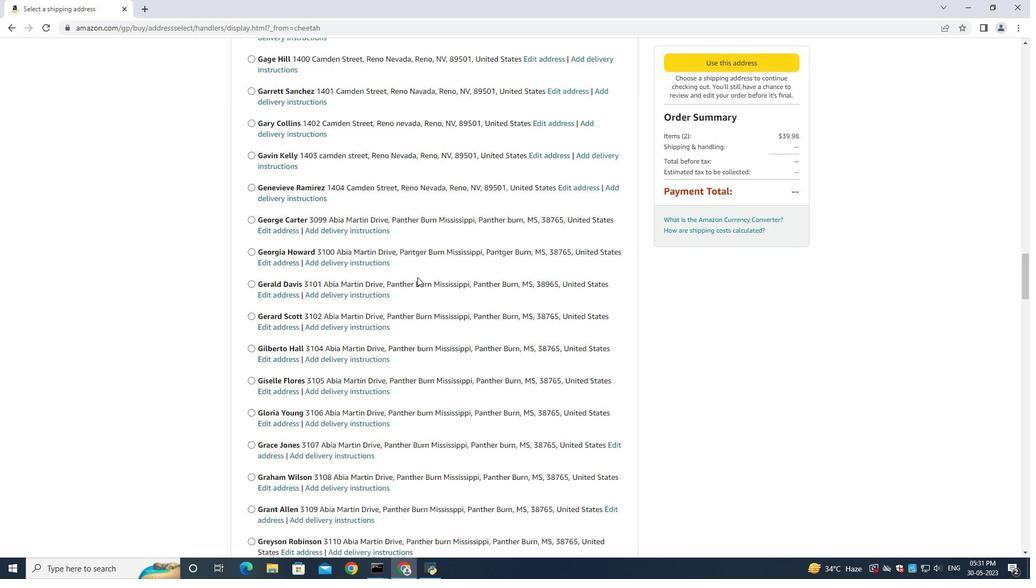 
Action: Mouse scrolled (417, 276) with delta (0, -1)
Screenshot: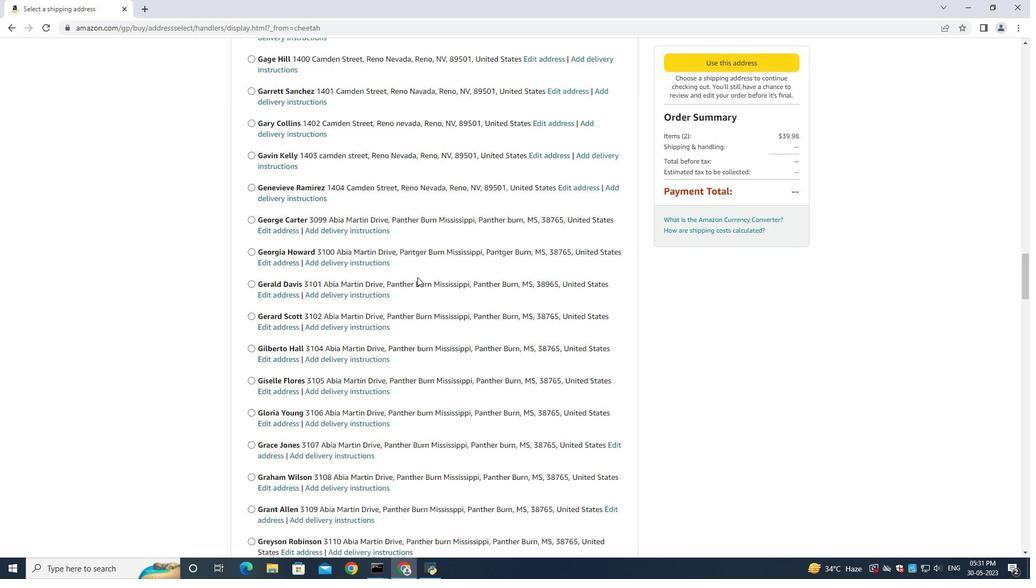 
Action: Mouse scrolled (417, 276) with delta (0, 0)
Screenshot: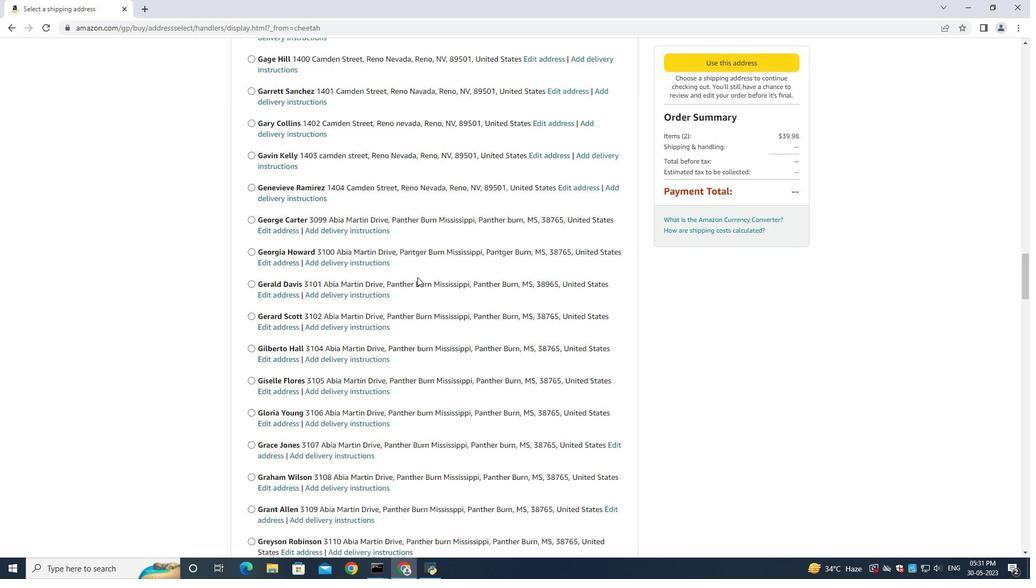 
Action: Mouse scrolled (417, 276) with delta (0, 0)
Screenshot: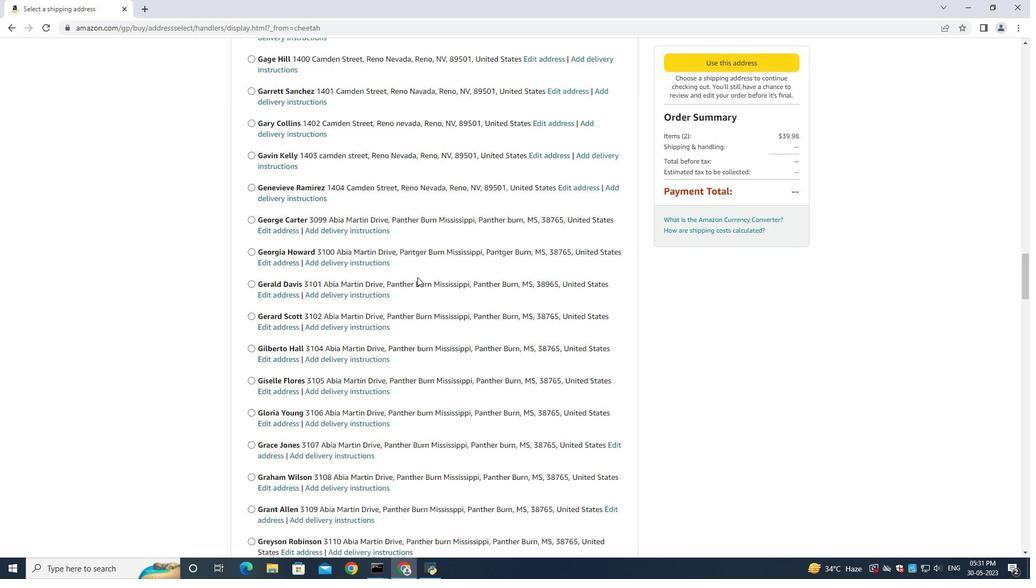 
Action: Mouse scrolled (417, 276) with delta (0, 0)
Screenshot: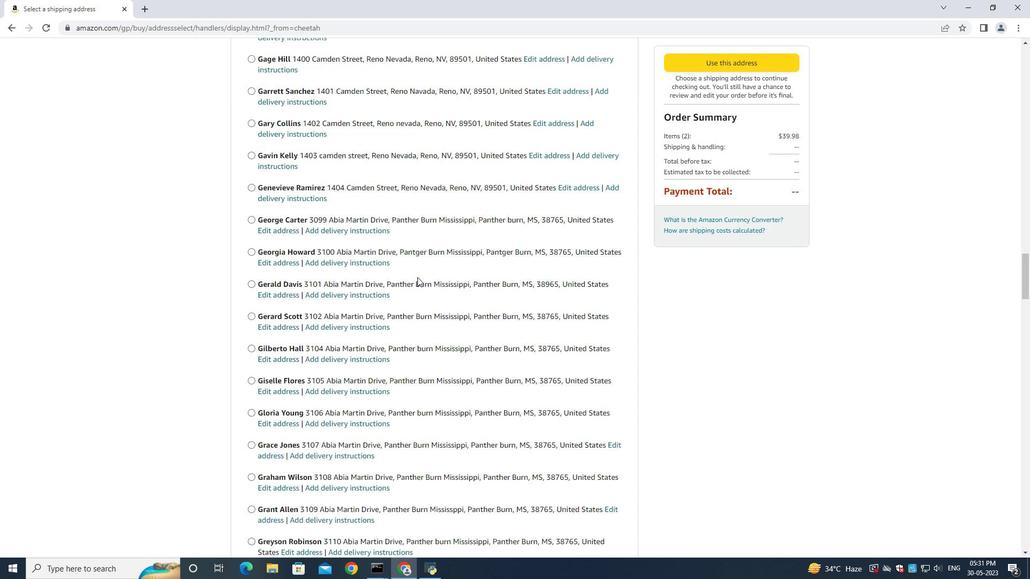 
Action: Mouse moved to (417, 277)
Screenshot: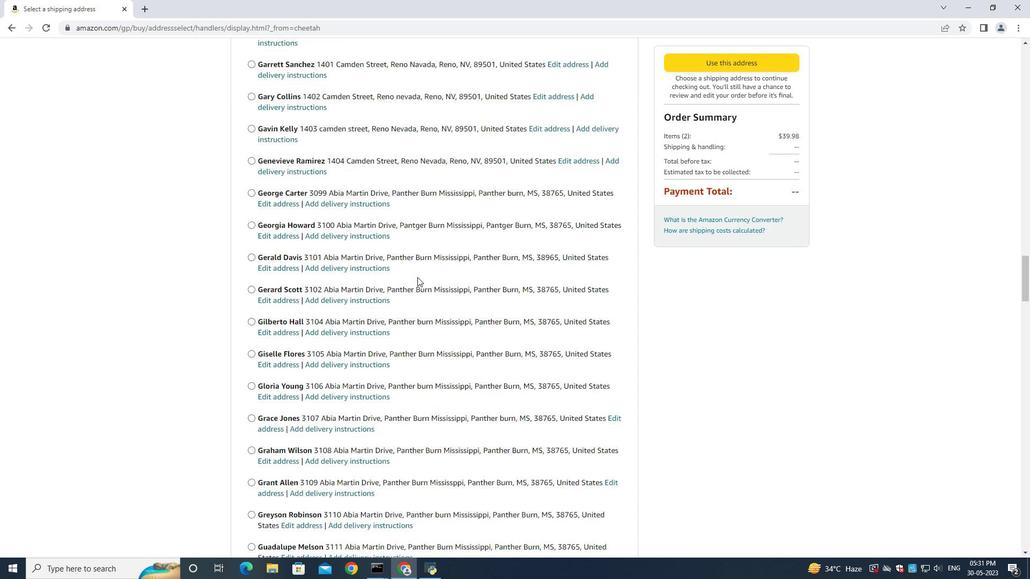 
Action: Mouse scrolled (417, 276) with delta (0, 0)
Screenshot: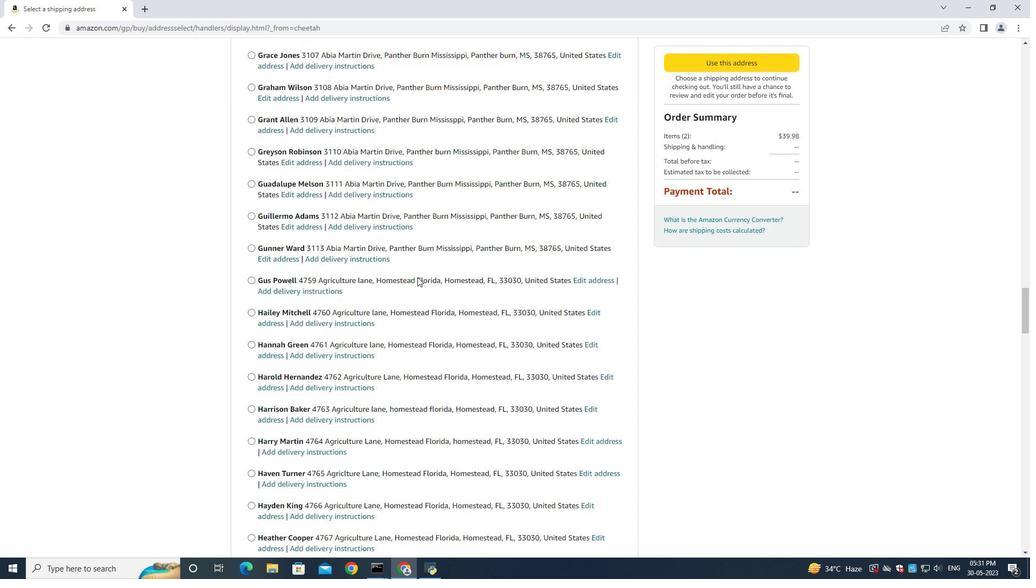 
Action: Mouse scrolled (417, 276) with delta (0, 0)
Screenshot: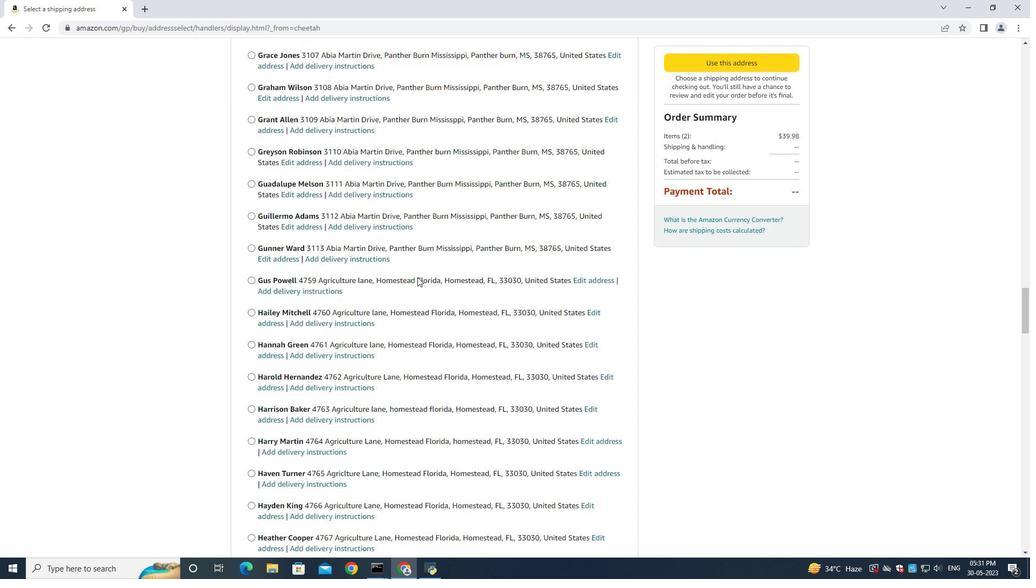 
Action: Mouse scrolled (417, 276) with delta (0, 0)
Screenshot: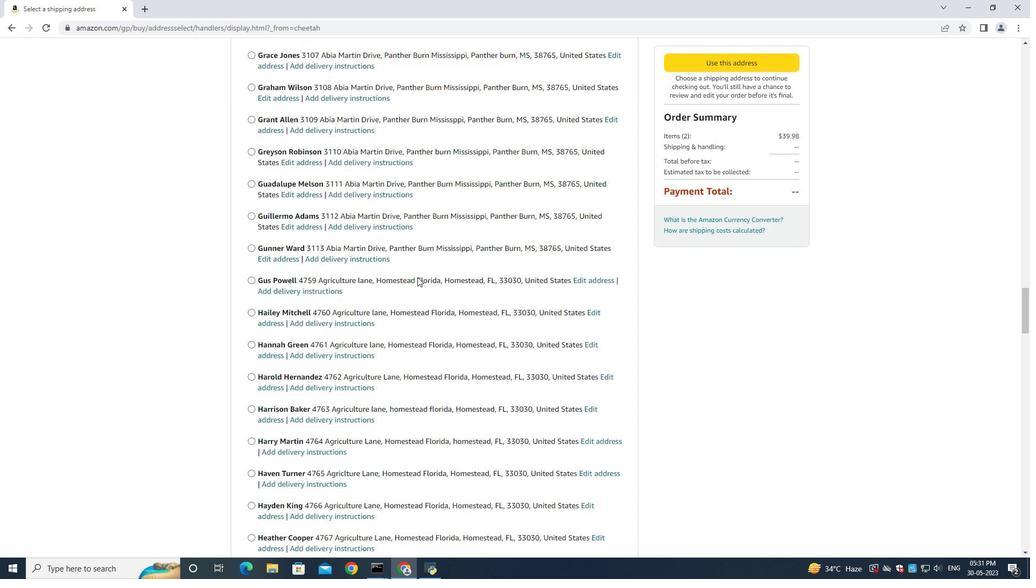 
Action: Mouse scrolled (417, 276) with delta (0, 0)
Screenshot: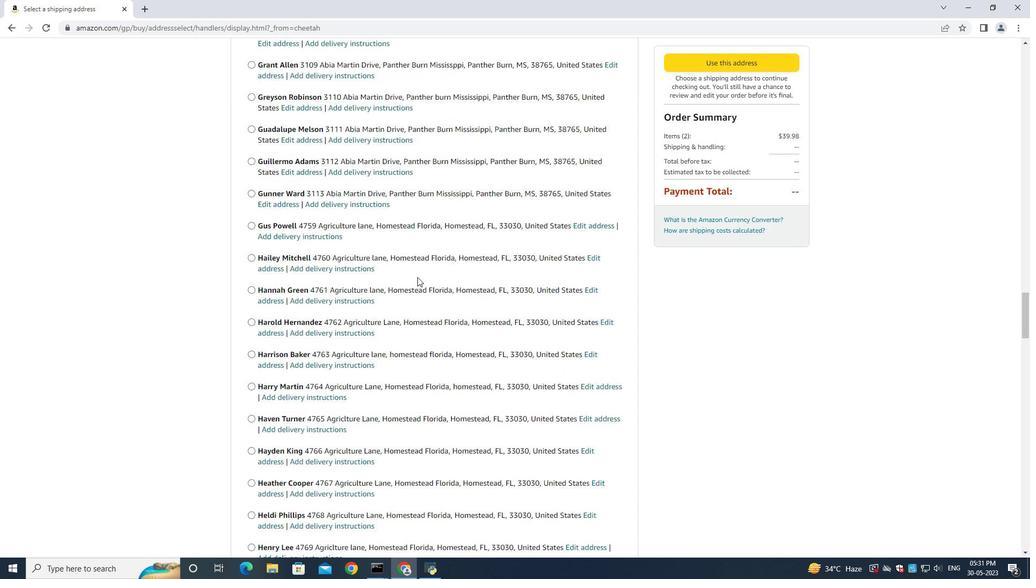 
Action: Mouse scrolled (417, 276) with delta (0, 0)
Screenshot: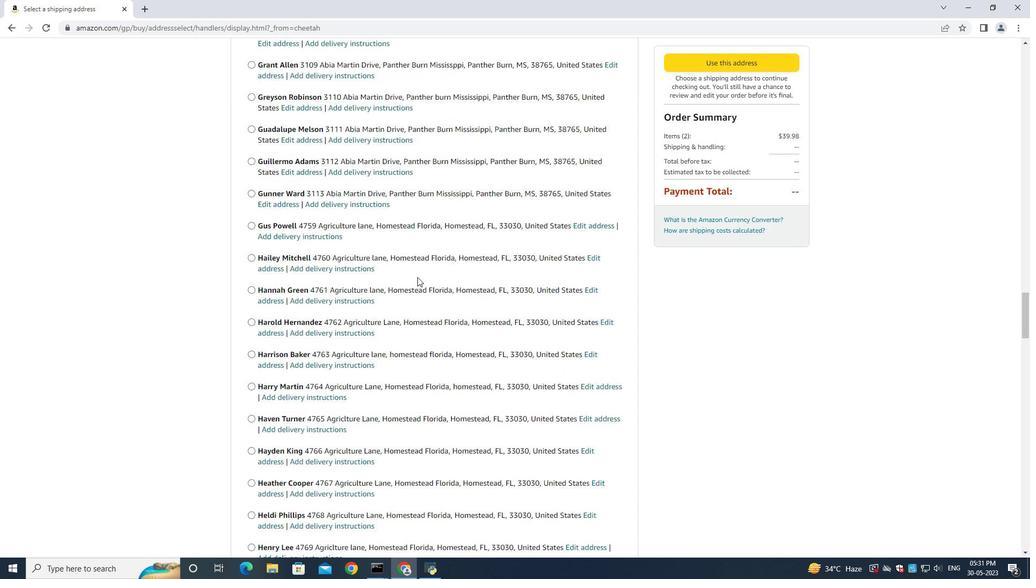 
Action: Mouse scrolled (417, 276) with delta (0, 0)
Screenshot: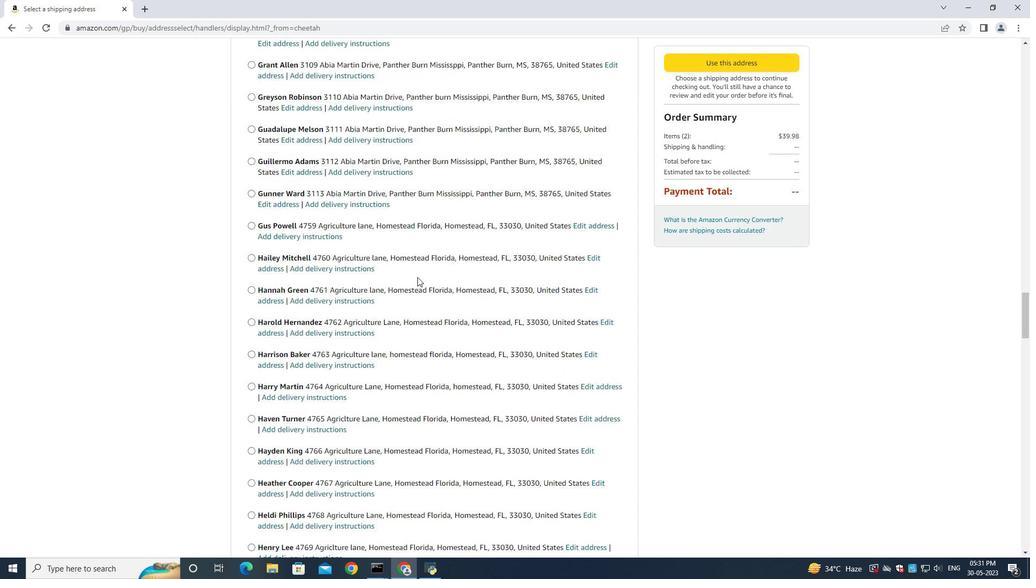 
Action: Mouse moved to (417, 277)
Screenshot: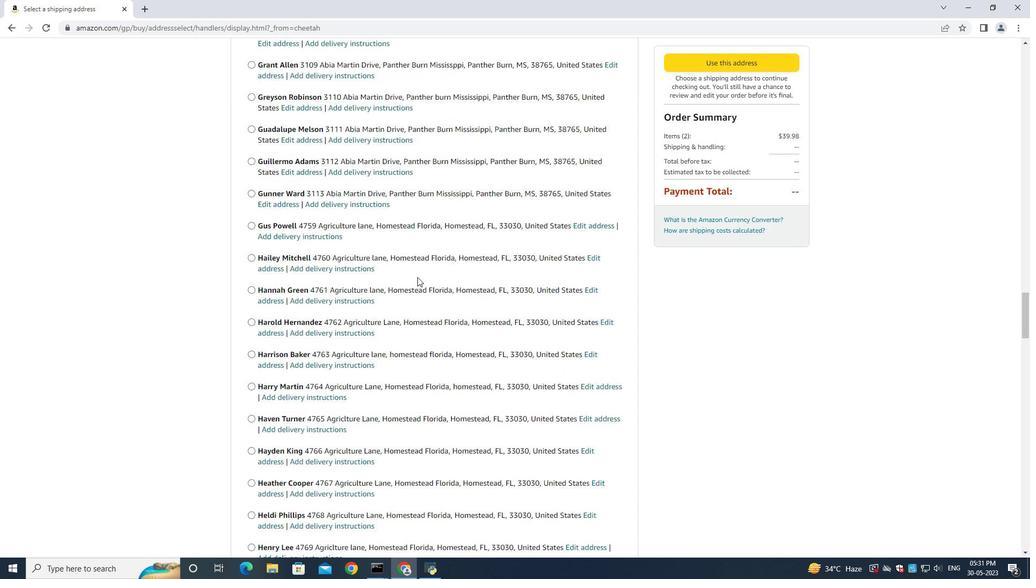 
Action: Mouse scrolled (417, 276) with delta (0, 0)
Screenshot: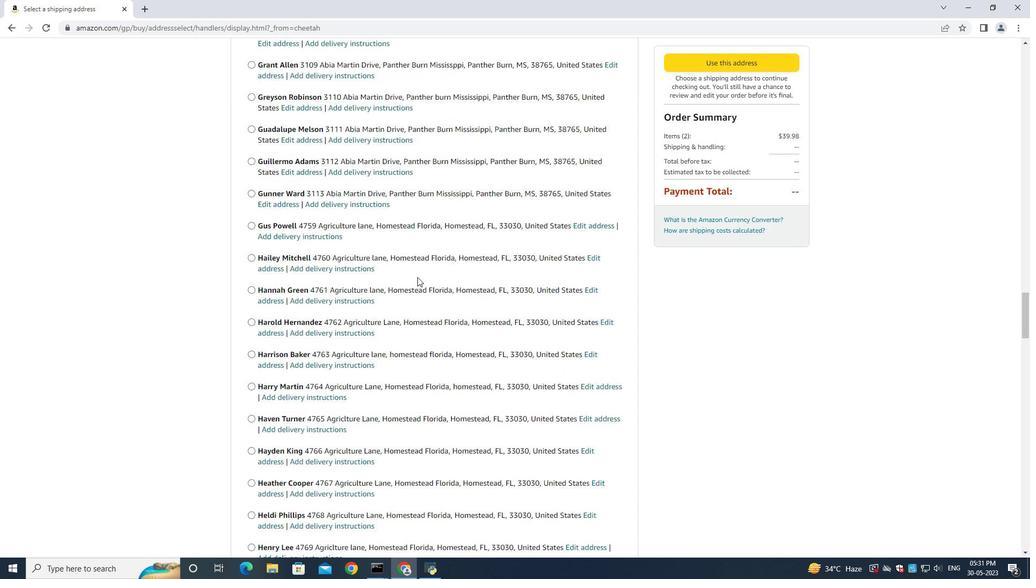 
Action: Mouse moved to (416, 275)
Screenshot: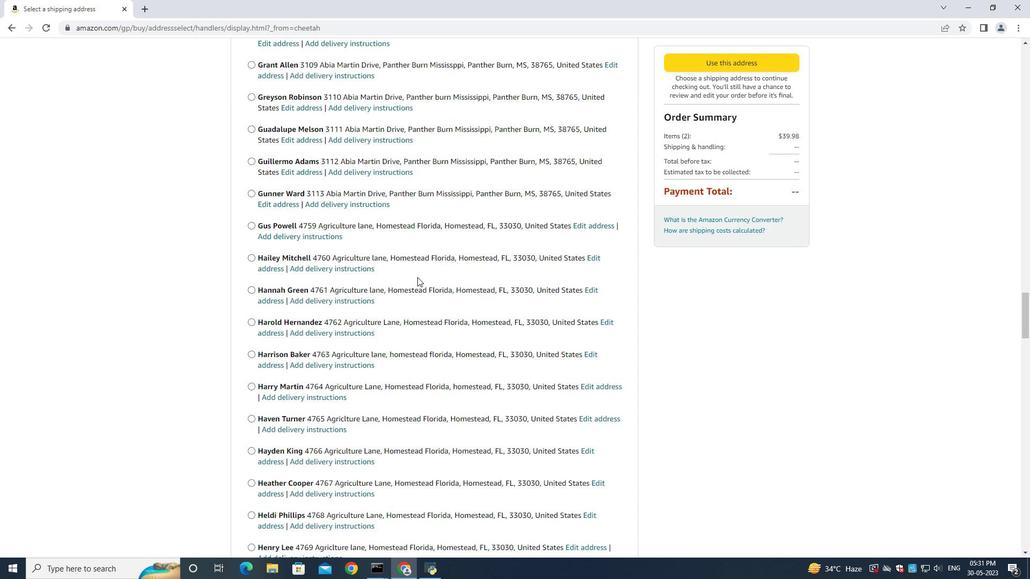 
Action: Mouse scrolled (416, 275) with delta (0, 0)
Screenshot: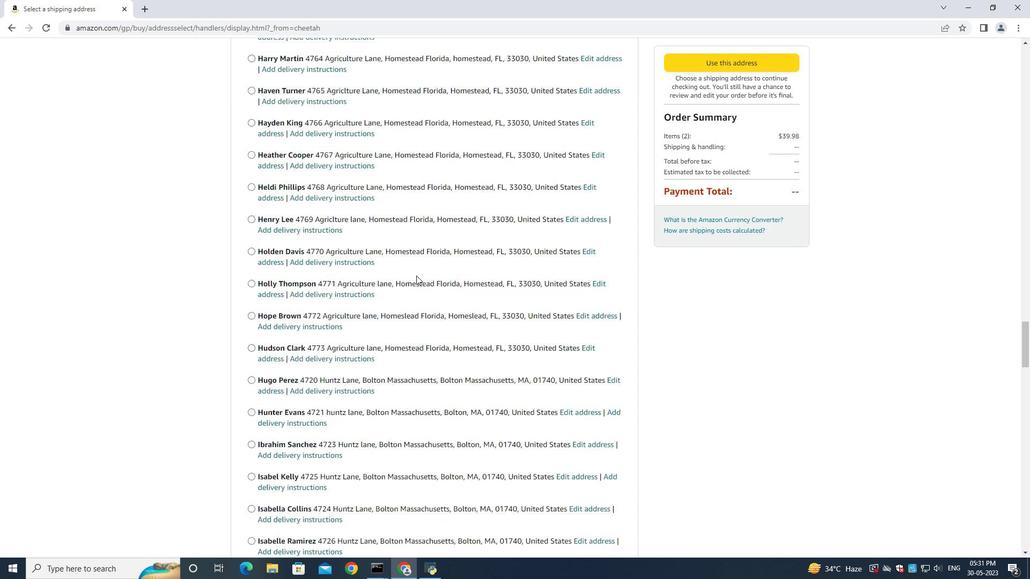 
Action: Mouse scrolled (416, 275) with delta (0, 0)
Screenshot: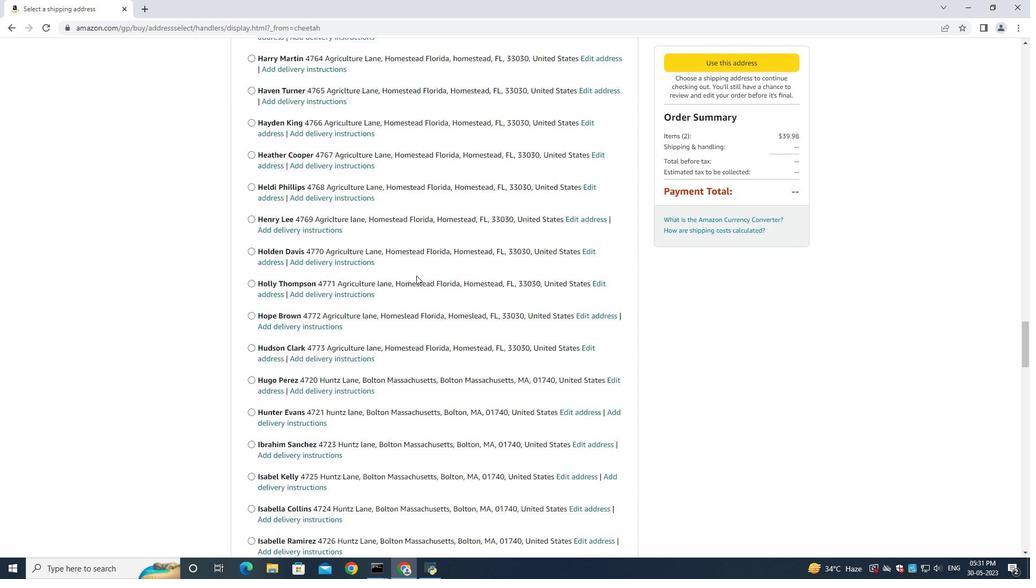 
Action: Mouse scrolled (416, 275) with delta (0, 0)
Screenshot: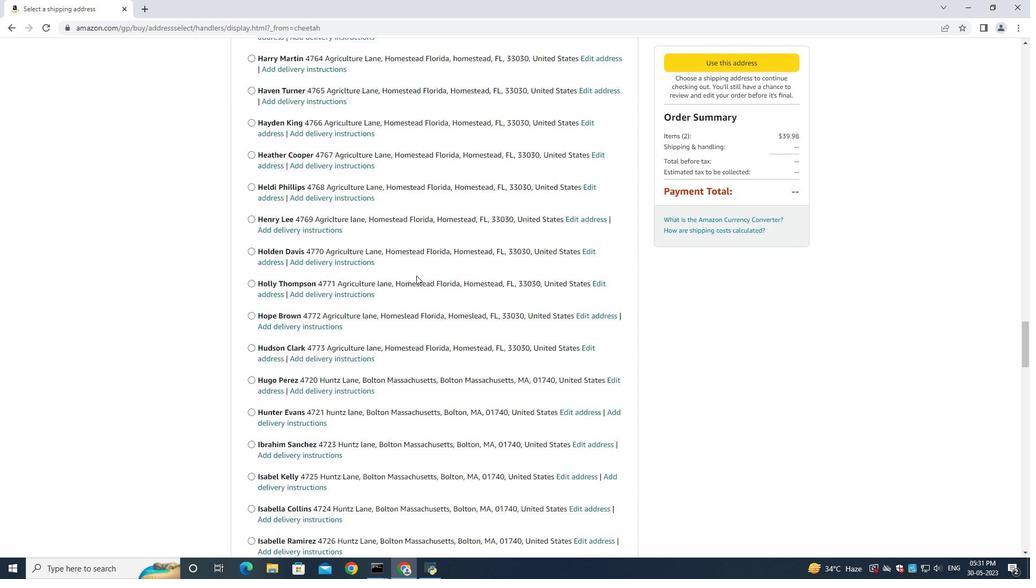 
Action: Mouse scrolled (416, 275) with delta (0, 0)
Screenshot: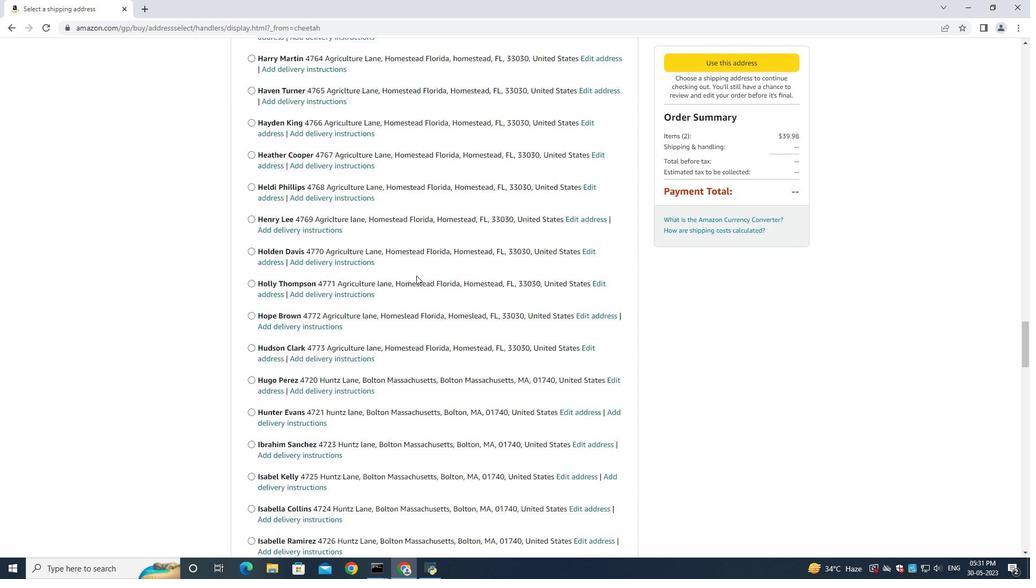 
Action: Mouse scrolled (416, 275) with delta (0, 0)
Screenshot: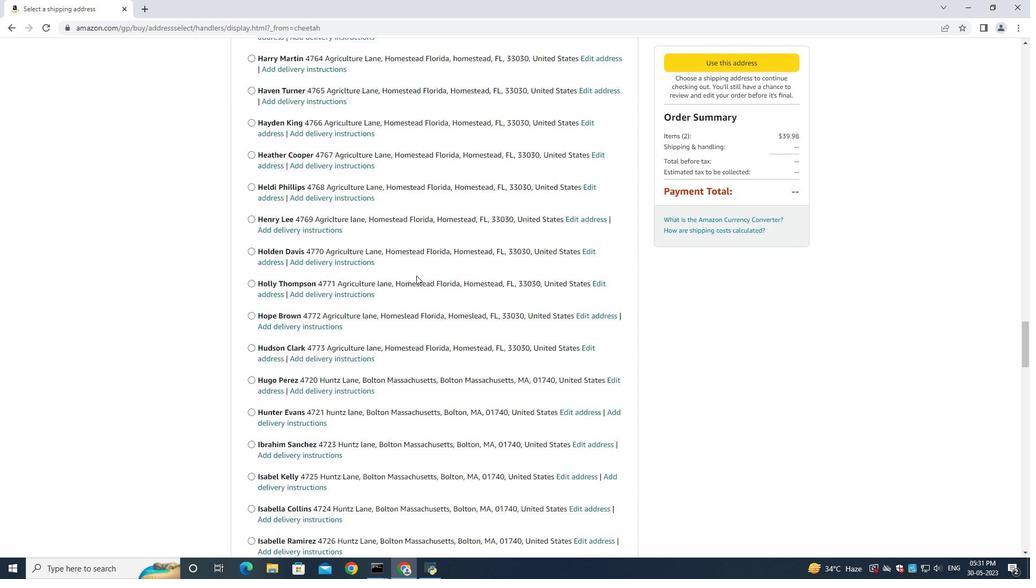 
Action: Mouse scrolled (416, 275) with delta (0, 0)
Screenshot: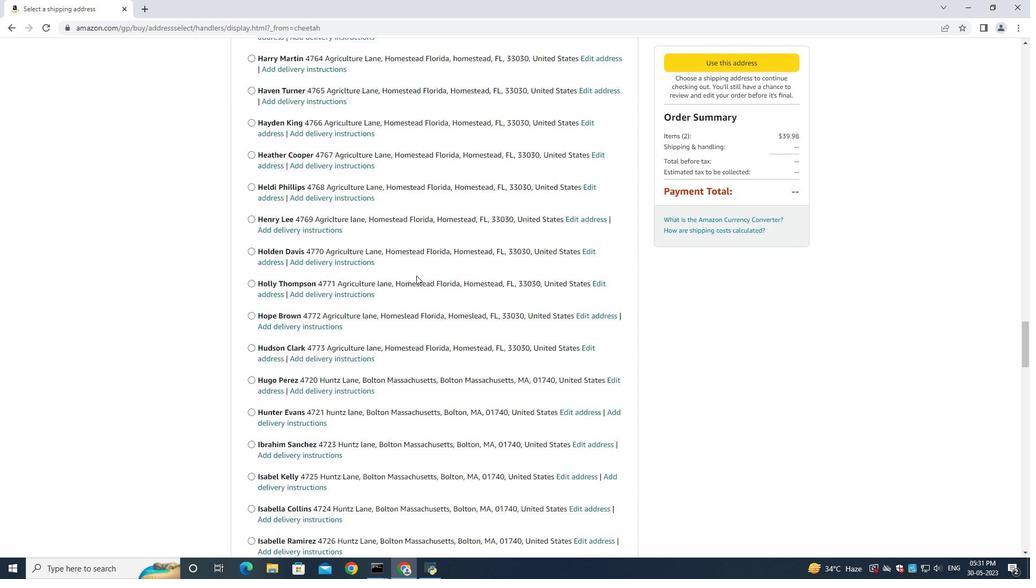 
Action: Mouse scrolled (416, 275) with delta (0, 0)
Screenshot: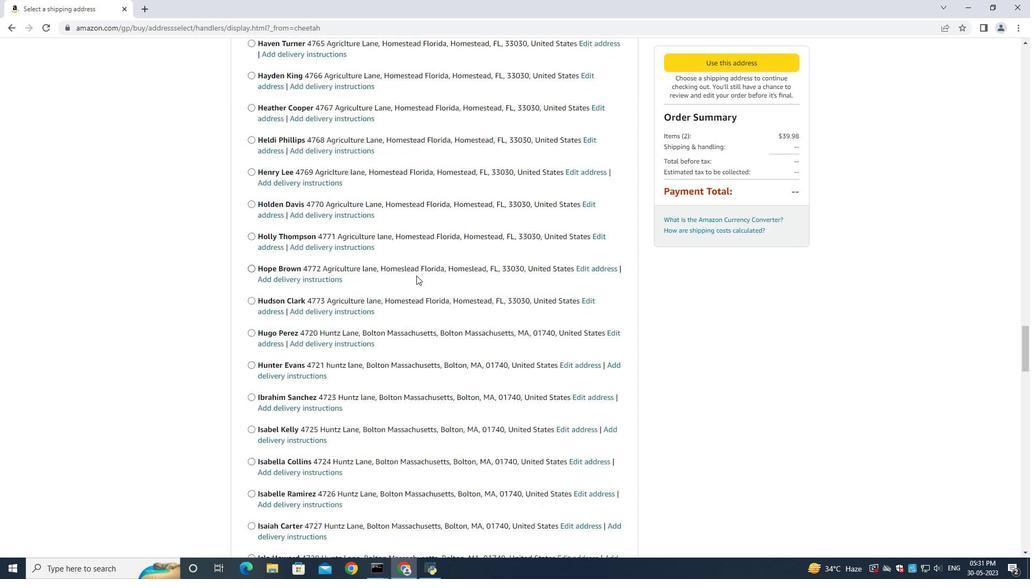 
Action: Mouse moved to (416, 275)
Screenshot: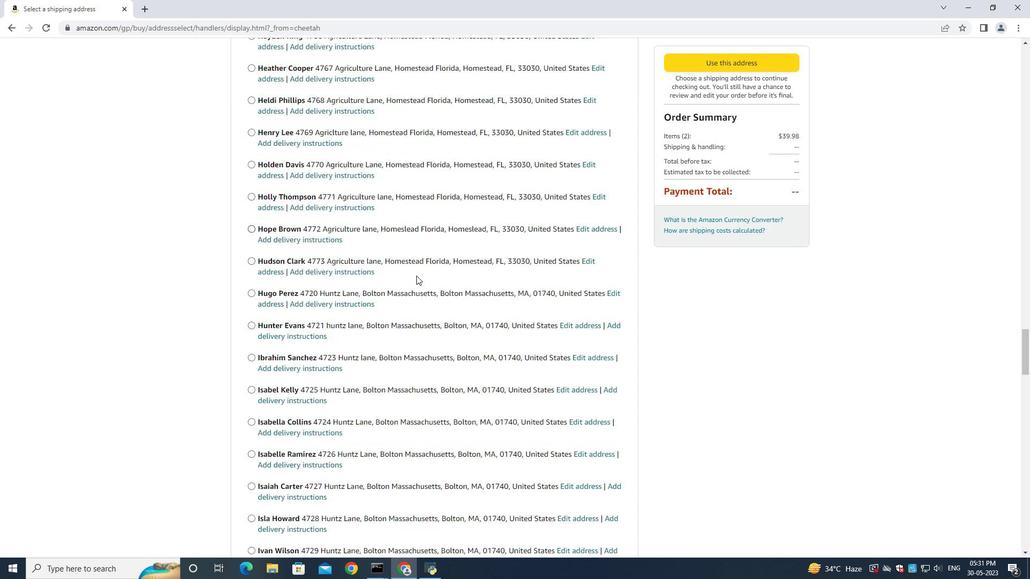 
Action: Mouse scrolled (416, 275) with delta (0, 0)
Screenshot: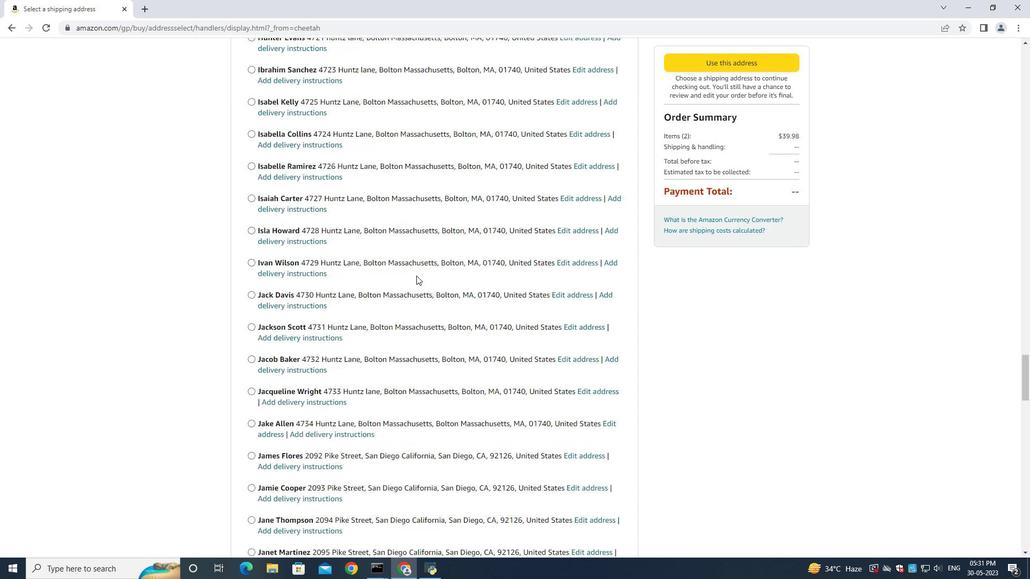 
Action: Mouse scrolled (416, 275) with delta (0, 0)
Screenshot: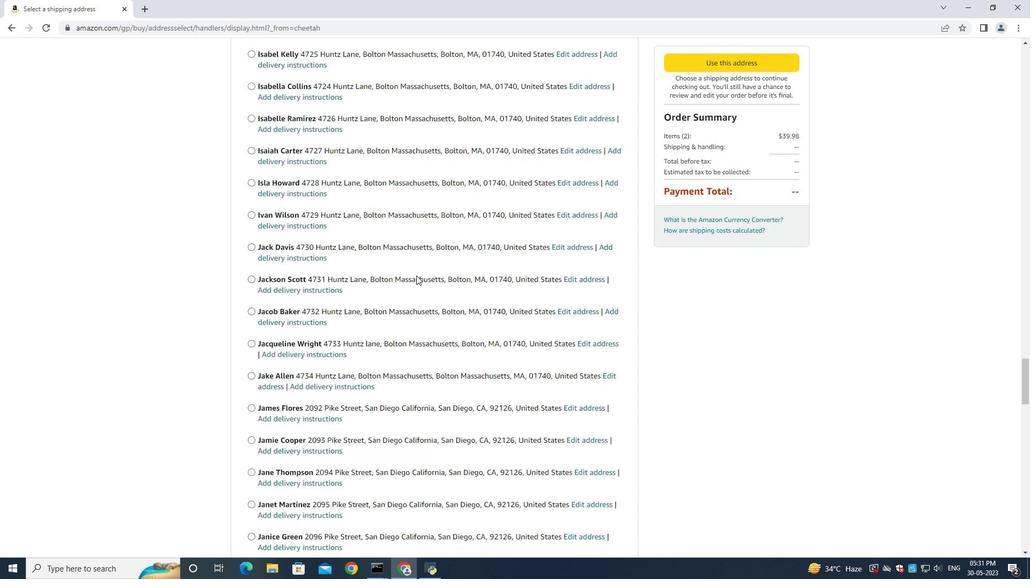 
Action: Mouse scrolled (416, 275) with delta (0, 0)
Screenshot: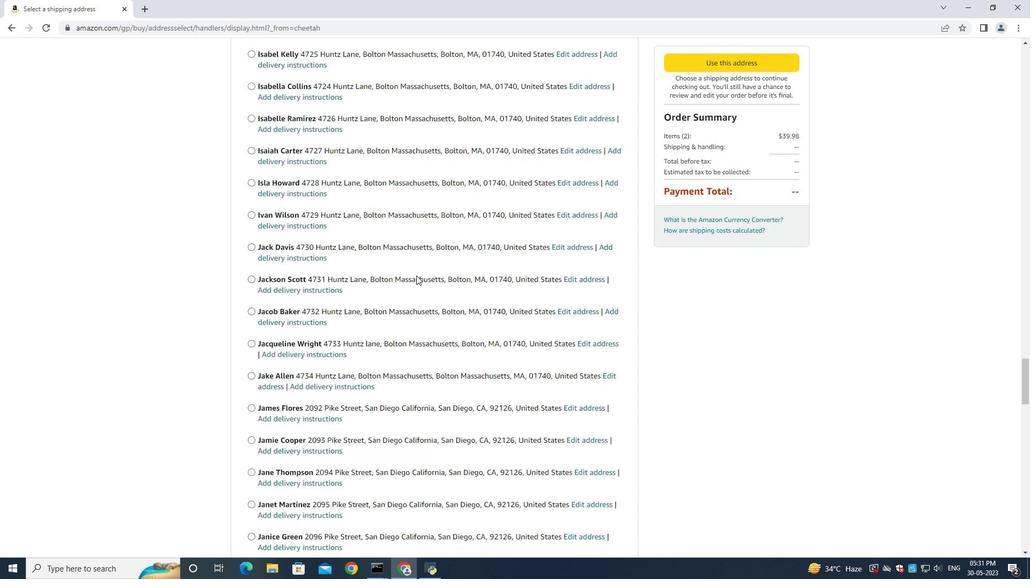 
Action: Mouse scrolled (416, 274) with delta (0, -1)
Screenshot: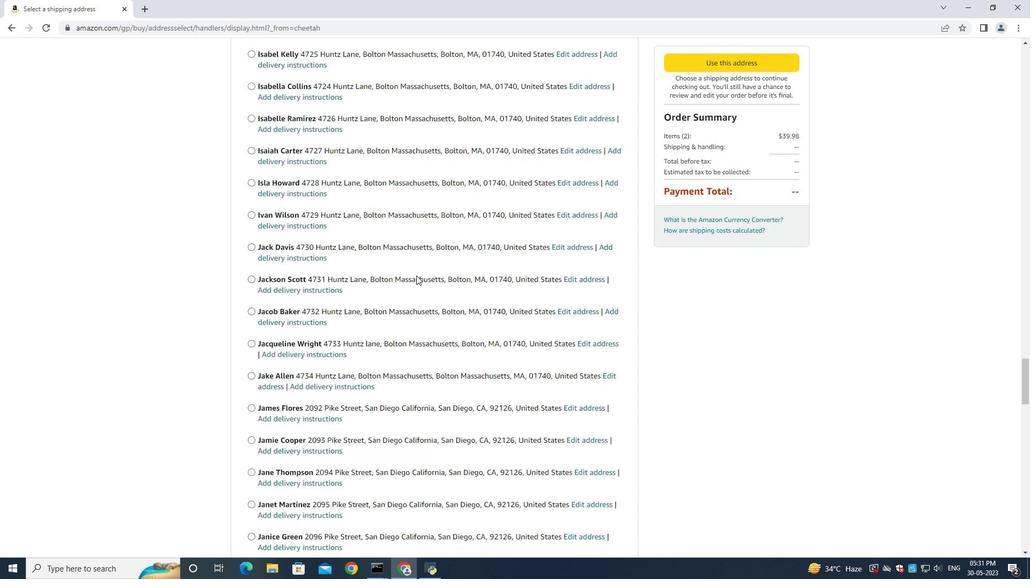 
Action: Mouse scrolled (416, 275) with delta (0, 0)
Screenshot: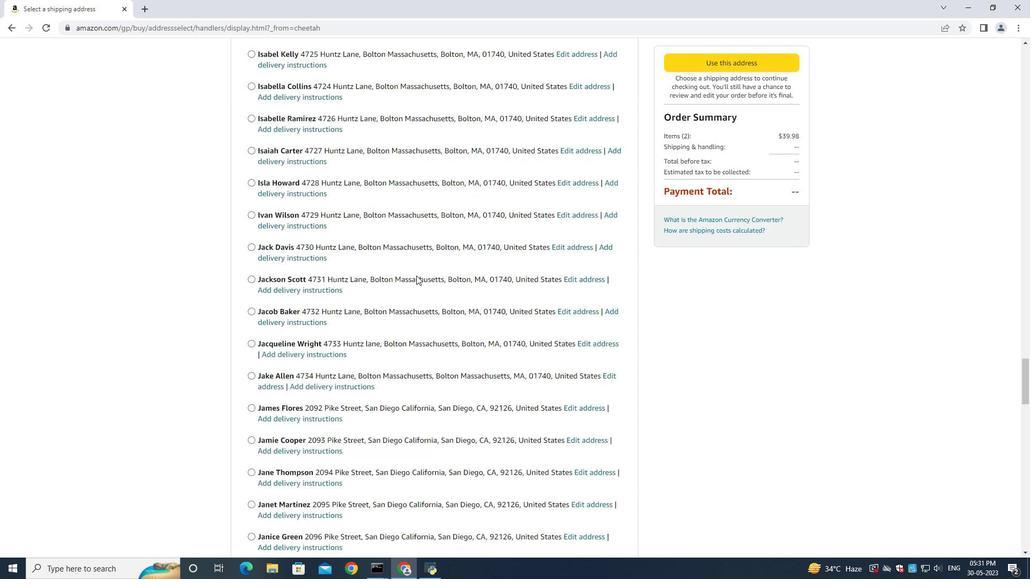 
Action: Mouse scrolled (416, 274) with delta (0, -1)
Screenshot: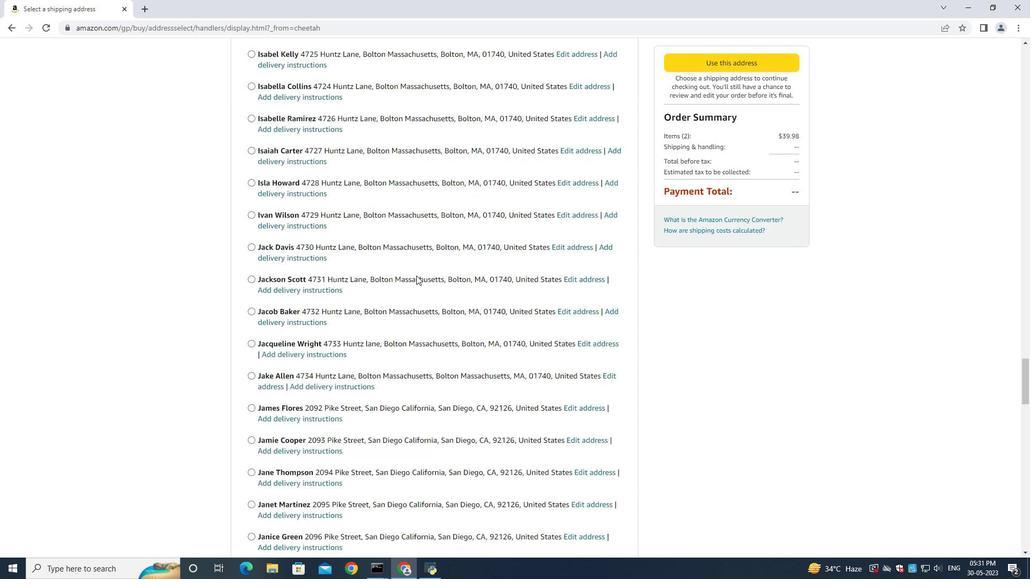 
Action: Mouse scrolled (416, 275) with delta (0, 0)
Screenshot: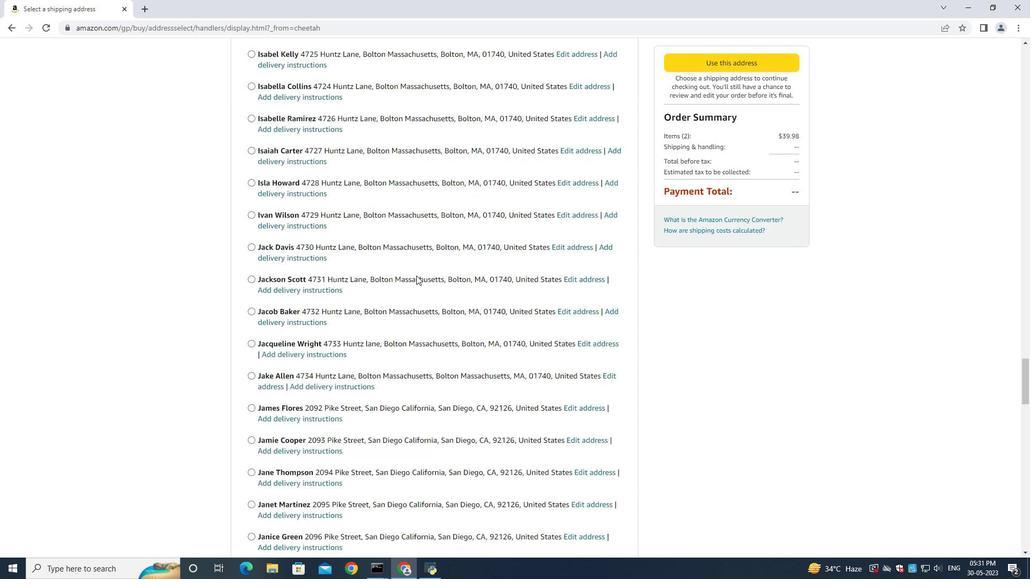 
Action: Mouse moved to (415, 274)
Screenshot: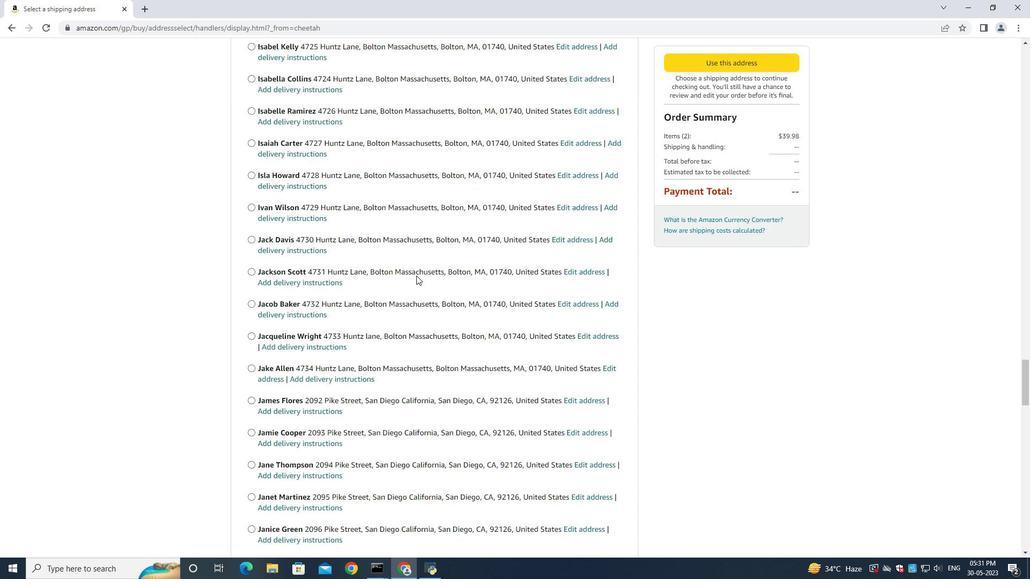 
Action: Mouse scrolled (415, 274) with delta (0, 0)
Screenshot: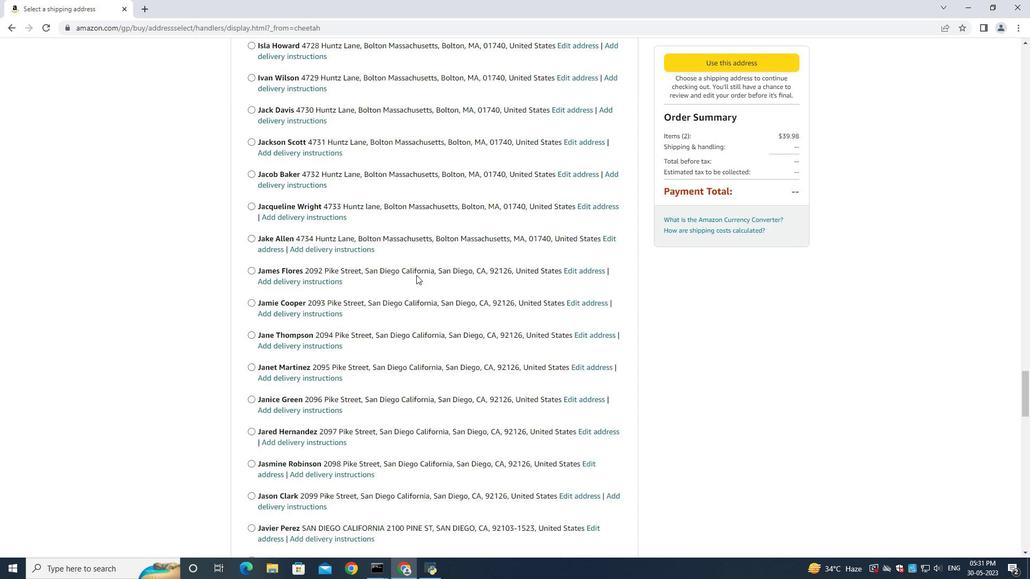 
Action: Mouse scrolled (415, 274) with delta (0, 0)
Screenshot: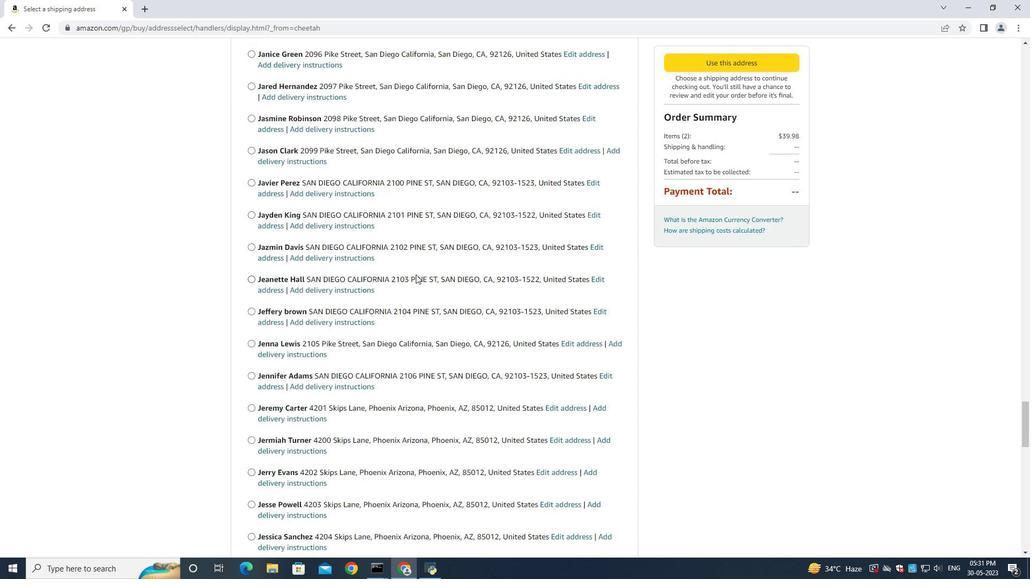 
Action: Mouse scrolled (415, 273) with delta (0, -1)
Screenshot: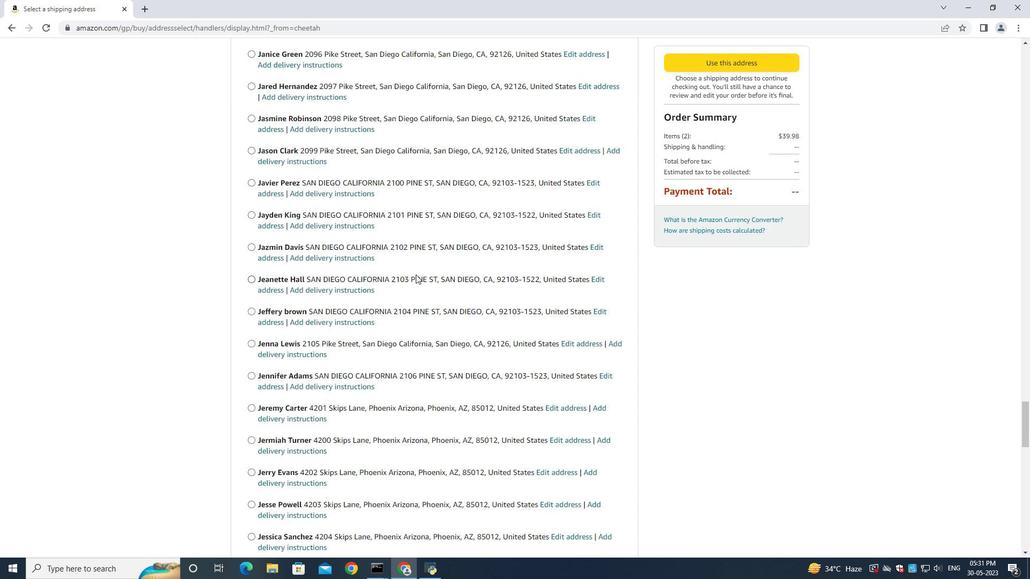 
Action: Mouse moved to (415, 274)
Screenshot: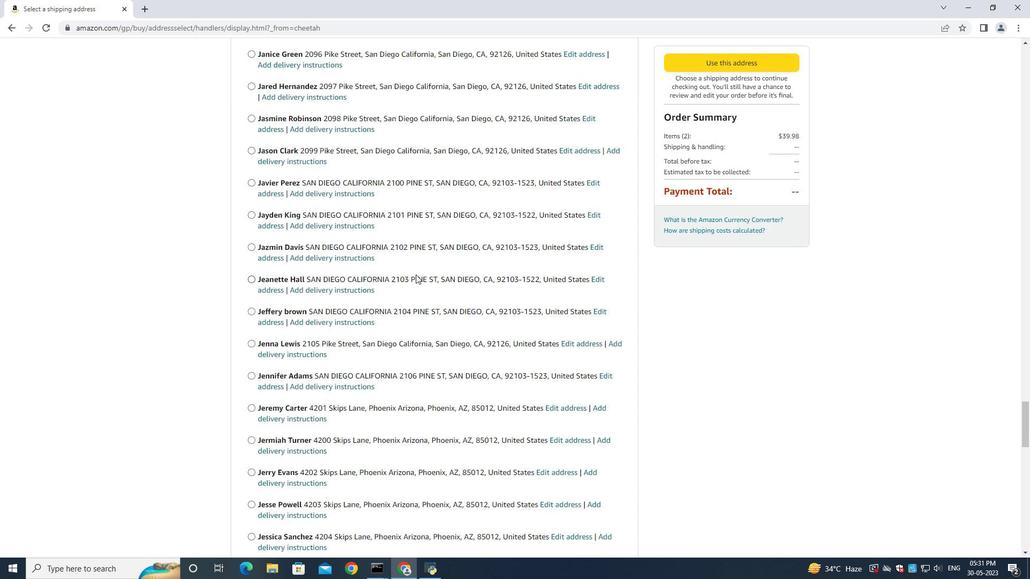 
Action: Mouse scrolled (415, 274) with delta (0, 0)
Screenshot: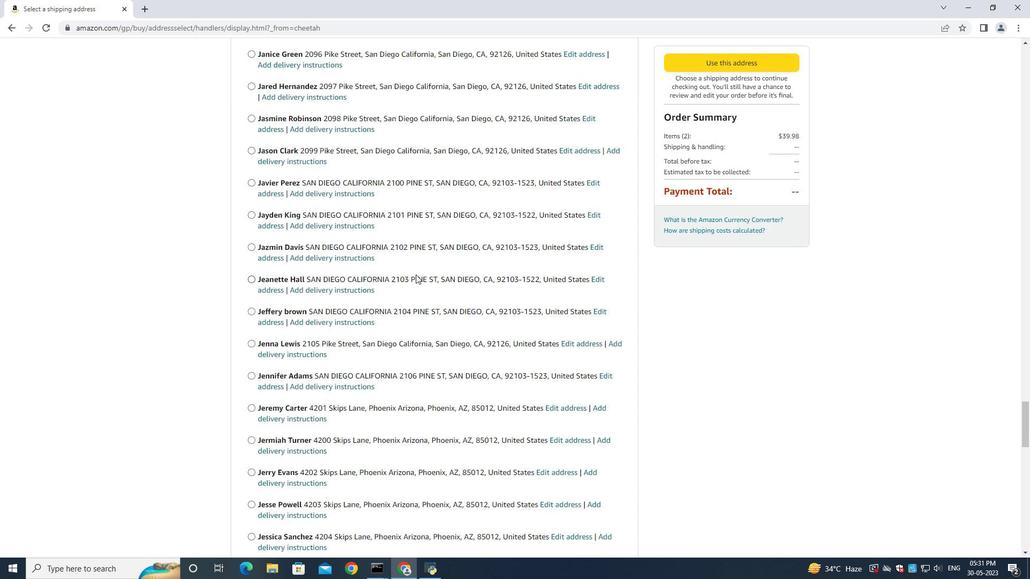 
Action: Mouse scrolled (415, 273) with delta (0, -1)
Screenshot: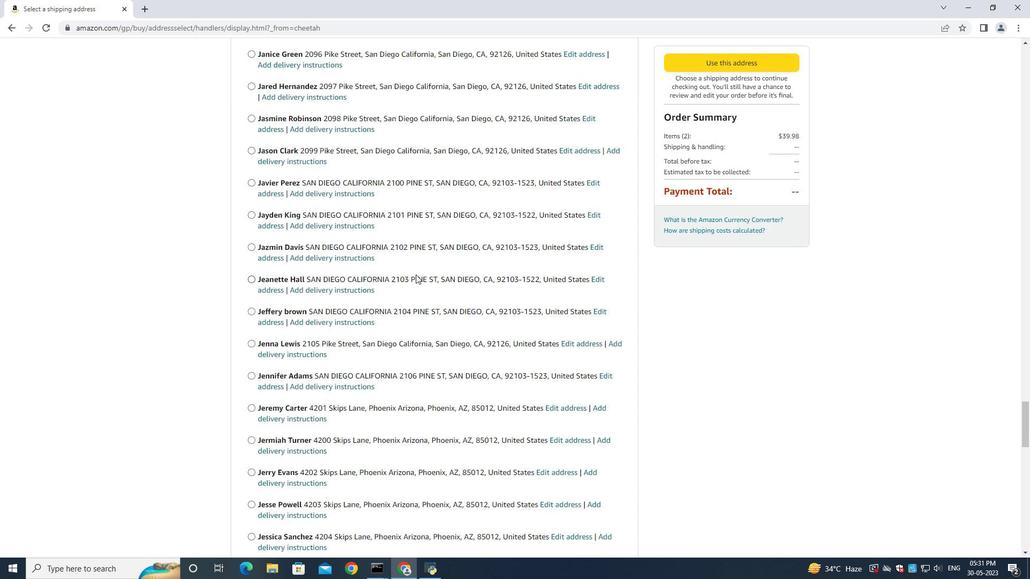 
Action: Mouse scrolled (415, 274) with delta (0, 0)
Screenshot: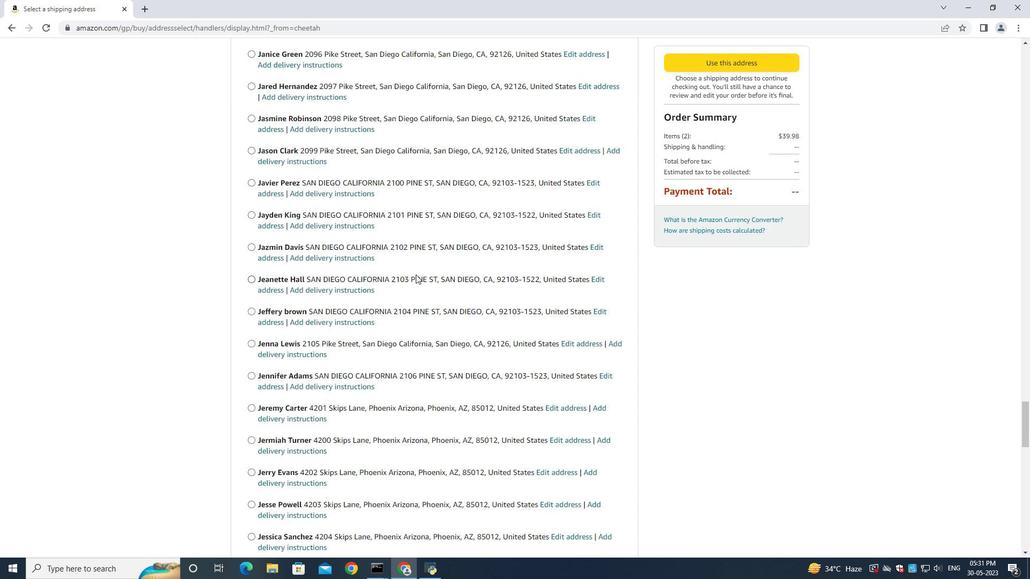 
Action: Mouse moved to (415, 271)
Screenshot: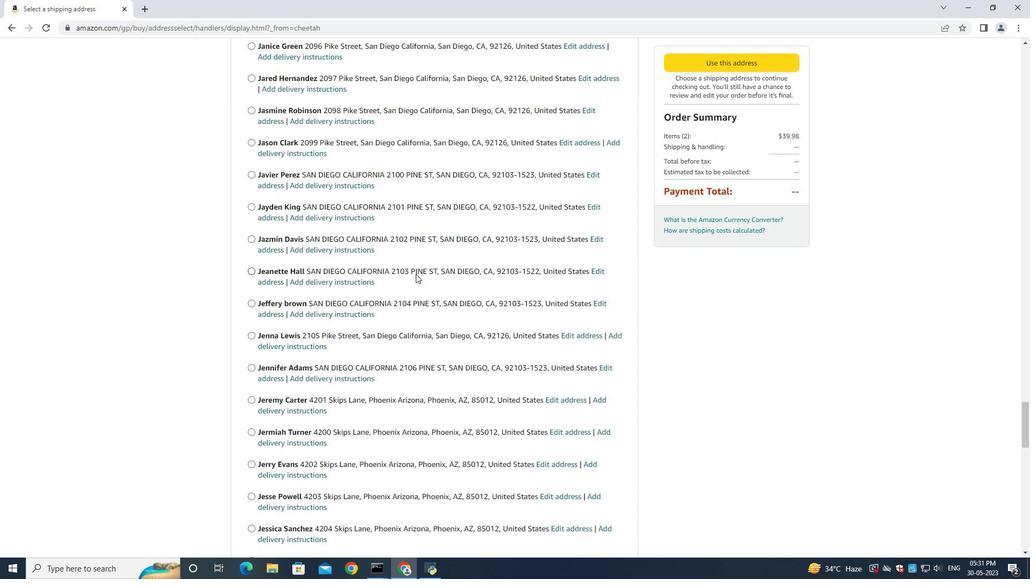 
Action: Mouse scrolled (415, 270) with delta (0, 0)
Screenshot: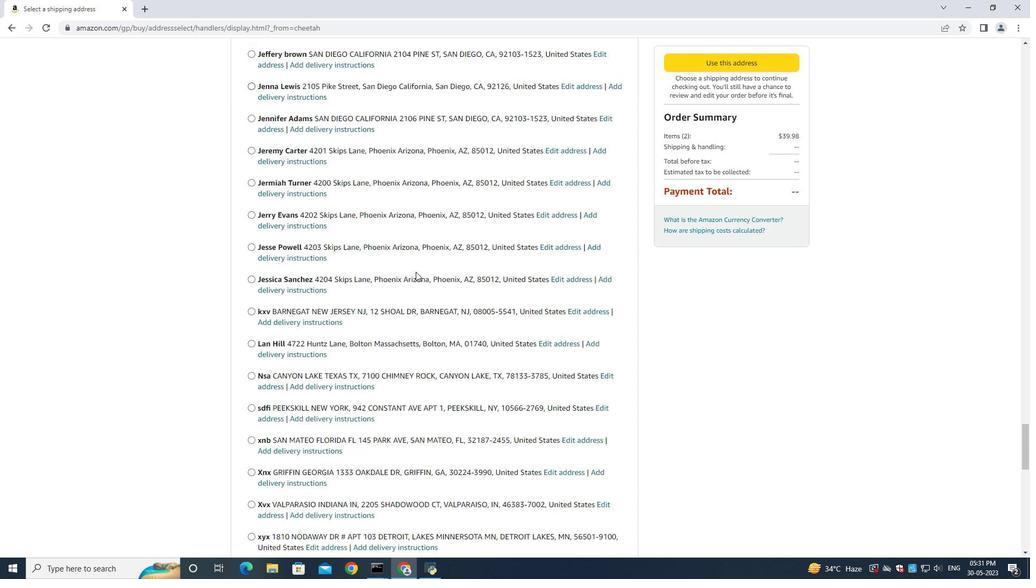 
Action: Mouse moved to (415, 271)
Screenshot: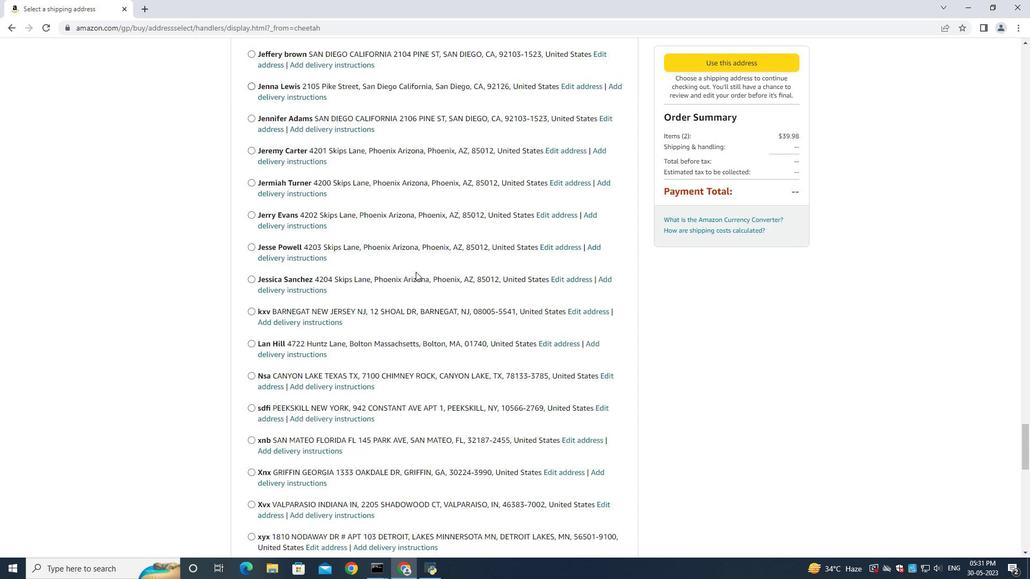 
Action: Mouse scrolled (415, 270) with delta (0, 0)
Screenshot: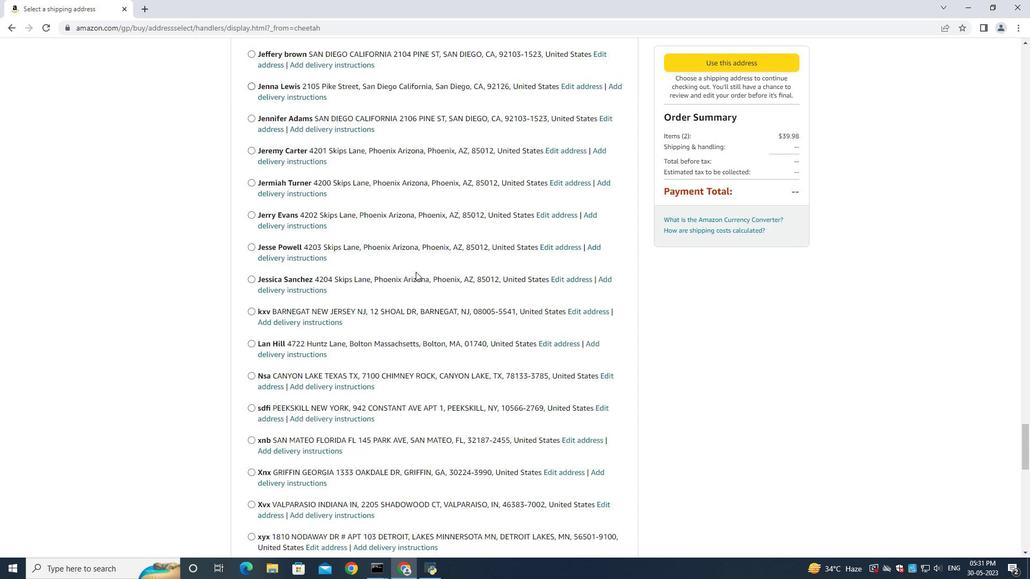 
Action: Mouse moved to (415, 272)
Screenshot: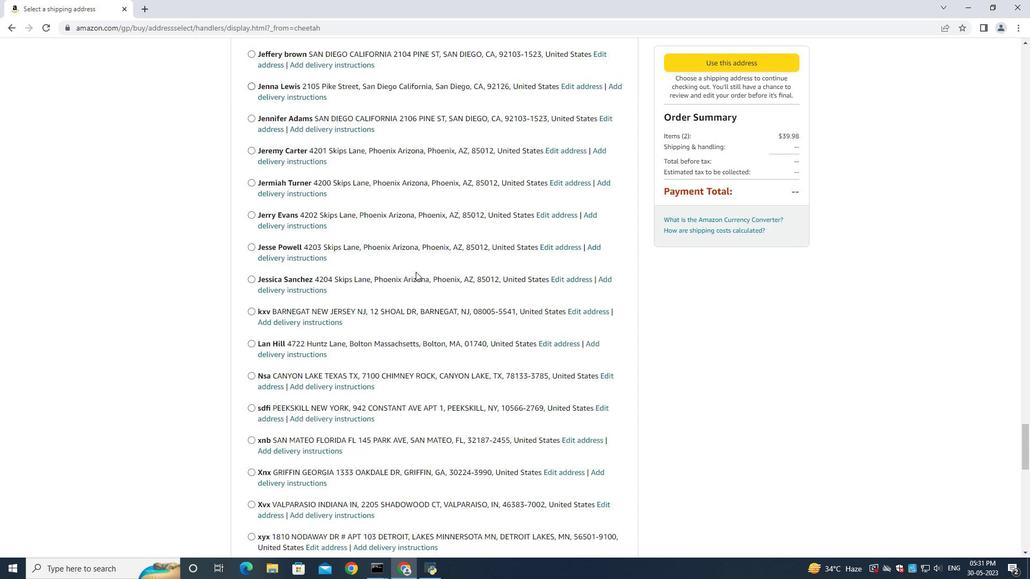 
Action: Mouse scrolled (415, 270) with delta (0, -1)
Screenshot: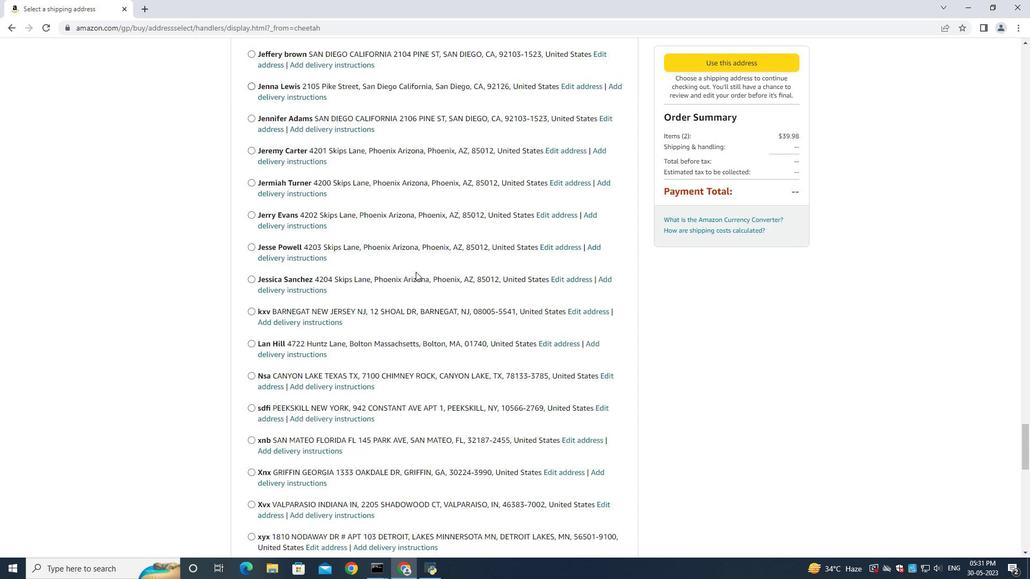 
Action: Mouse scrolled (415, 271) with delta (0, 0)
Screenshot: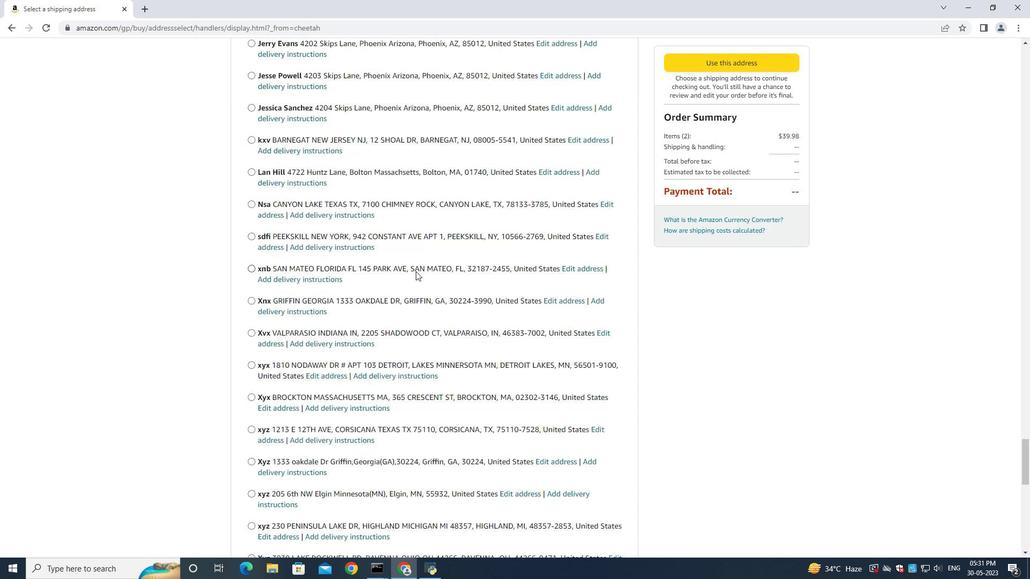 
Action: Mouse moved to (415, 272)
Screenshot: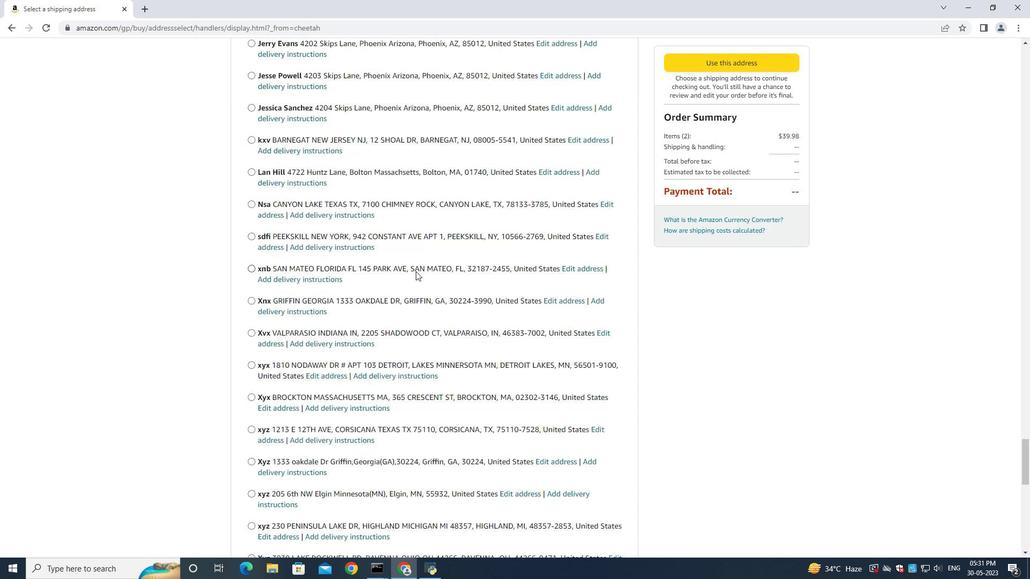 
Action: Mouse scrolled (415, 270) with delta (0, -1)
Screenshot: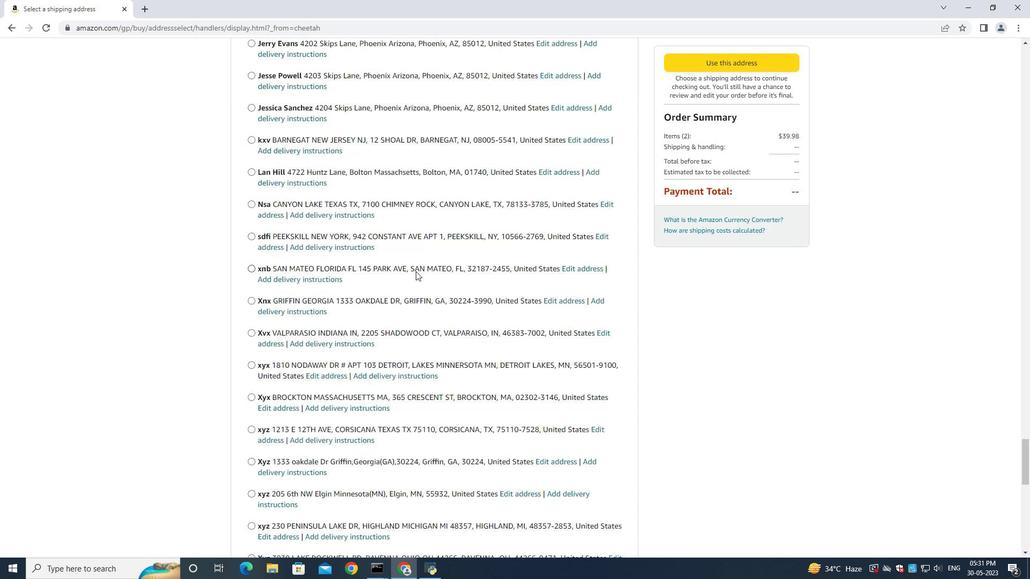 
Action: Mouse scrolled (415, 271) with delta (0, 0)
Screenshot: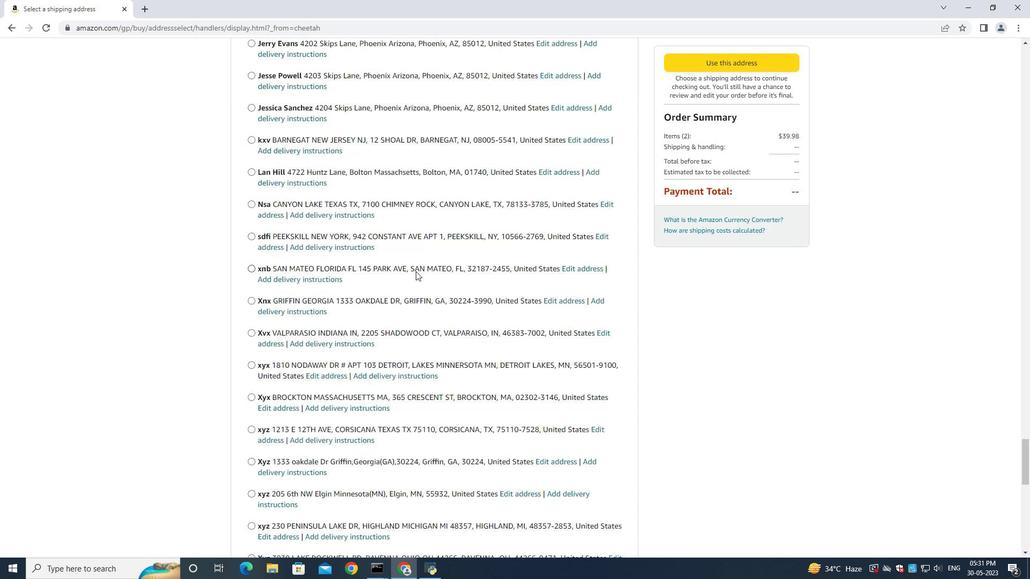 
Action: Mouse moved to (414, 274)
Screenshot: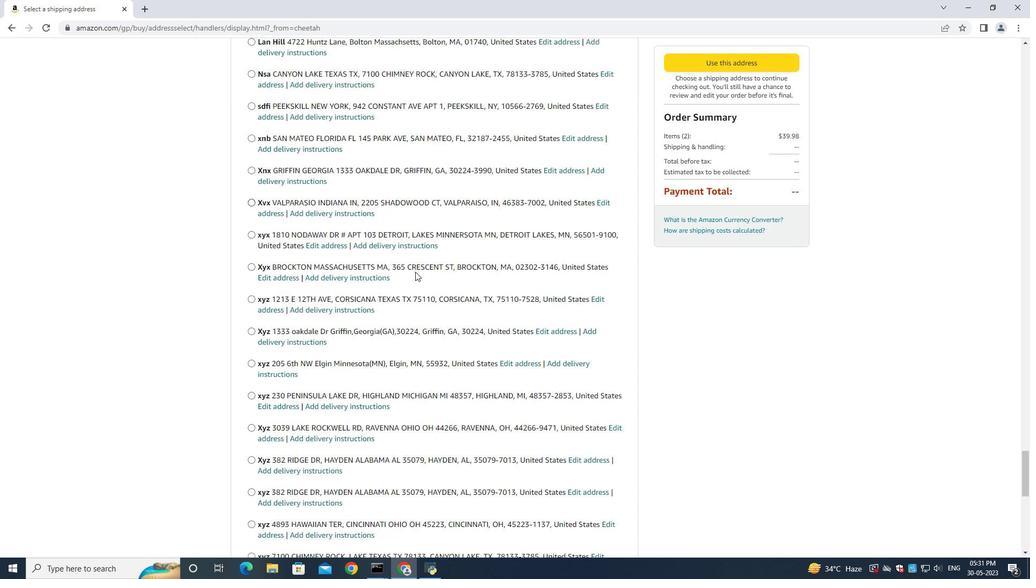 
Action: Mouse scrolled (414, 274) with delta (0, 0)
Screenshot: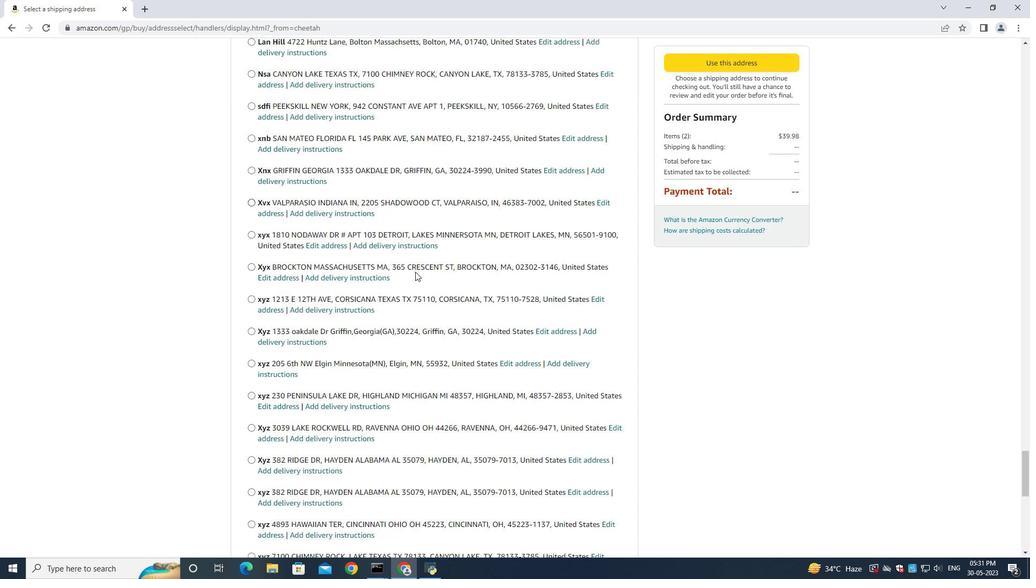 
Action: Mouse moved to (414, 281)
Screenshot: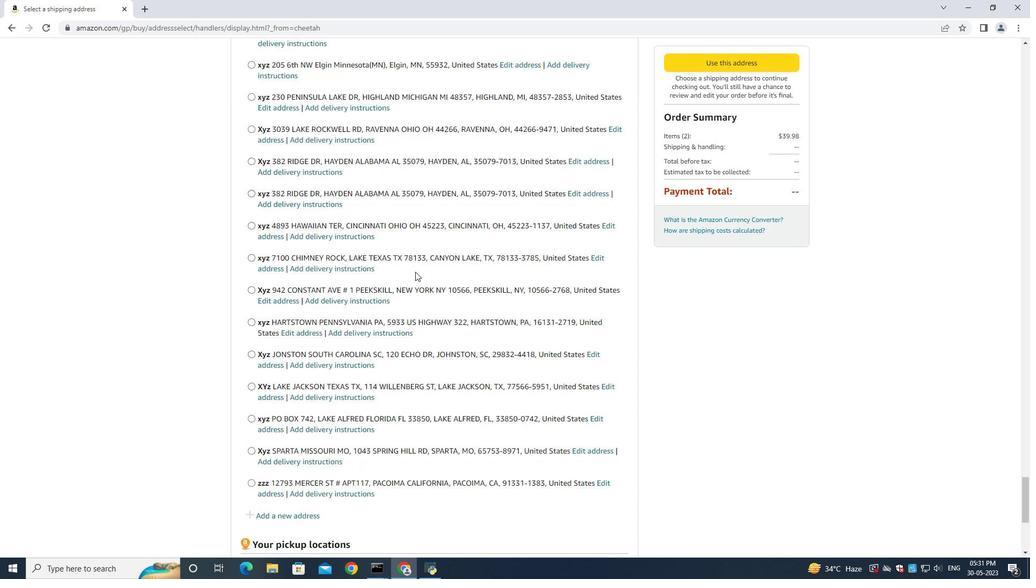 
Action: Mouse scrolled (414, 279) with delta (0, 0)
Screenshot: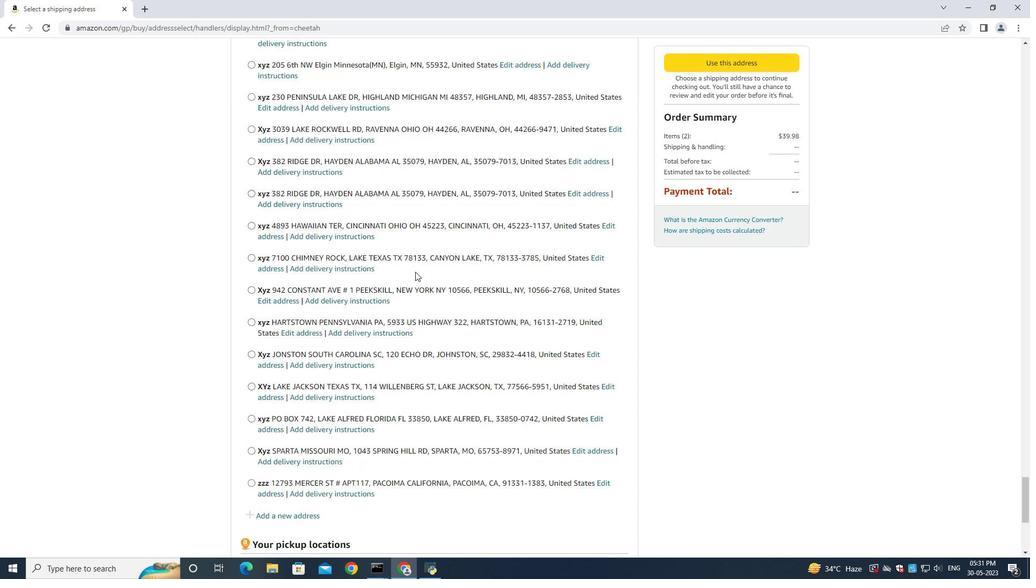 
Action: Mouse moved to (414, 281)
Screenshot: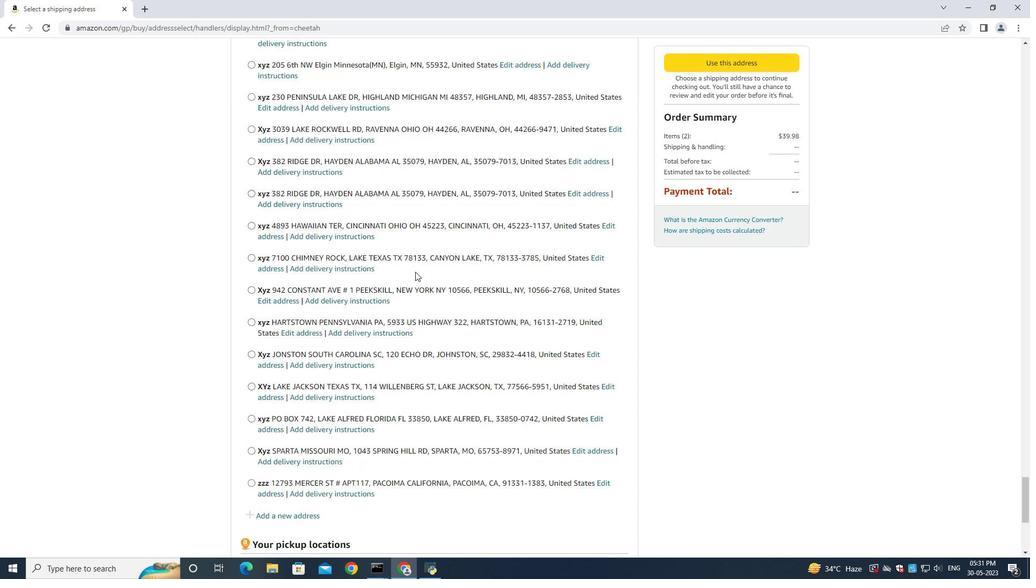 
Action: Mouse scrolled (414, 280) with delta (0, 0)
Screenshot: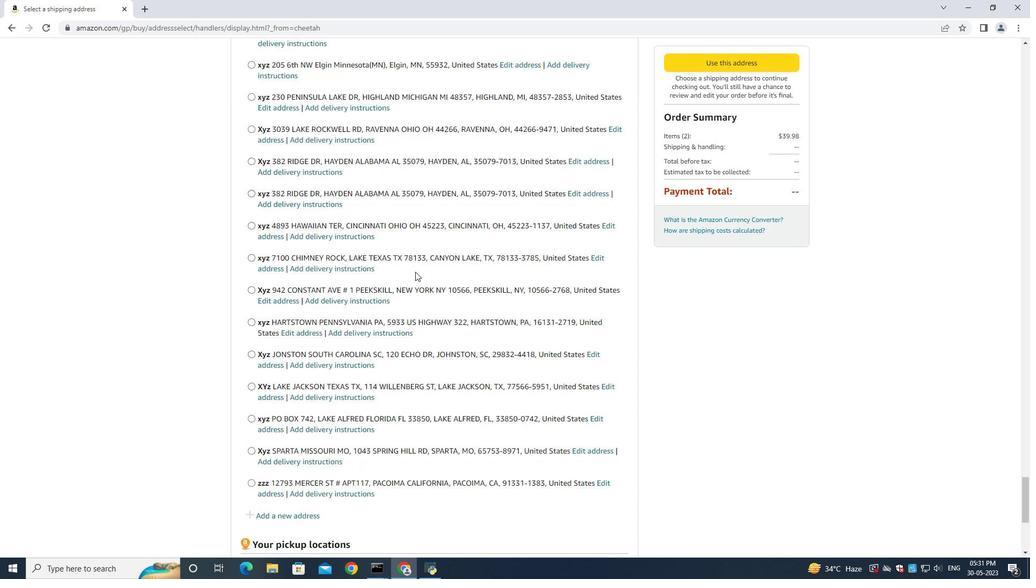 
Action: Mouse moved to (415, 281)
Screenshot: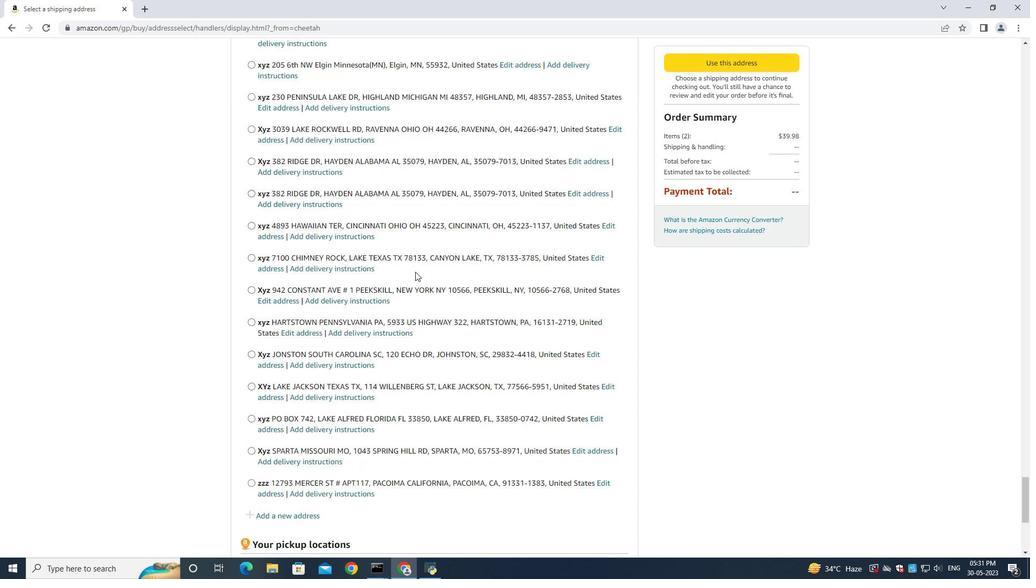 
Action: Mouse scrolled (414, 280) with delta (0, -1)
Screenshot: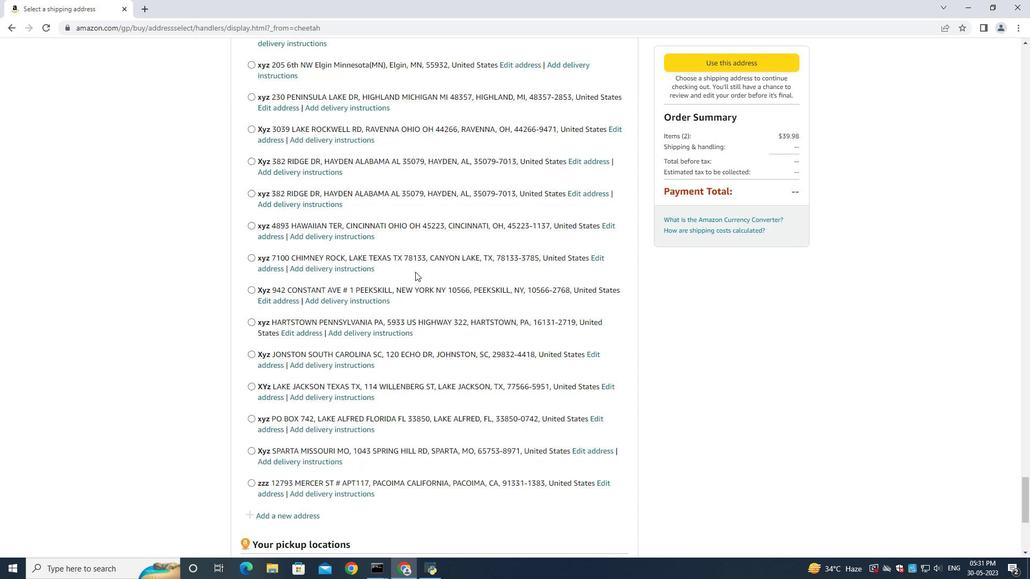
Action: Mouse moved to (415, 282)
Screenshot: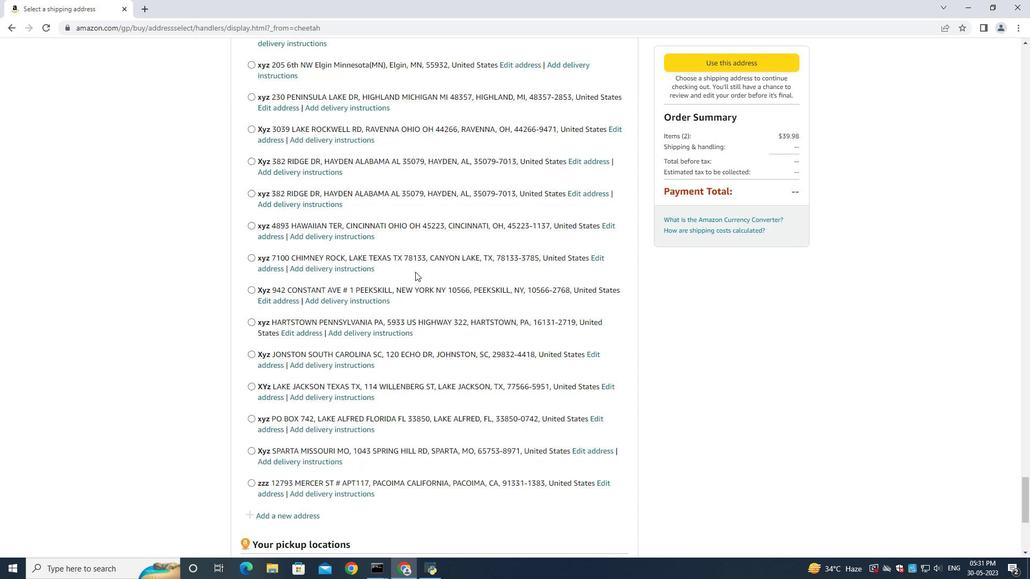 
Action: Mouse scrolled (415, 280) with delta (0, -1)
Screenshot: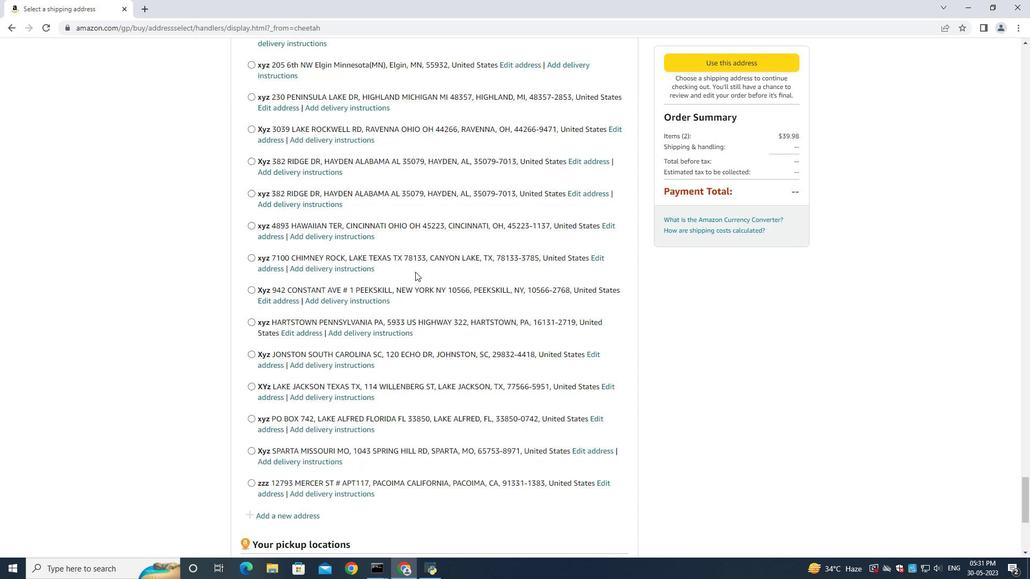 
Action: Mouse moved to (414, 287)
Screenshot: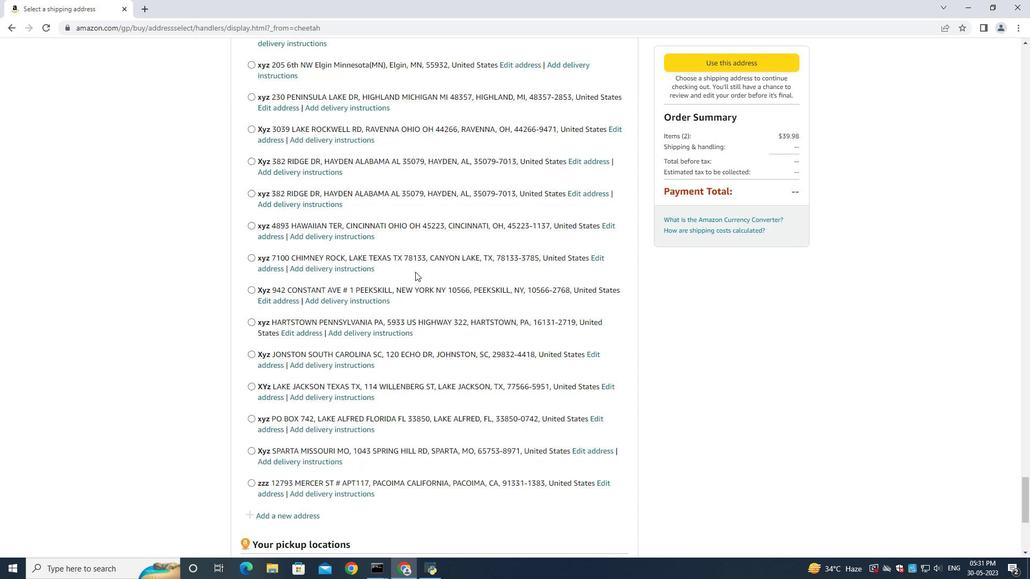 
Action: Mouse scrolled (415, 282) with delta (0, 0)
Screenshot: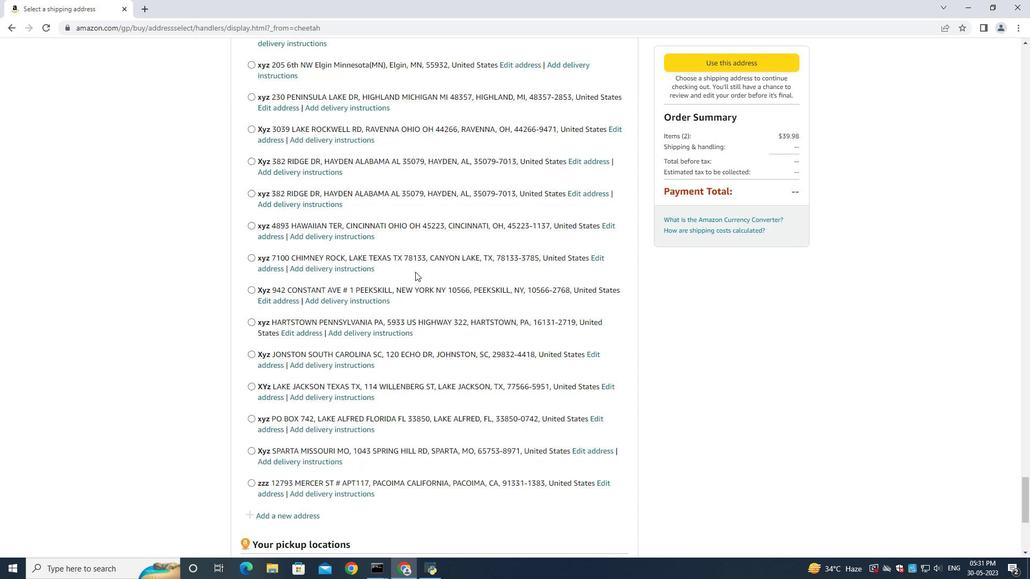 
Action: Mouse moved to (412, 290)
Screenshot: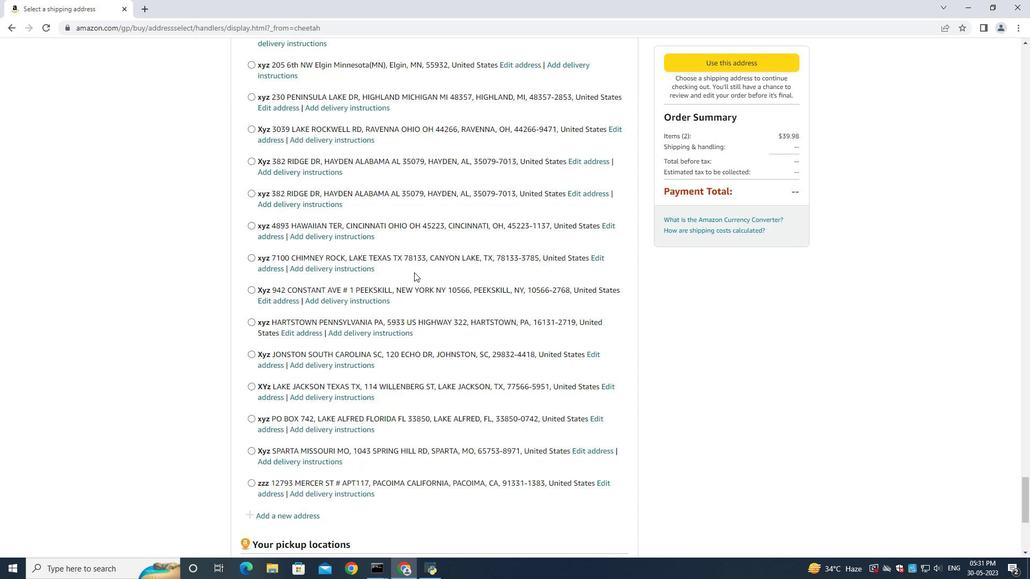 
Action: Mouse scrolled (414, 286) with delta (0, 0)
Screenshot: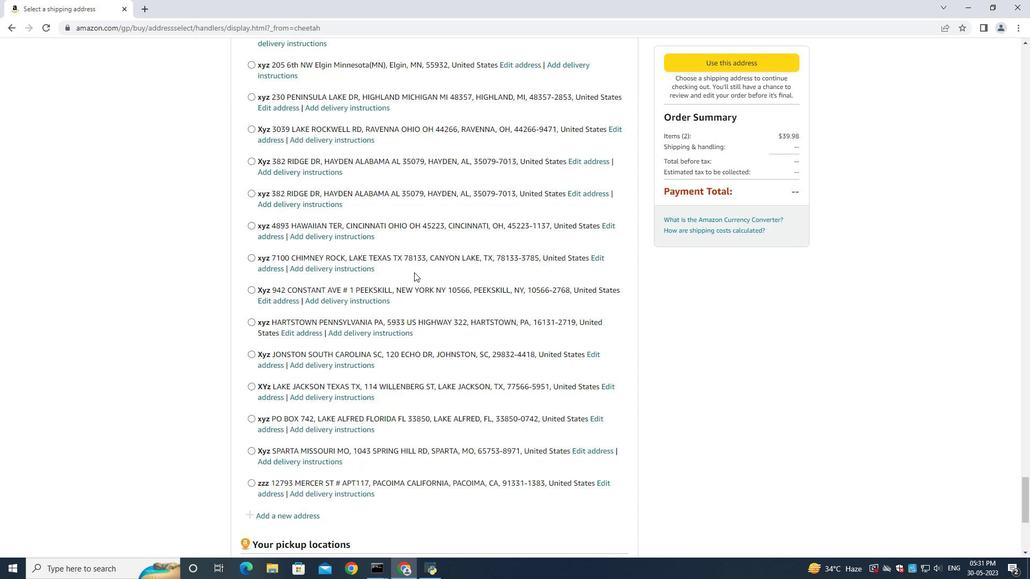 
Action: Mouse moved to (406, 292)
Screenshot: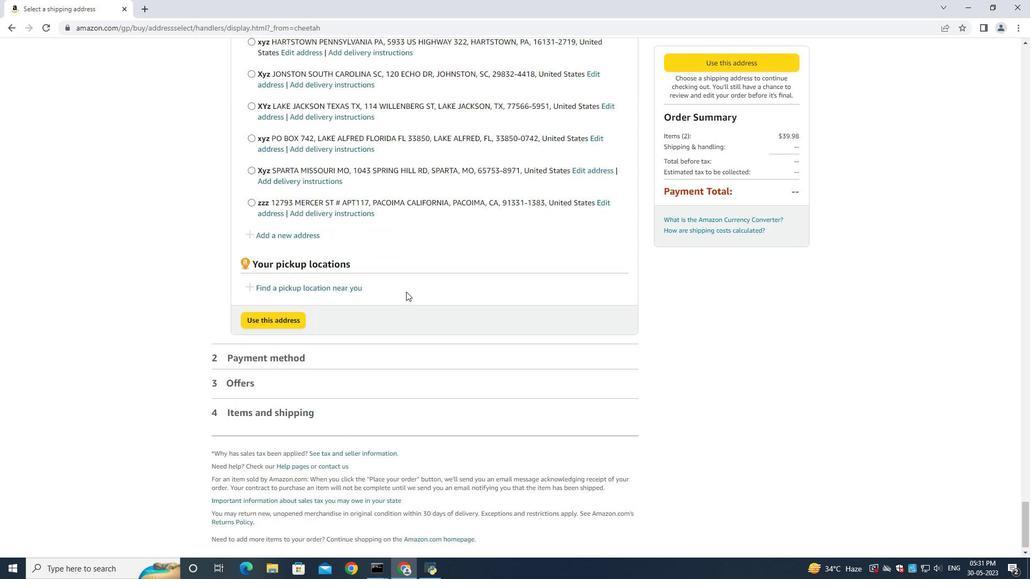 
Action: Mouse scrolled (406, 292) with delta (0, 0)
Screenshot: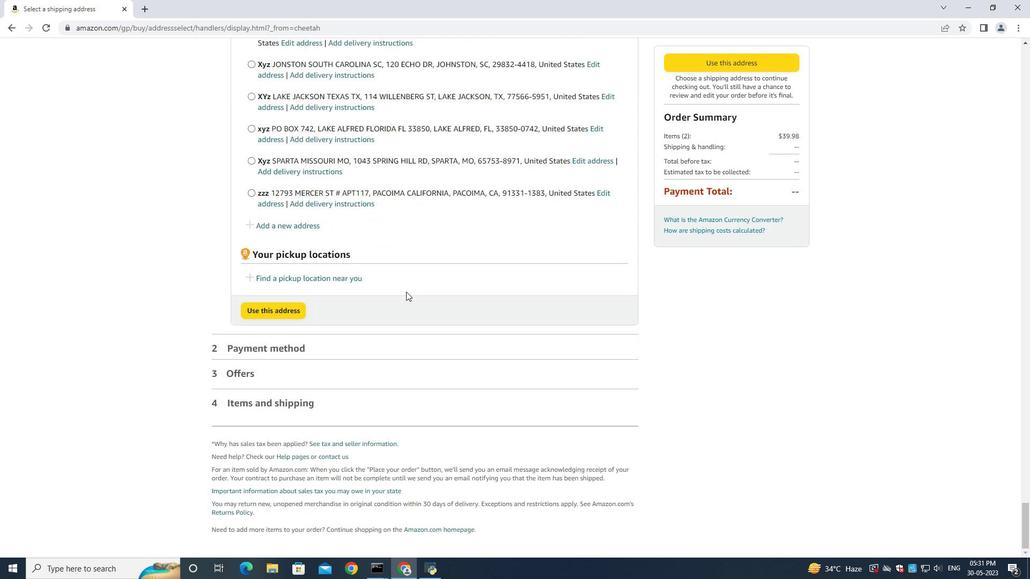 
Action: Mouse scrolled (406, 292) with delta (0, 0)
Screenshot: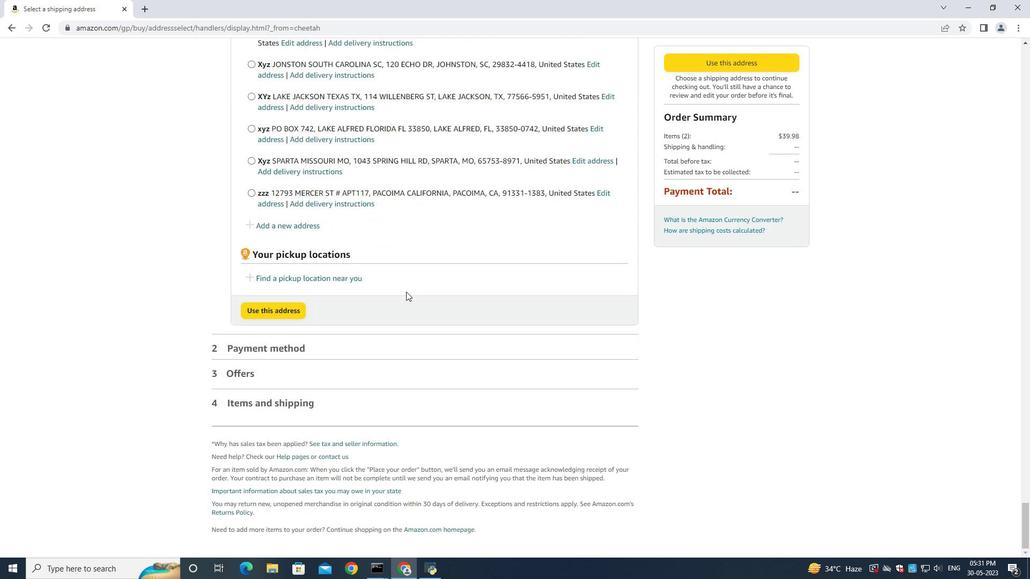 
Action: Mouse moved to (261, 229)
Screenshot: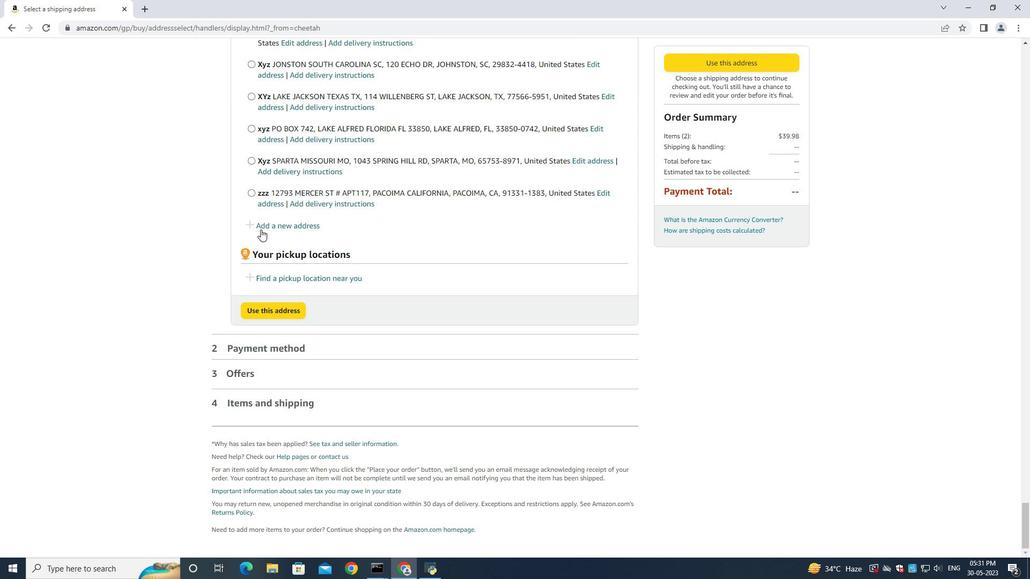 
Action: Mouse pressed left at (261, 229)
Screenshot: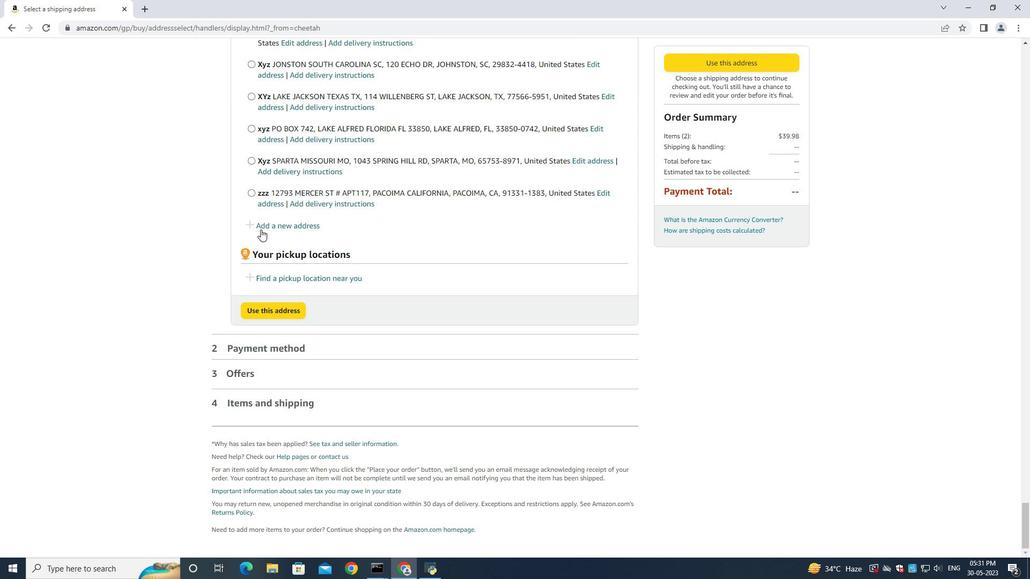 
Action: Mouse moved to (354, 259)
Screenshot: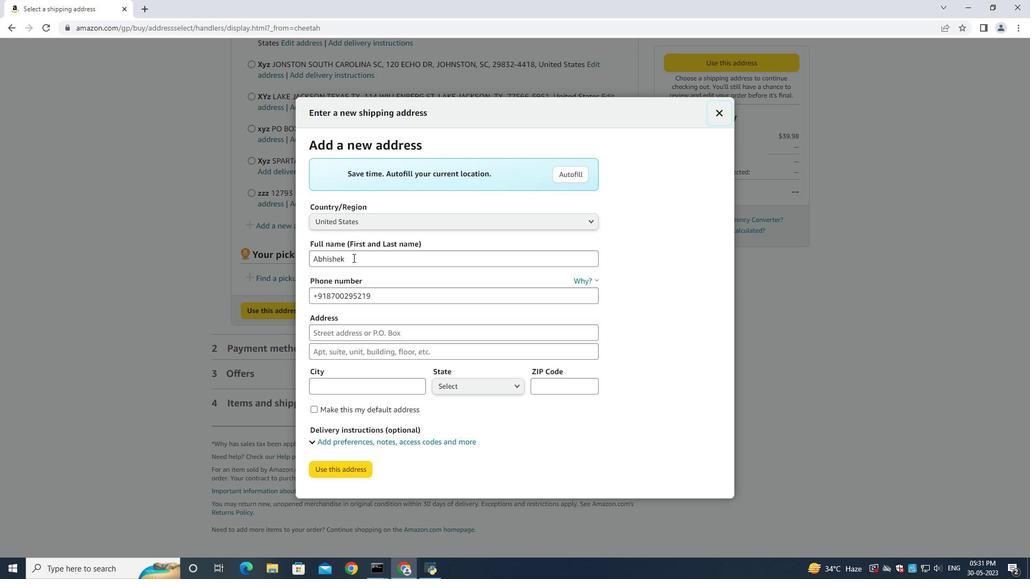 
Action: Mouse pressed left at (354, 259)
Screenshot: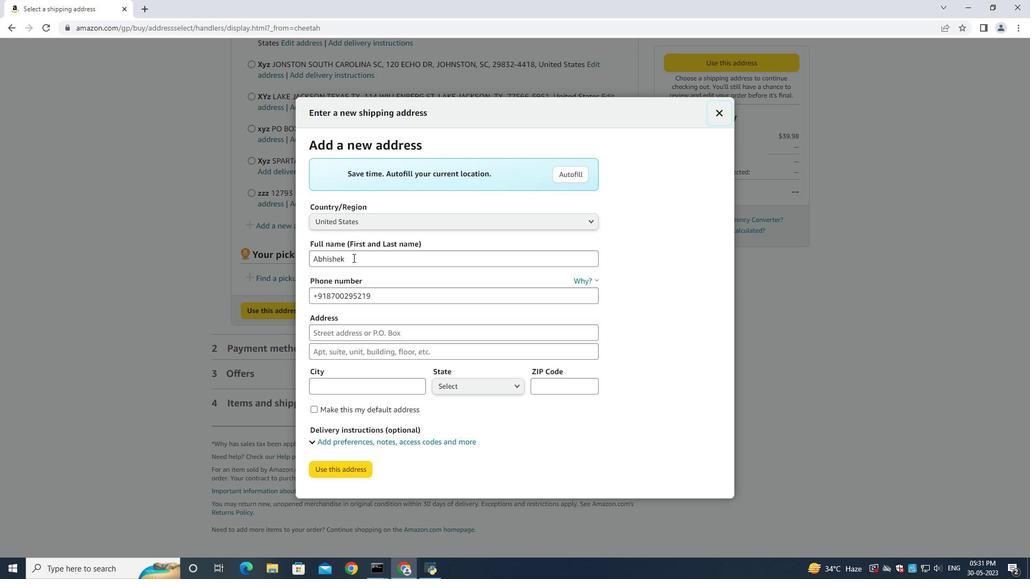 
Action: Mouse moved to (354, 259)
Screenshot: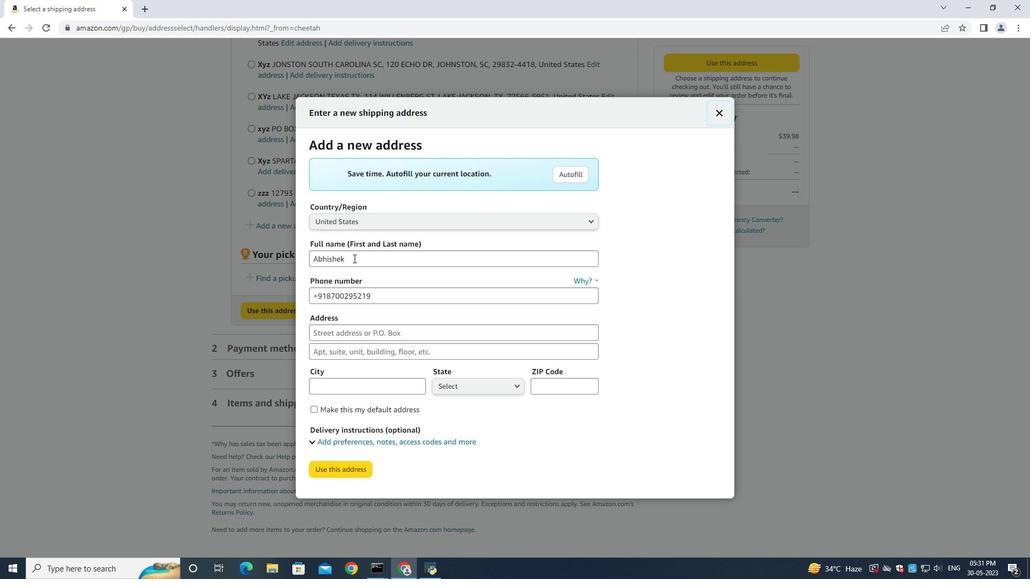 
Action: Key pressed ctrl+A<Key.backspace><Key.shift><Key.shift><Key.shift><Key.shift><Key.shift><Key.shift><Key.shift><Key.shift><Key.shift><Key.shift><Key.shift><Key.shift><Key.shift><Key.shift><Key.shift><Key.shift><Key.shift><Key.shift><Key.shift><Key.shift><Key.shift><Key.shift><Key.shift><Key.shift><Key.shift><Key.shift><Key.shift><Key.shift><Key.shift><Key.shift><Key.shift><Key.shift><Key.shift><Key.shift><Key.shift><Key.shift><Key.shift><Key.shift><Key.shift><Key.shift><Key.shift><Key.shift><Key.shift><Key.shift><Key.shift><Key.shift><Key.shift><Key.shift><Key.shift><Key.shift><Key.shift><Key.shift><Key.shift><Key.shift><Key.shift><Key.shift><Key.shift><Key.shift><Key.shift><Key.shift><Key.shift><Key.shift><Key.shift><Key.shift><Key.shift><Key.shift><Key.shift><Key.shift><Key.shift><Key.shift><Key.shift>Jesus<Key.space><Key.shift><Key.shift><Key.shift><Key.shift><Key.shift><Key.shift><Key.shift><Key.shift><Key.shift><Key.shift><Key.shift><Key.shift><Key.shift><Key.shift><Key.shift><Key.shift><Key.shift><Key.shift><Key.shift><Key.shift><Key.shift>Garcia<Key.space>
Screenshot: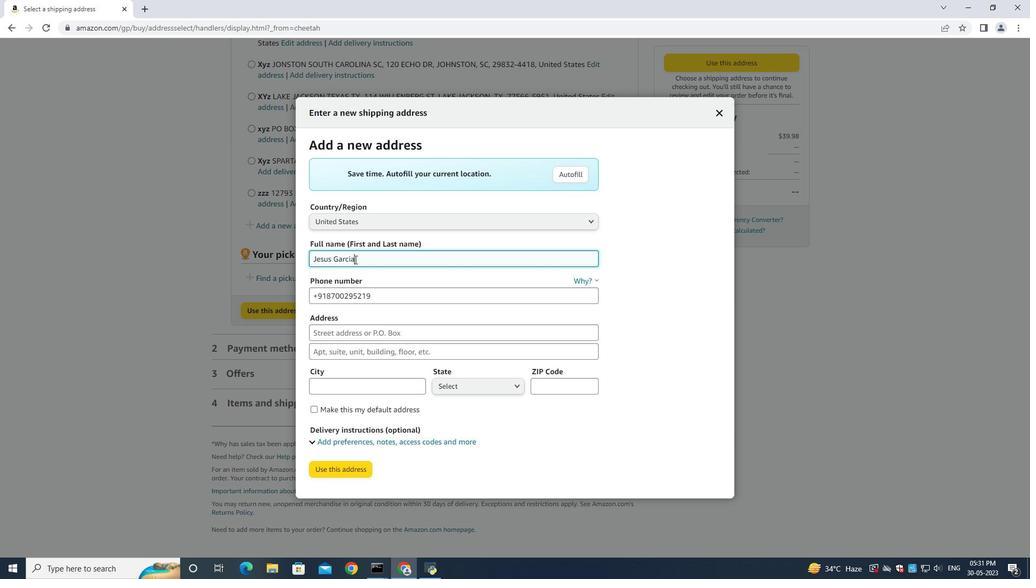 
Action: Mouse moved to (371, 297)
Screenshot: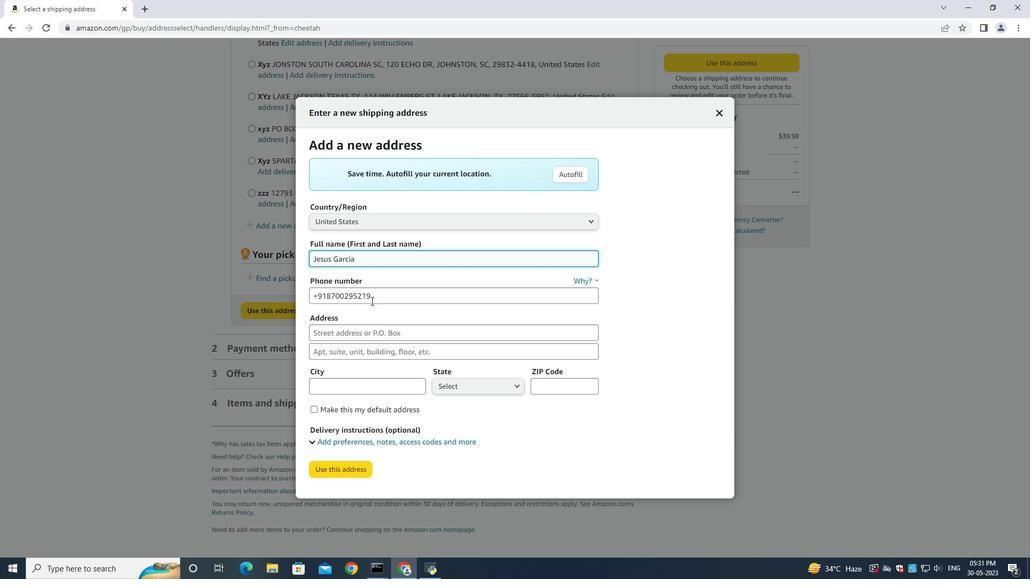 
Action: Mouse pressed left at (371, 297)
Screenshot: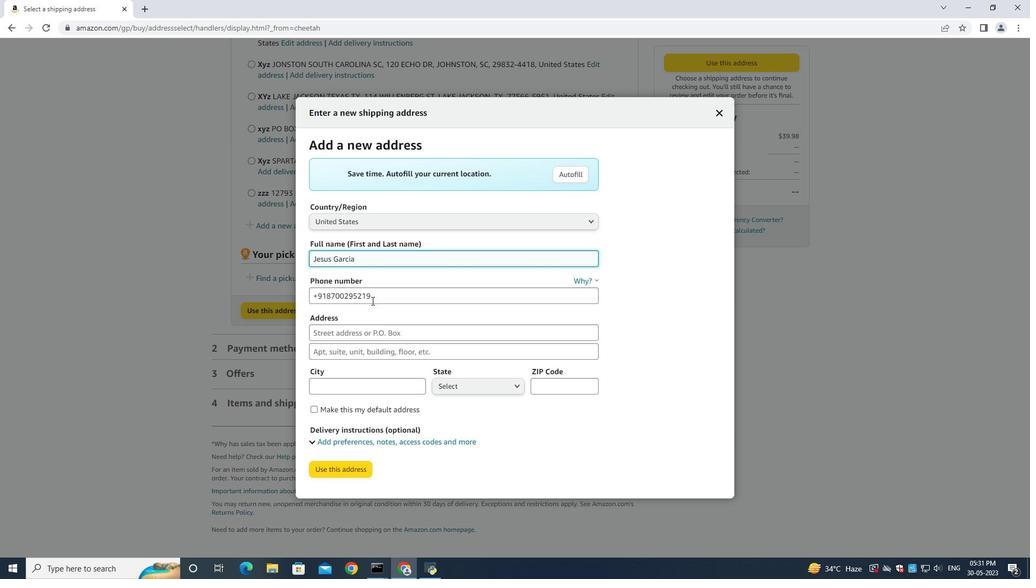 
Action: Key pressed ctrl+A<Key.backspace>9285042162<Key.tab>4205<Key.space><Key.shift><Key.shift>Skips<Key.space><Key.shift>Lane<Key.space><Key.shift><Key.shift><Key.shift><Key.shift><Key.shift><Key.shift><Key.shift><Key.shift><Key.shift><Key.shift><Key.shift><Key.shift><Key.shift><Key.shift><Key.shift><Key.shift><Key.shift><Key.shift><Key.shift><Key.shift><Key.shift><Key.shift><Key.shift><Key.shift><Key.shift><Key.shift><Key.shift><Key.shift><Key.shift><Key.shift><Key.shift><Key.shift><Key.shift><Key.shift><Key.shift><Key.shift><Key.shift><Key.shift><Key.shift><Key.shift><Key.shift><Key.shift><Key.shift><Key.tab><Key.shift>Phoenix<Key.space><Key.shift><Key.shift><Key.shift><Key.shift><Key.shift><Key.shift><Key.shift><Key.shift><Key.shift><Key.shift><Key.shift><Key.shift><Key.shift><Key.shift><Key.shift><Key.shift><Key.shift><Key.shift><Key.shift><Key.shift><Key.shift><Key.shift><Key.shift><Key.shift><Key.shift><Key.shift><Key.shift><Key.shift><Key.shift><Key.shift><Key.shift><Key.shift><Key.shift><Key.shift><Key.shift><Key.shift><Key.shift><Key.shift><Key.shift><Key.shift><Key.shift><Key.shift><Key.shift><Key.shift><Key.shift><Key.shift><Key.shift><Key.shift><Key.shift><Key.shift><Key.shift><Key.shift><Key.shift><Key.shift>Arizona<Key.space><Key.tab><Key.shift><Key.shift><Key.shift><Key.shift><Key.shift><Key.shift><Key.shift><Key.shift><Key.shift><Key.shift><Key.shift><Key.shift><Key.shift><Key.shift><Key.shift><Key.shift><Key.shift><Key.shift><Key.shift><Key.shift><Key.shift><Key.shift><Key.shift><Key.shift><Key.shift><Key.shift><Key.shift><Key.shift><Key.shift><Key.shift><Key.shift><Key.shift><Key.shift><Key.shift><Key.shift><Key.shift><Key.shift><Key.shift><Key.shift><Key.shift><Key.shift><Key.shift><Key.shift><Key.shift>Phoenix<Key.space><Key.tab><Key.up>
Screenshot: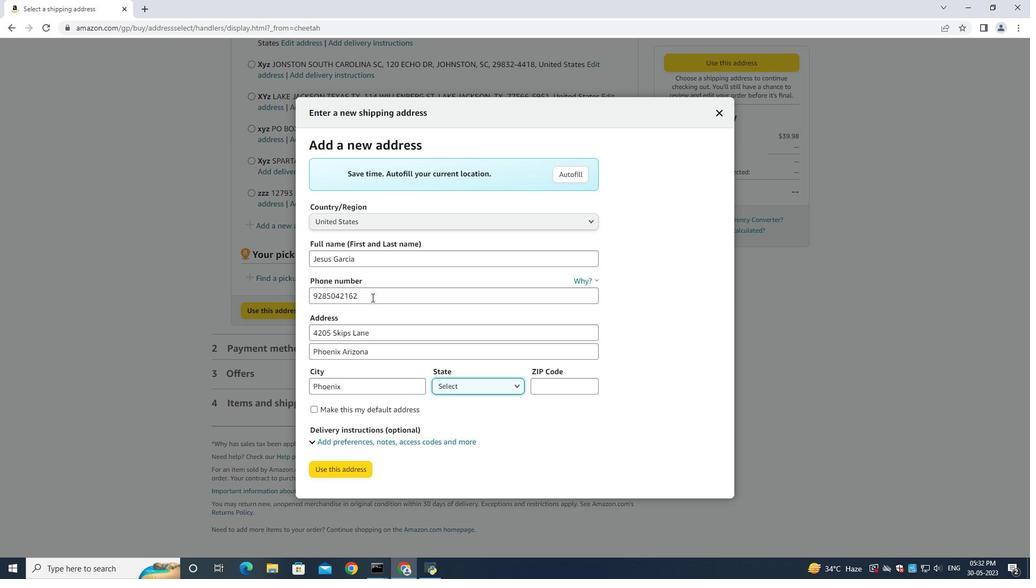 
Action: Mouse moved to (449, 110)
Screenshot: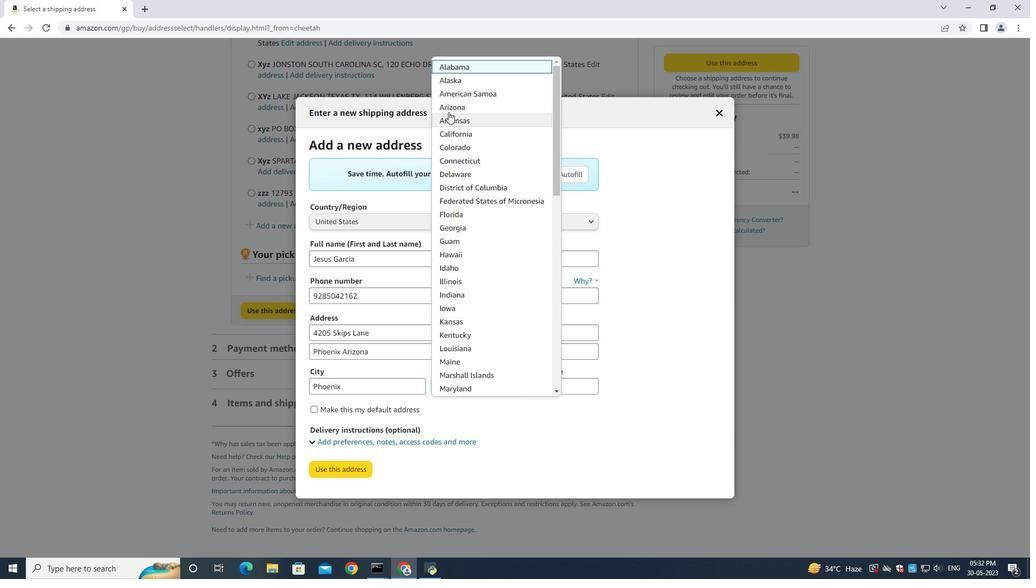 
Action: Mouse pressed left at (449, 110)
Screenshot: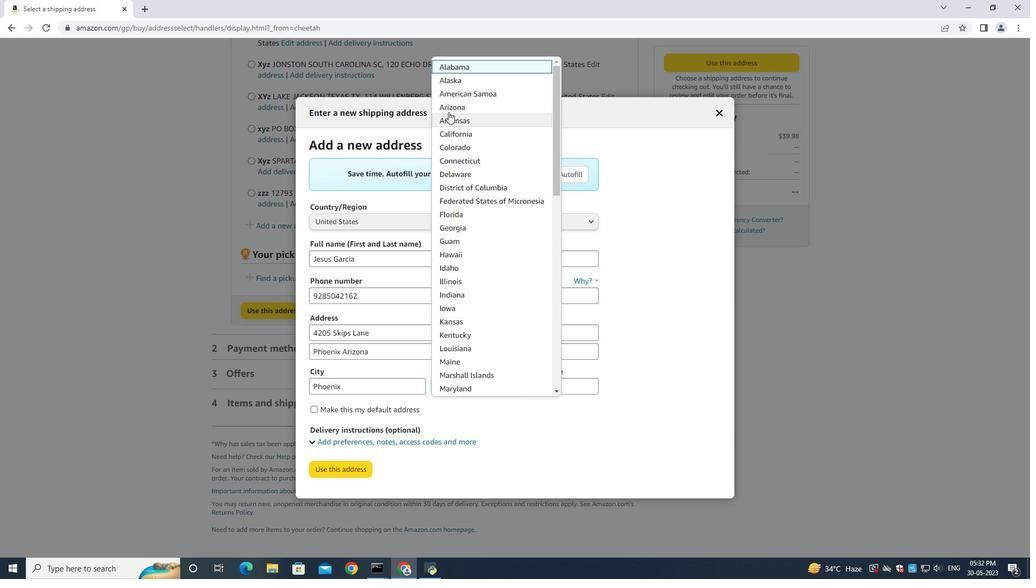 
Action: Mouse moved to (539, 387)
Screenshot: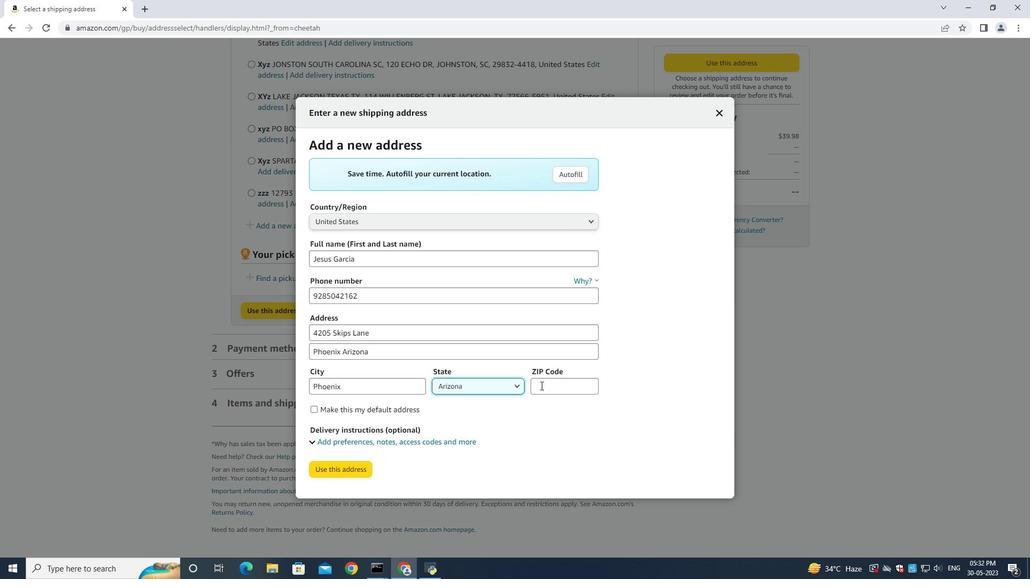 
Action: Mouse pressed left at (539, 387)
Screenshot: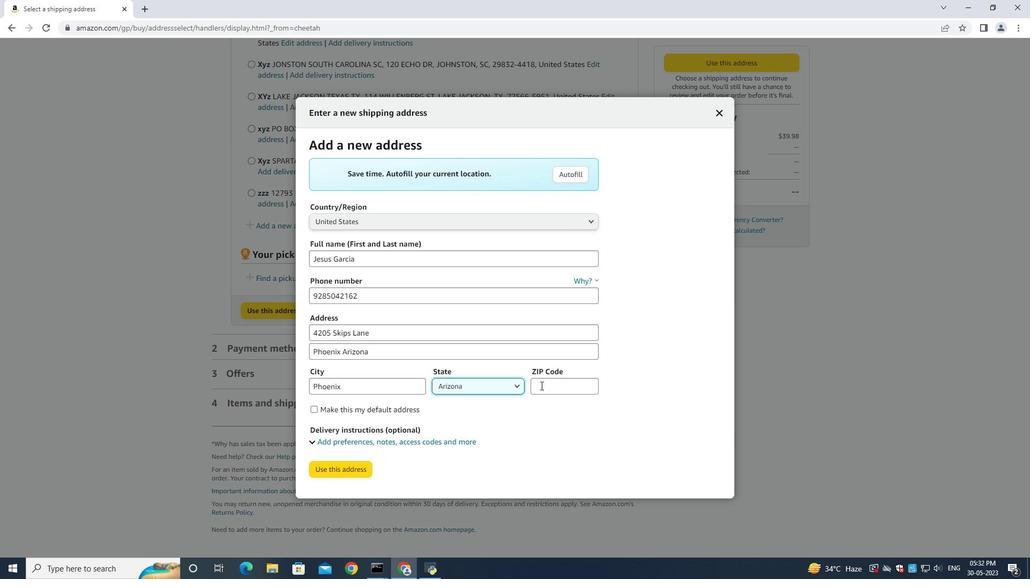 
Action: Mouse moved to (533, 382)
Screenshot: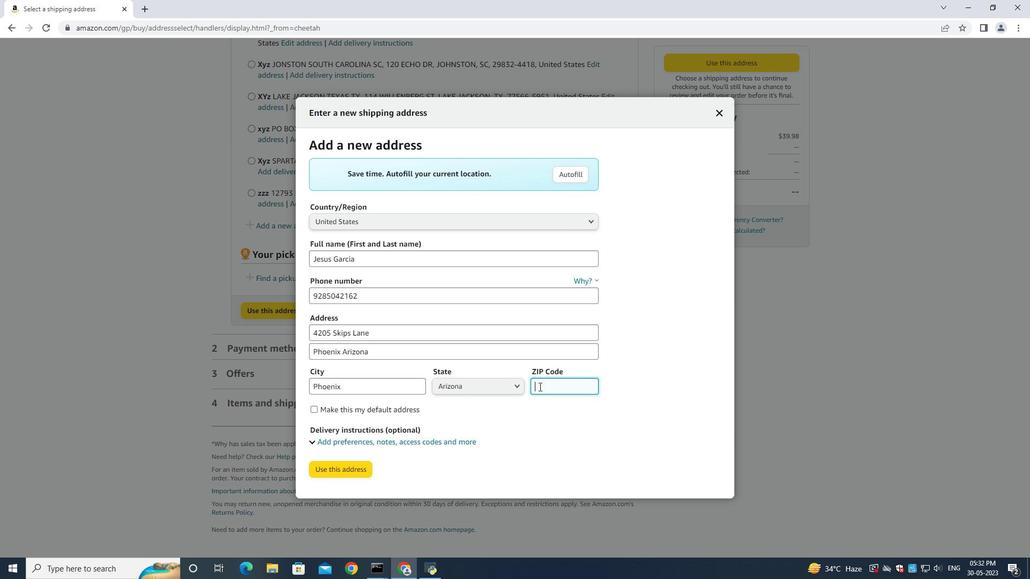 
Action: Key pressed 85013<Key.backspace>2
Screenshot: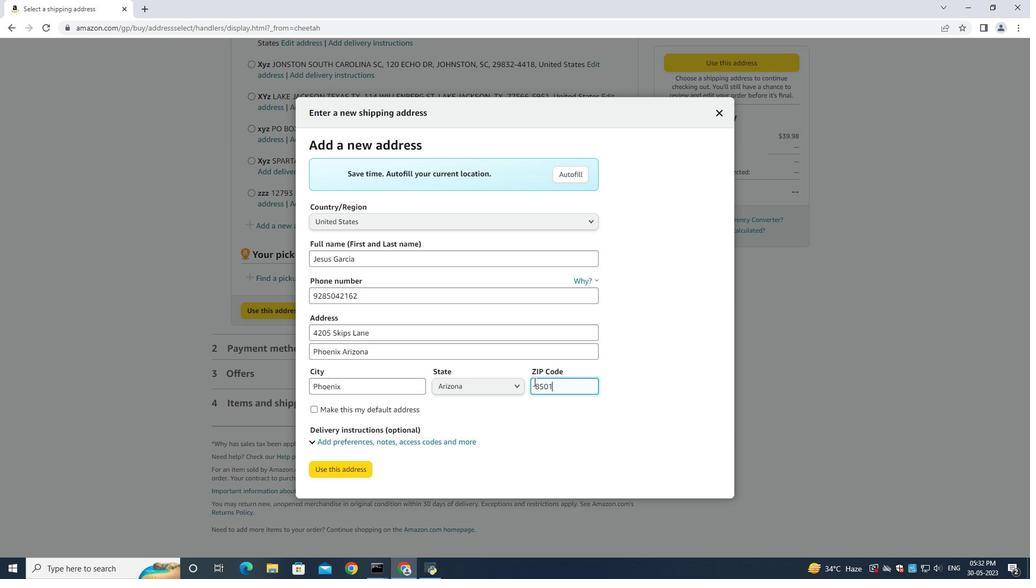 
Action: Mouse moved to (346, 471)
Screenshot: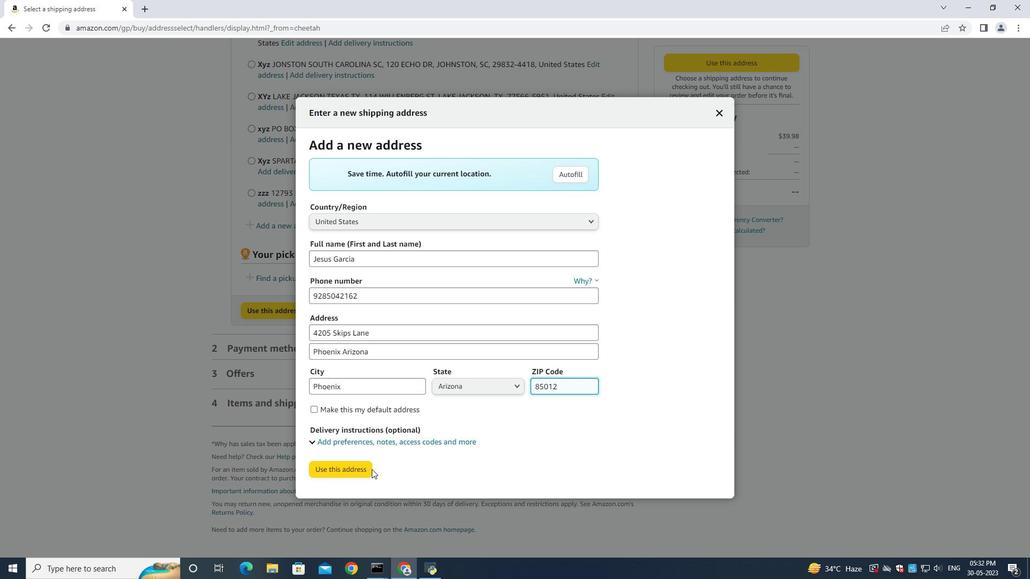 
Action: Mouse pressed left at (346, 471)
Screenshot: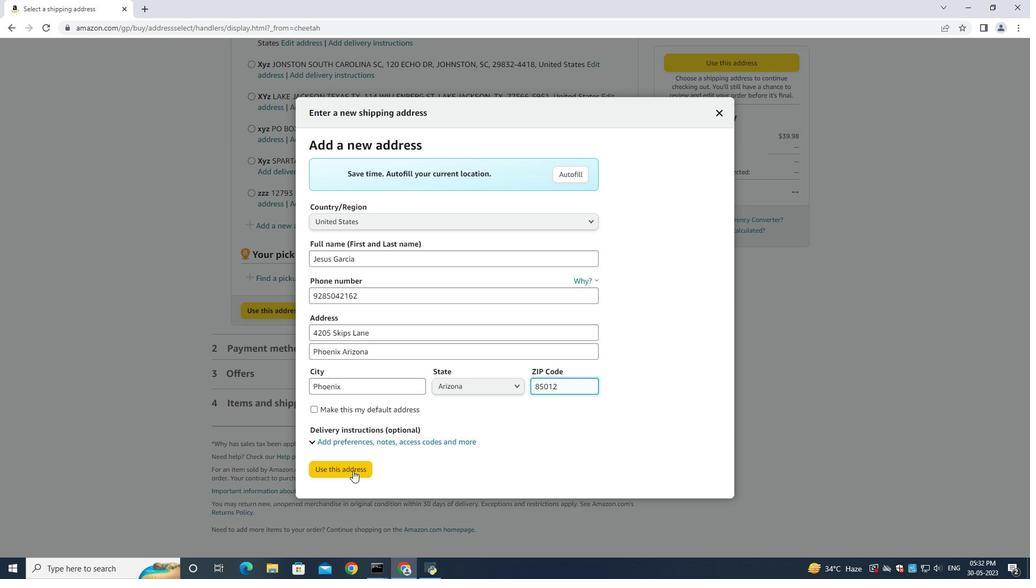 
Action: Mouse moved to (339, 547)
Screenshot: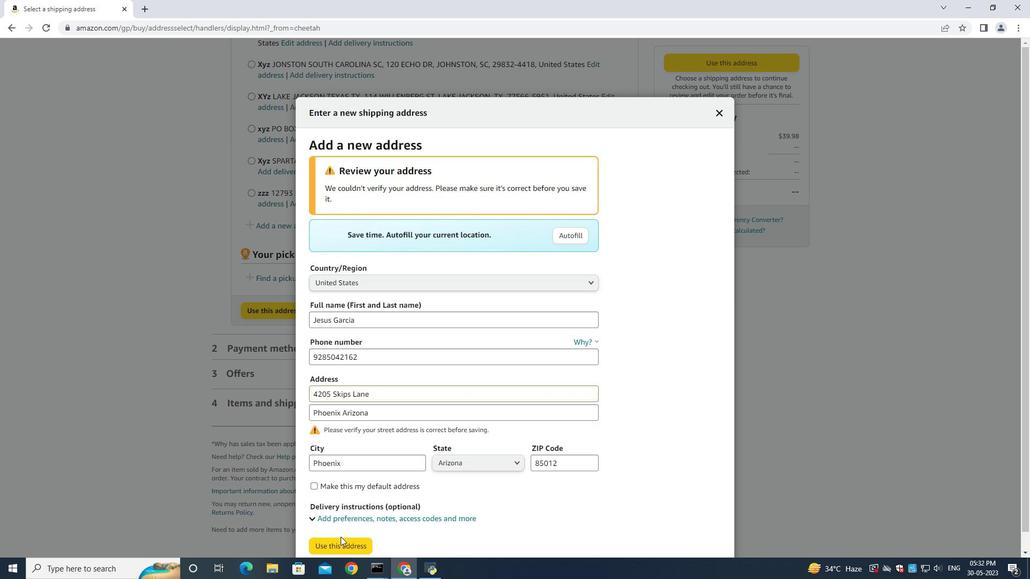 
Action: Mouse pressed left at (339, 547)
Screenshot: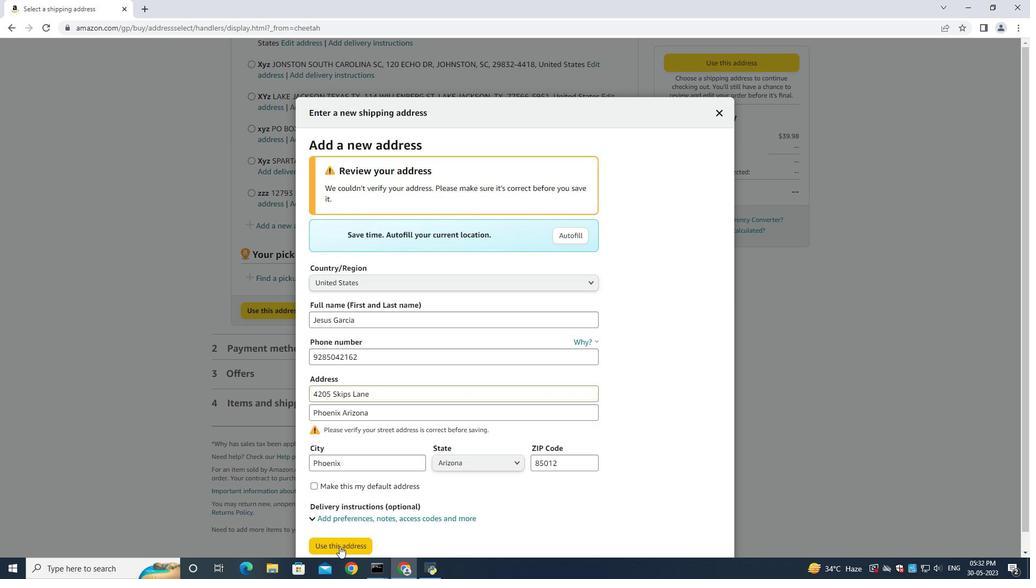 
Action: Mouse moved to (461, 367)
Screenshot: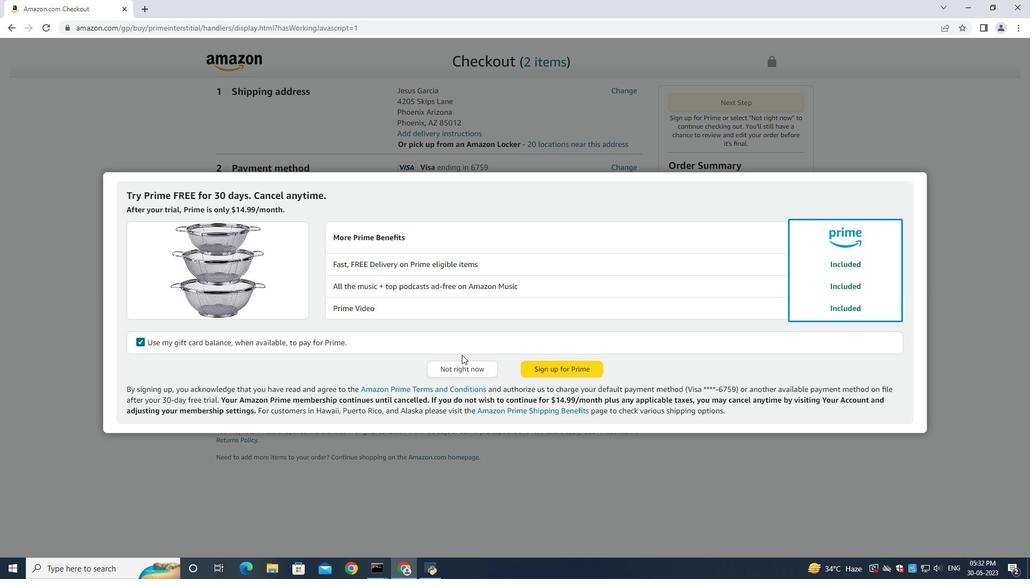 
Action: Mouse pressed left at (461, 367)
Screenshot: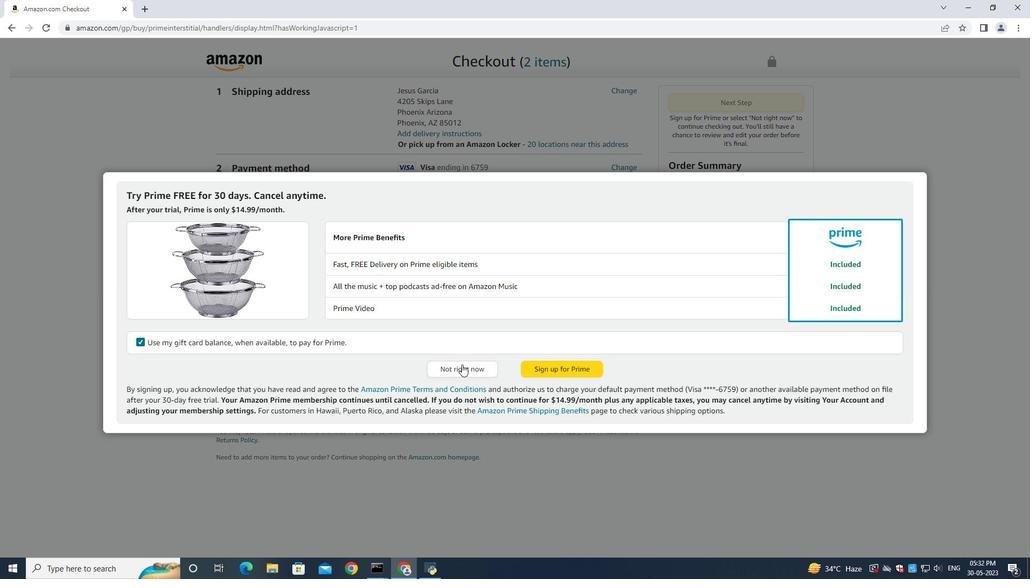 
Action: Mouse moved to (460, 369)
Screenshot: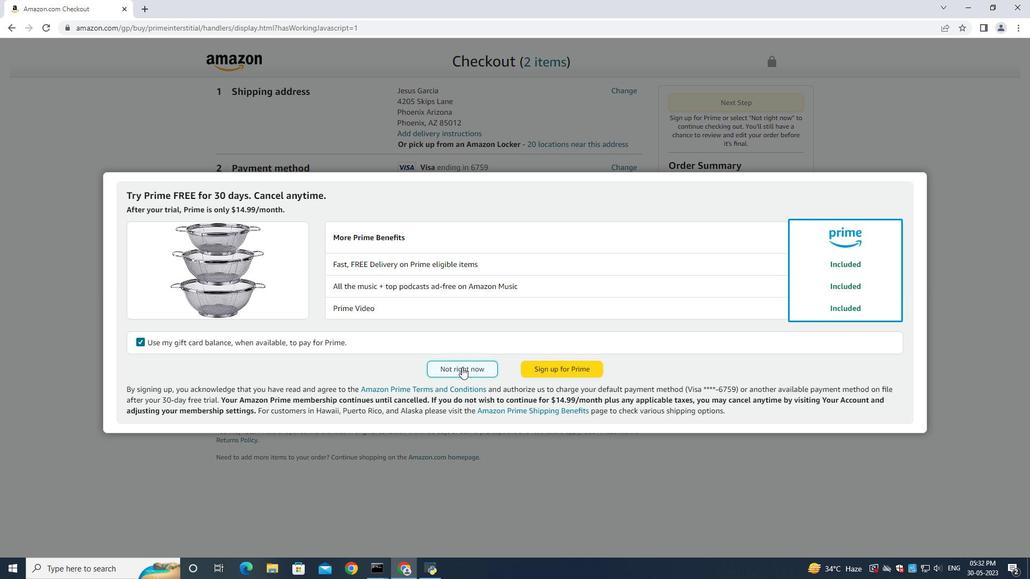 
